 Task: Give the permissions to the profile users to access the object.
Action: Mouse moved to (43, 163)
Screenshot: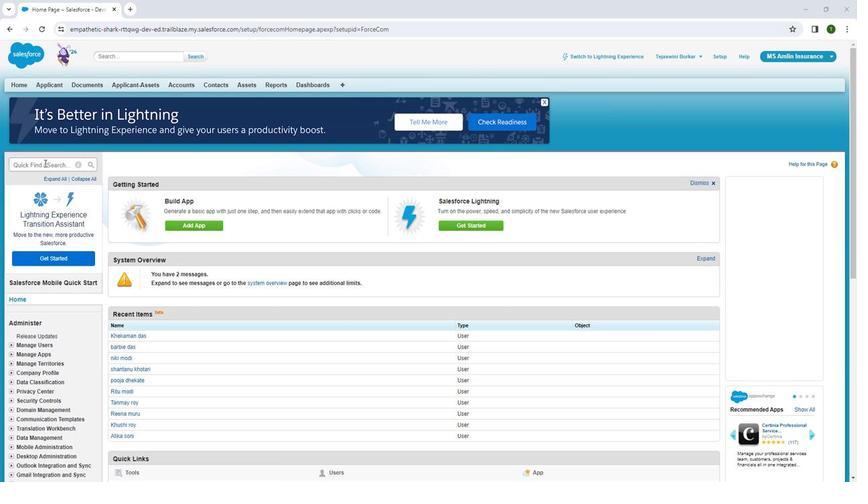 
Action: Mouse pressed left at (43, 163)
Screenshot: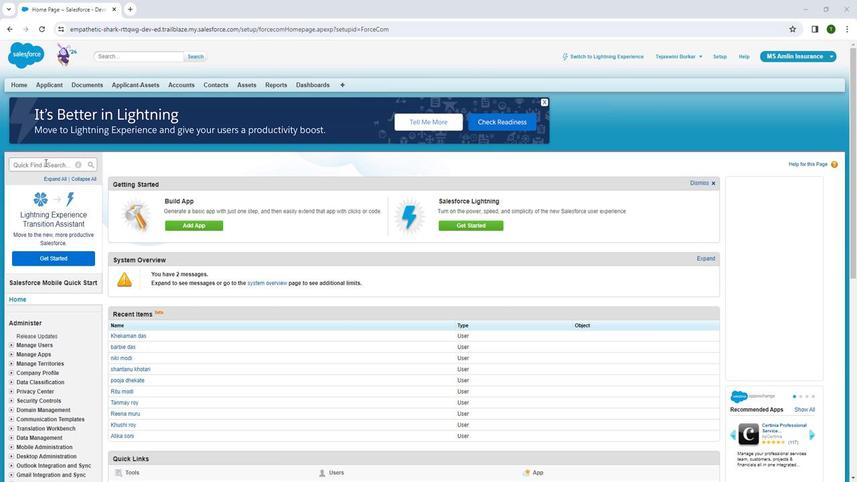 
Action: Key pressed p
Screenshot: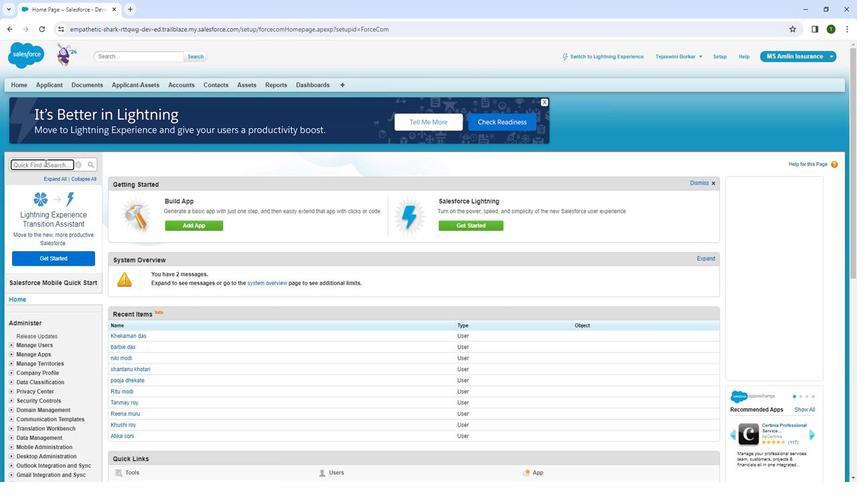 
Action: Mouse moved to (50, 162)
Screenshot: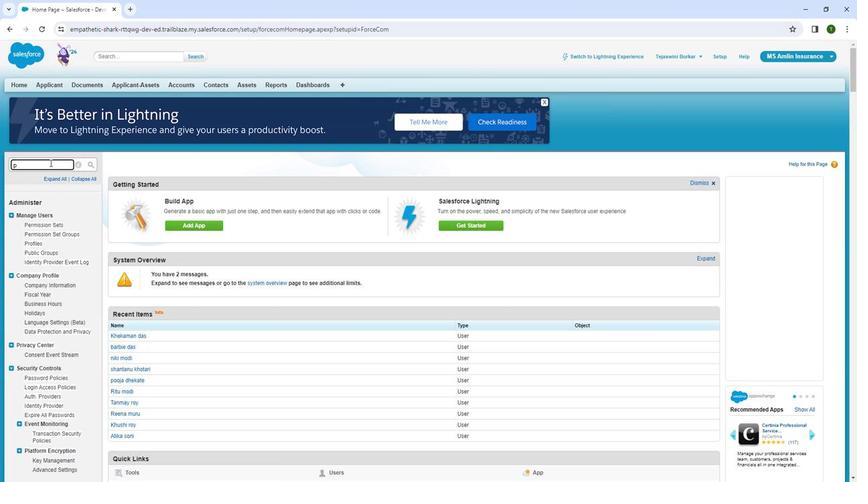 
Action: Key pressed r
Screenshot: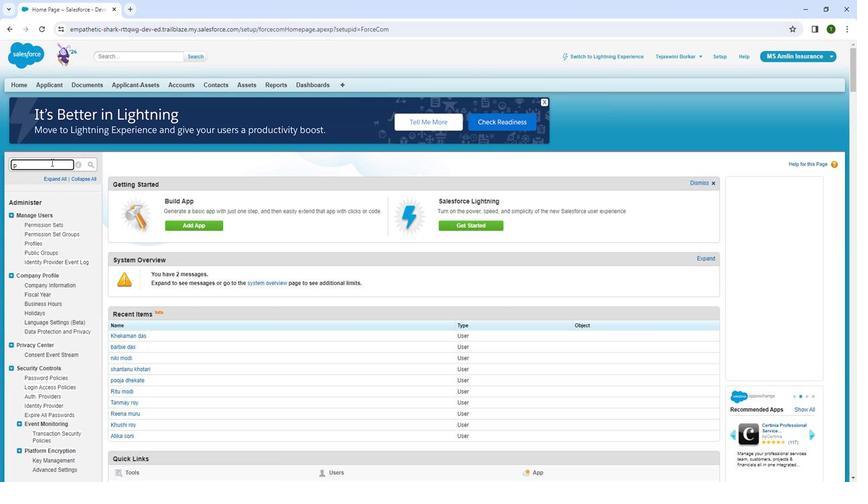 
Action: Mouse moved to (51, 161)
Screenshot: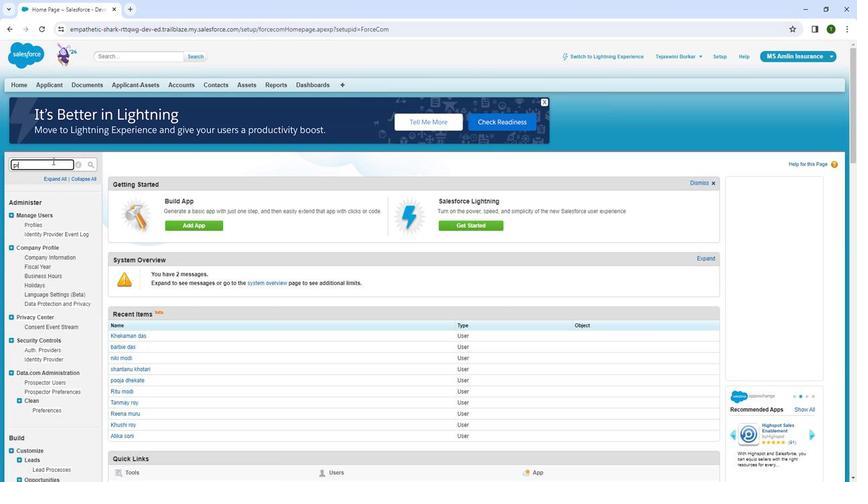 
Action: Key pressed ofile
Screenshot: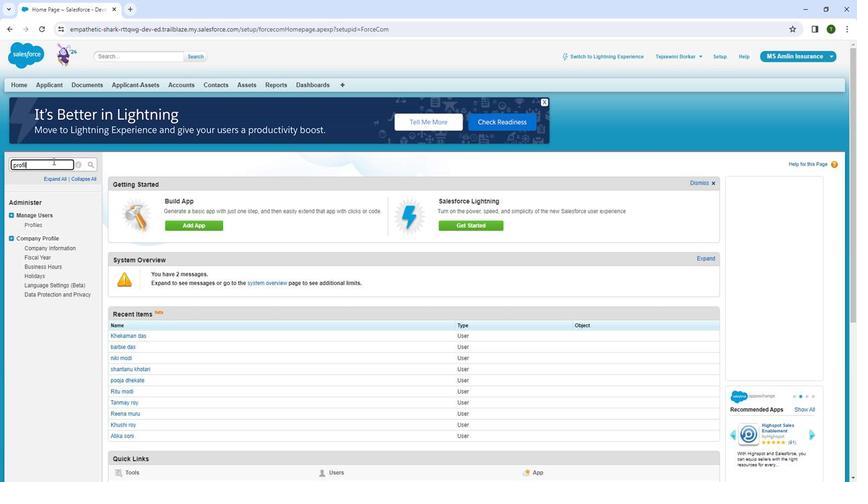 
Action: Mouse moved to (28, 223)
Screenshot: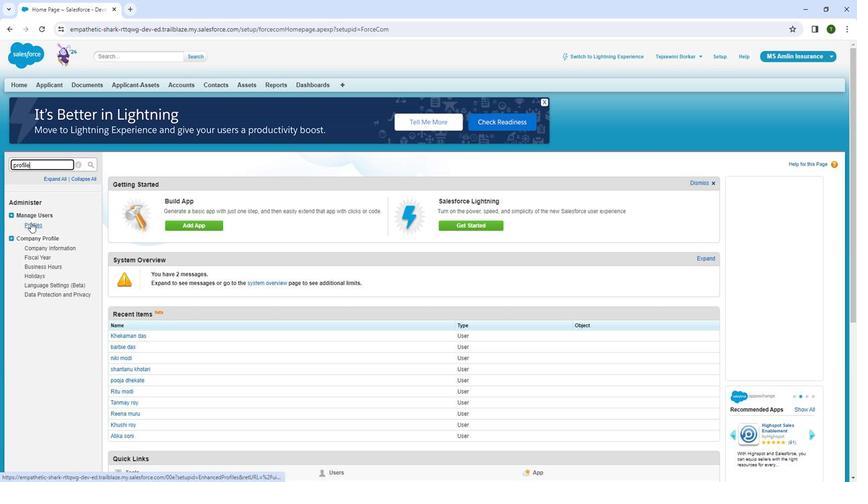 
Action: Mouse pressed left at (28, 223)
Screenshot: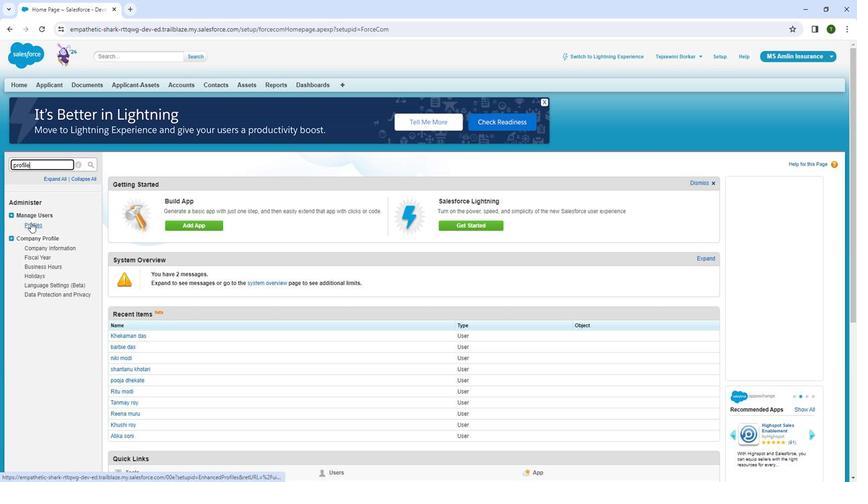 
Action: Mouse moved to (179, 284)
Screenshot: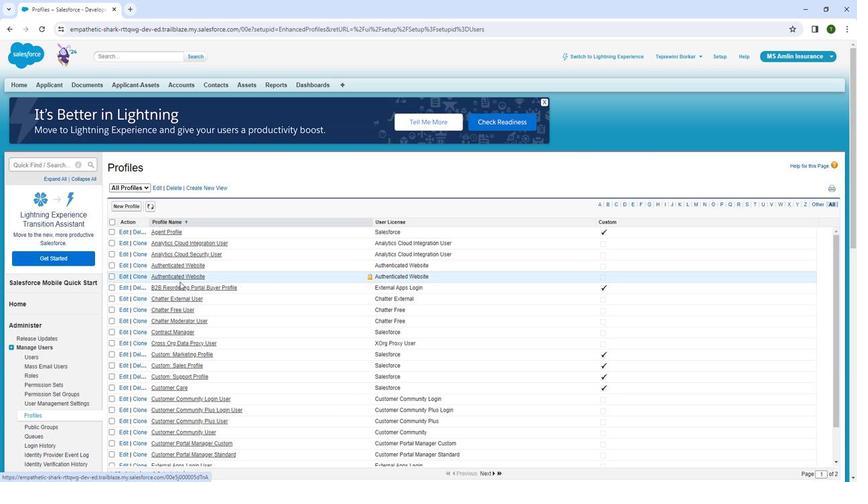 
Action: Mouse scrolled (179, 283) with delta (0, 0)
Screenshot: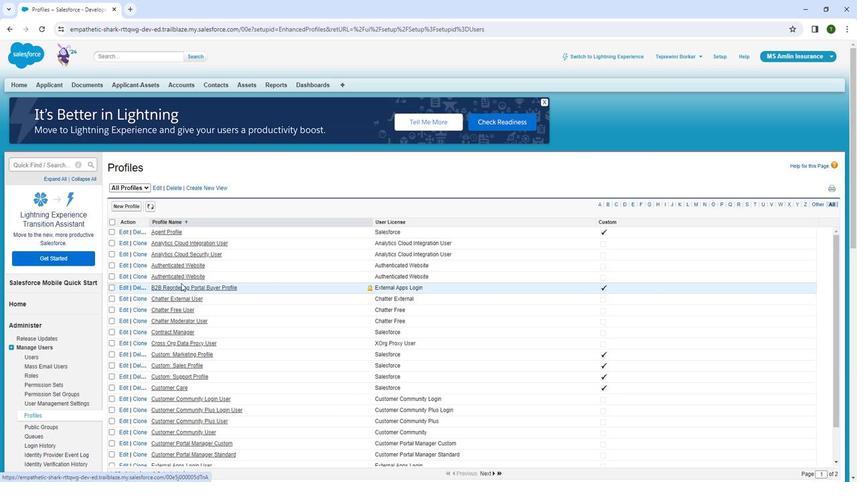 
Action: Mouse moved to (214, 281)
Screenshot: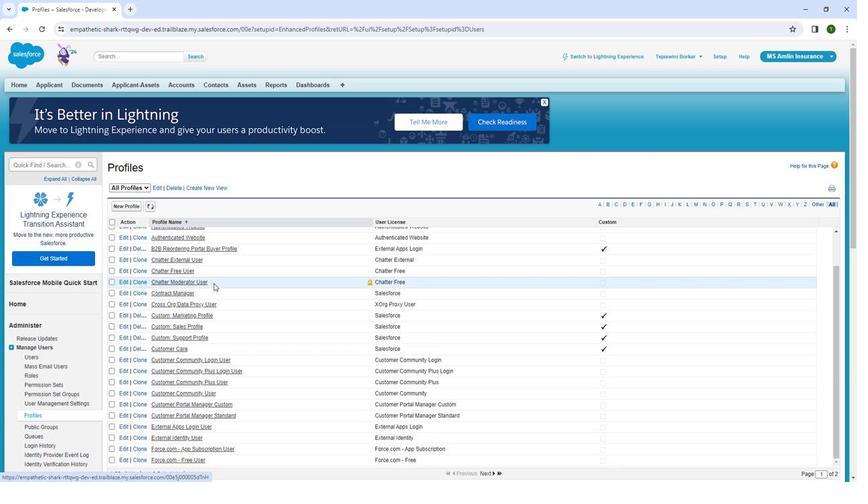 
Action: Mouse scrolled (214, 282) with delta (0, 0)
Screenshot: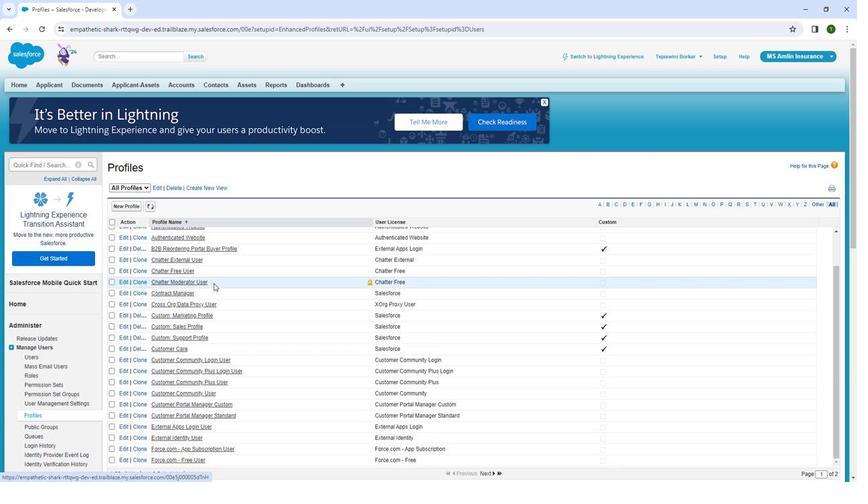 
Action: Mouse moved to (168, 232)
Screenshot: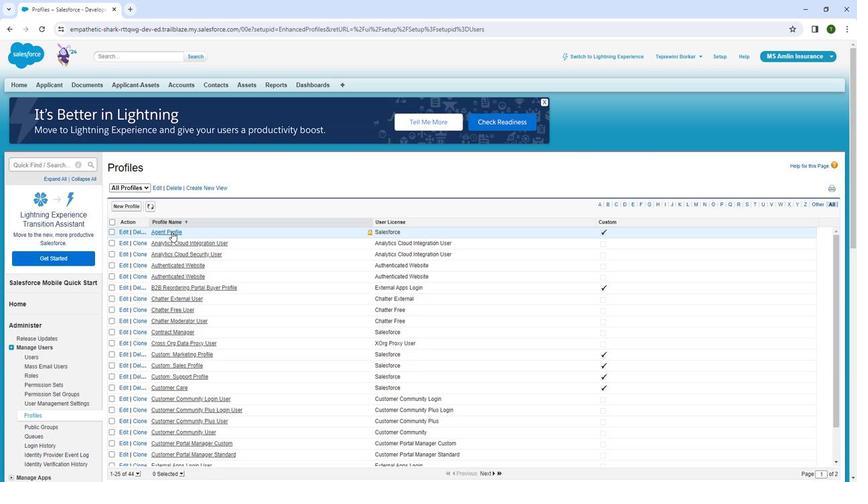 
Action: Mouse pressed left at (168, 232)
Screenshot: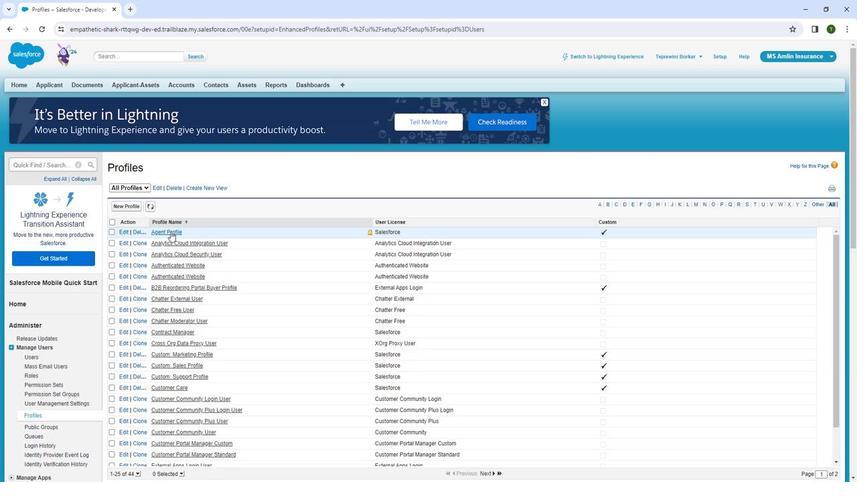 
Action: Mouse moved to (253, 308)
Screenshot: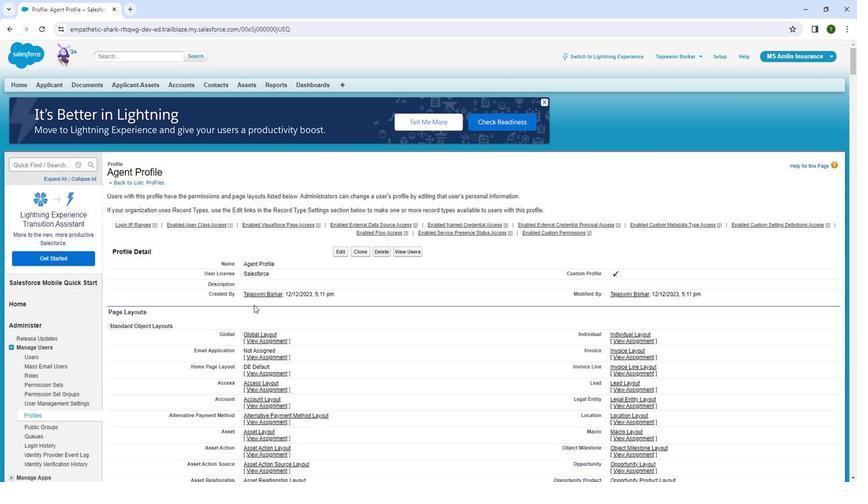 
Action: Mouse scrolled (253, 308) with delta (0, 0)
Screenshot: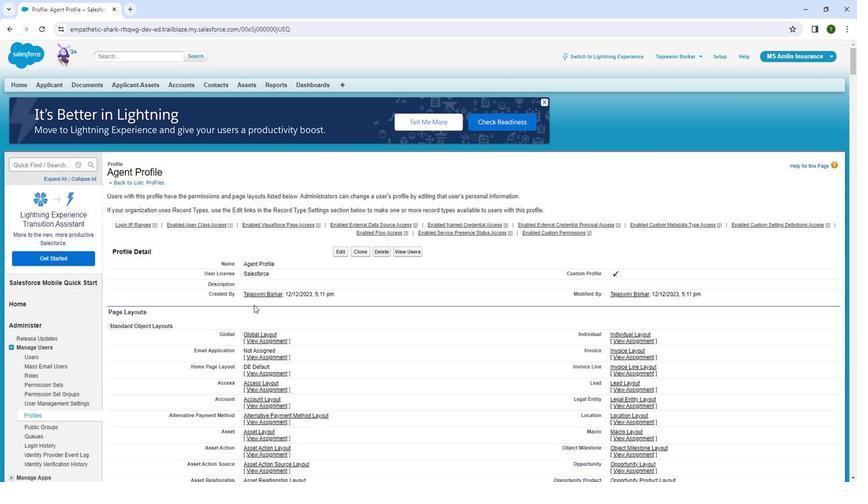 
Action: Mouse moved to (269, 308)
Screenshot: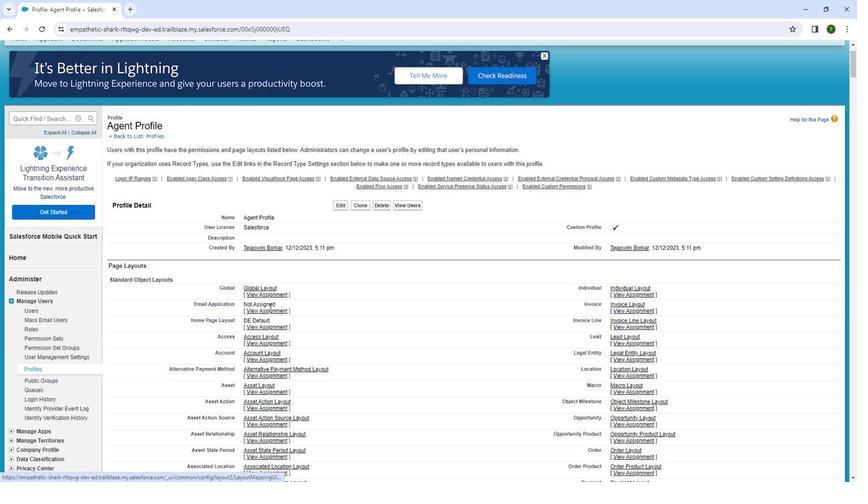 
Action: Mouse scrolled (269, 307) with delta (0, 0)
Screenshot: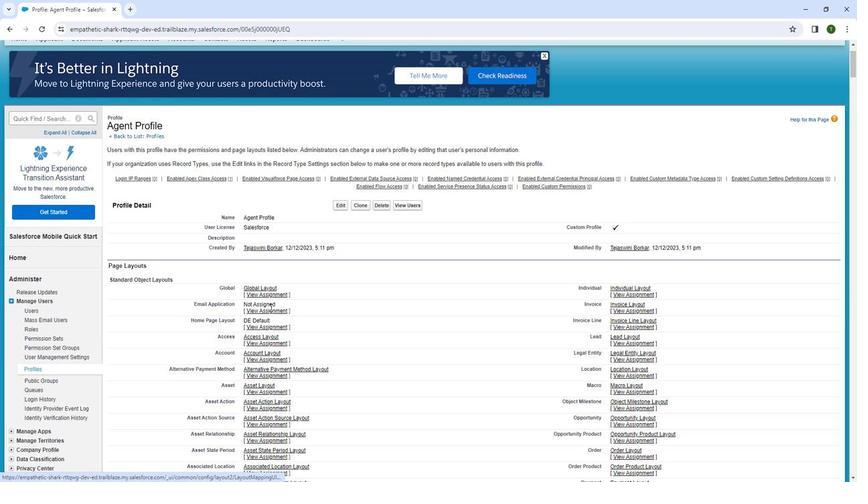 
Action: Mouse scrolled (269, 307) with delta (0, 0)
Screenshot: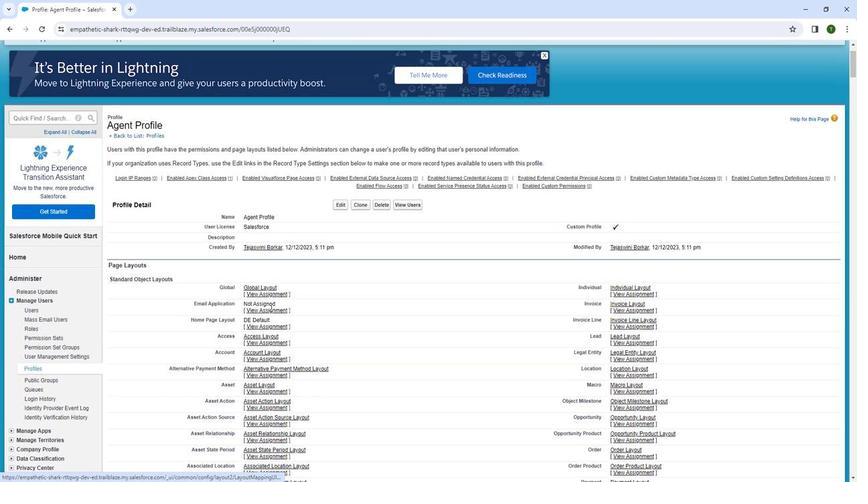 
Action: Mouse moved to (270, 308)
Screenshot: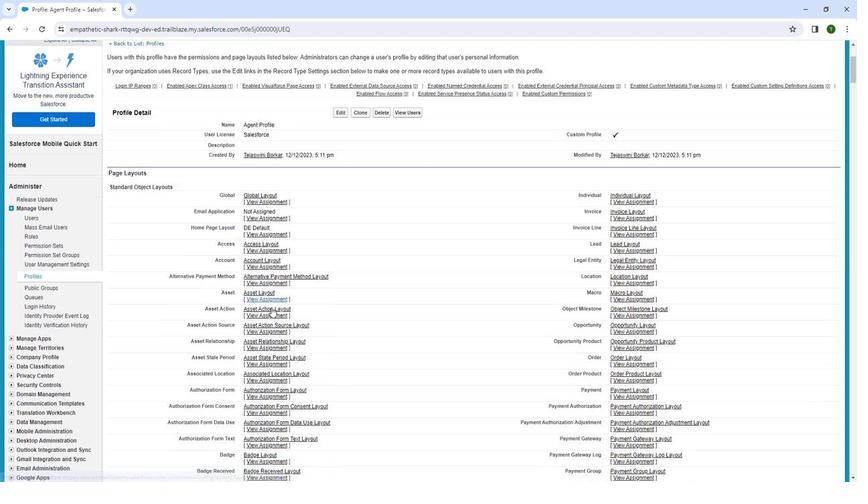 
Action: Mouse scrolled (270, 307) with delta (0, 0)
Screenshot: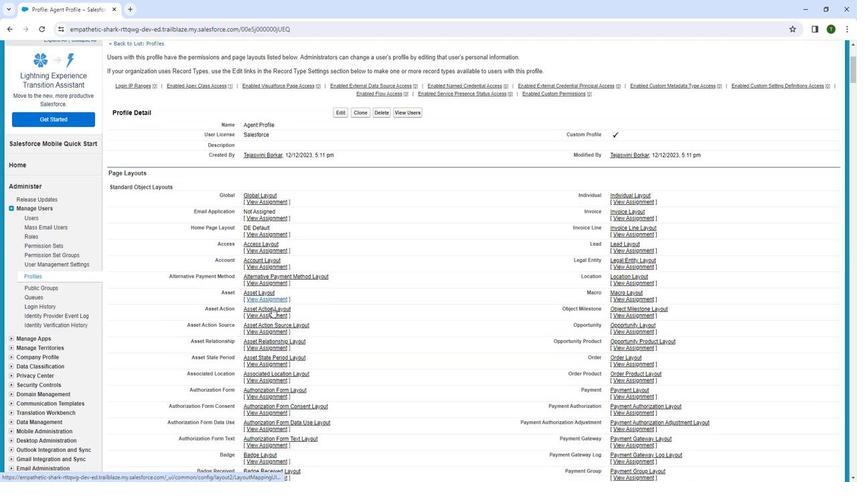 
Action: Mouse scrolled (270, 307) with delta (0, 0)
Screenshot: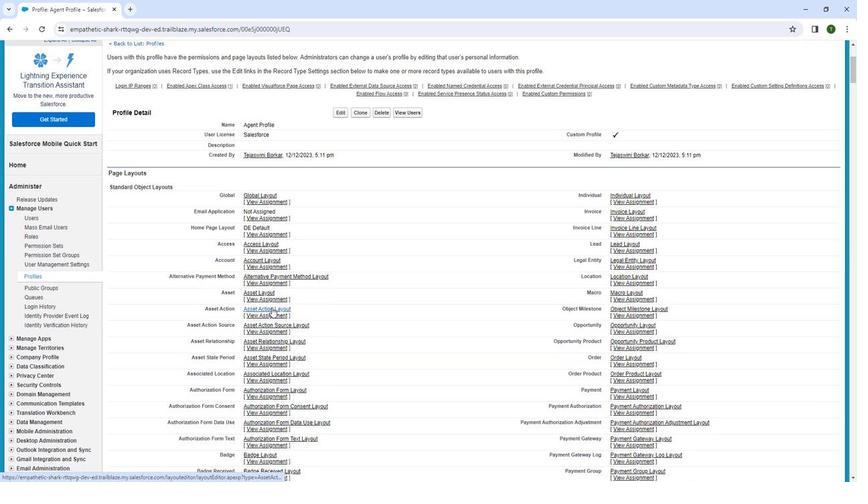 
Action: Mouse scrolled (270, 307) with delta (0, 0)
Screenshot: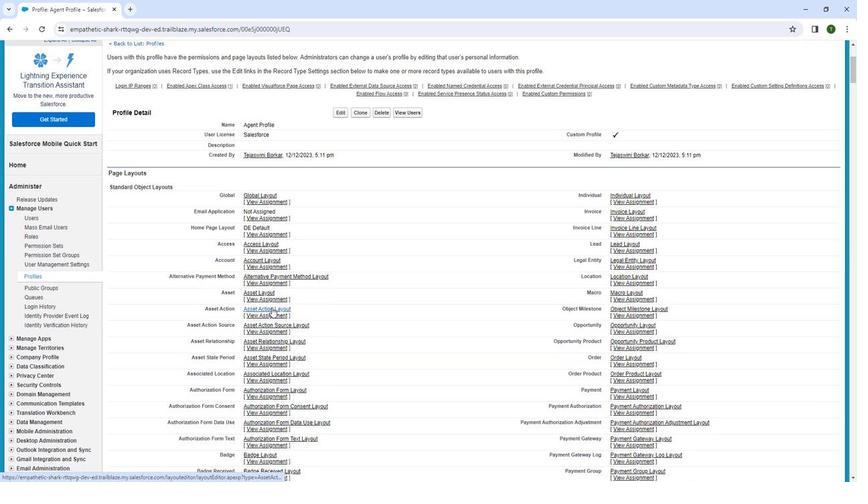 
Action: Mouse scrolled (270, 307) with delta (0, 0)
Screenshot: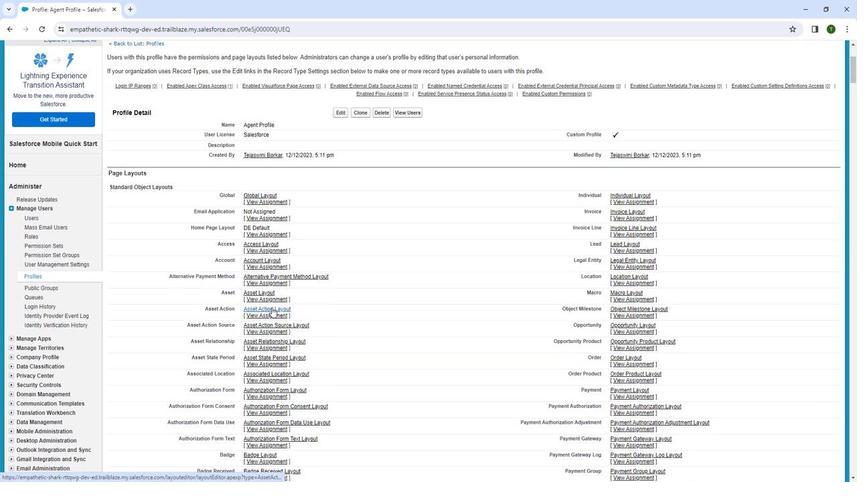 
Action: Mouse scrolled (270, 307) with delta (0, 0)
Screenshot: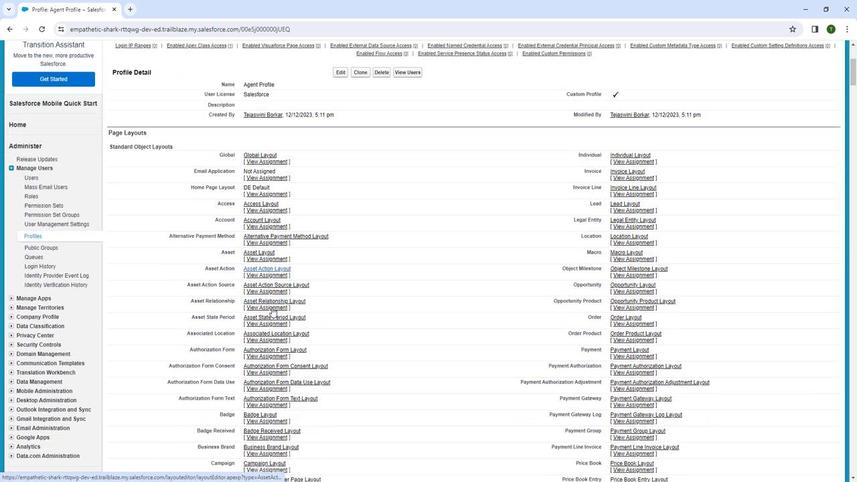 
Action: Mouse moved to (272, 306)
Screenshot: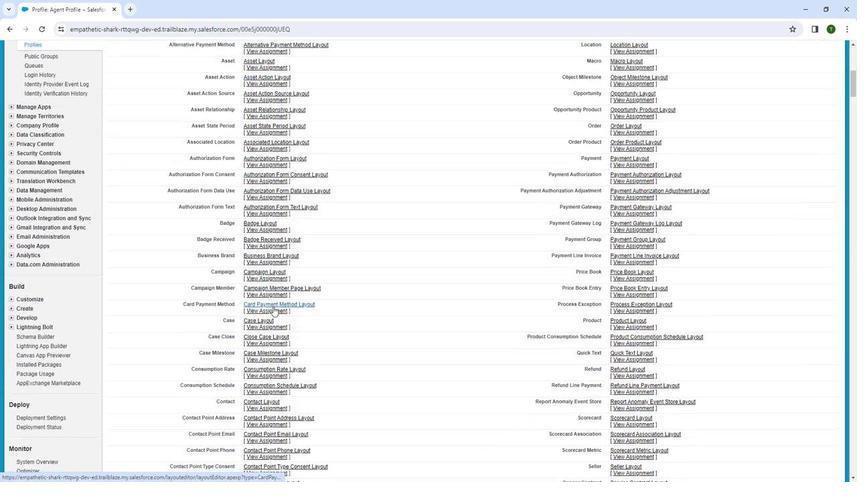
Action: Mouse scrolled (272, 306) with delta (0, 0)
Screenshot: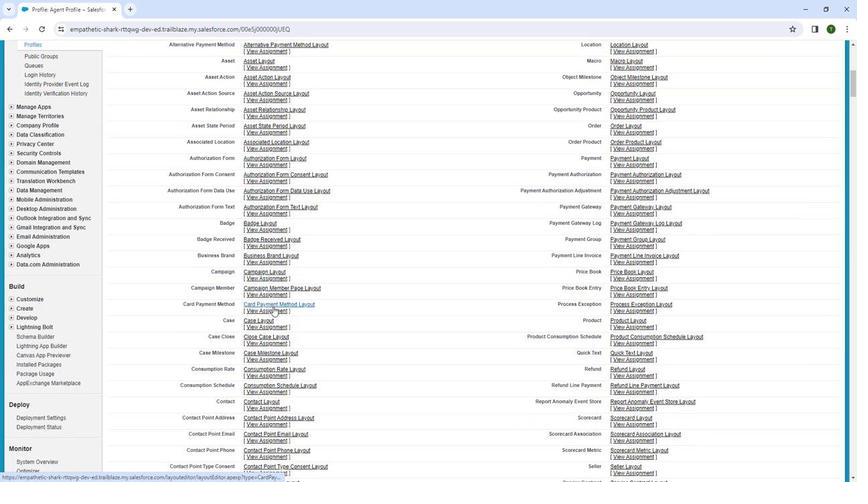 
Action: Mouse scrolled (272, 306) with delta (0, 0)
Screenshot: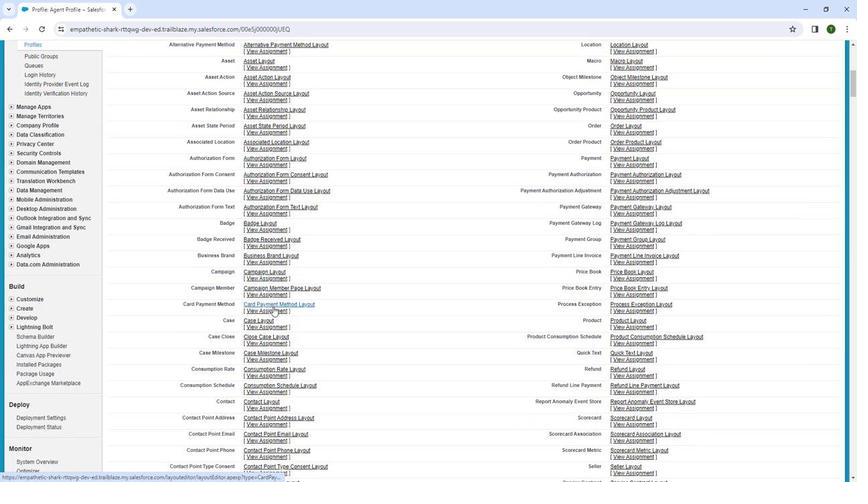 
Action: Mouse scrolled (272, 306) with delta (0, 0)
Screenshot: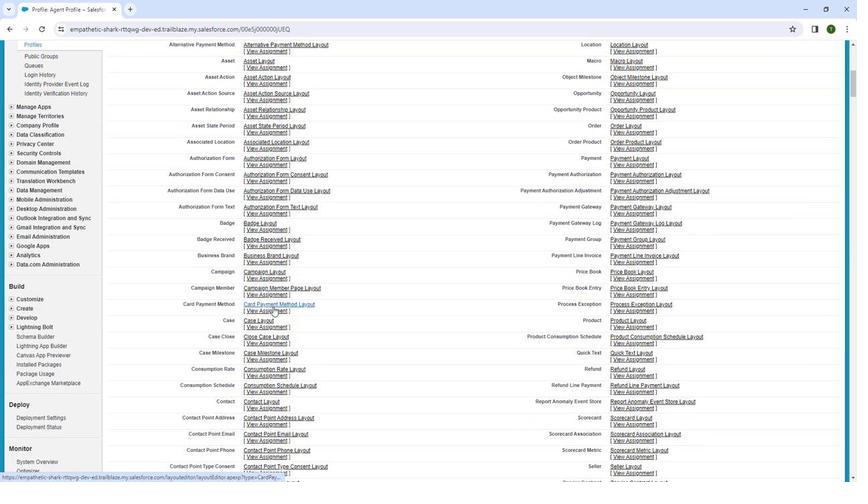 
Action: Mouse scrolled (272, 306) with delta (0, 0)
Screenshot: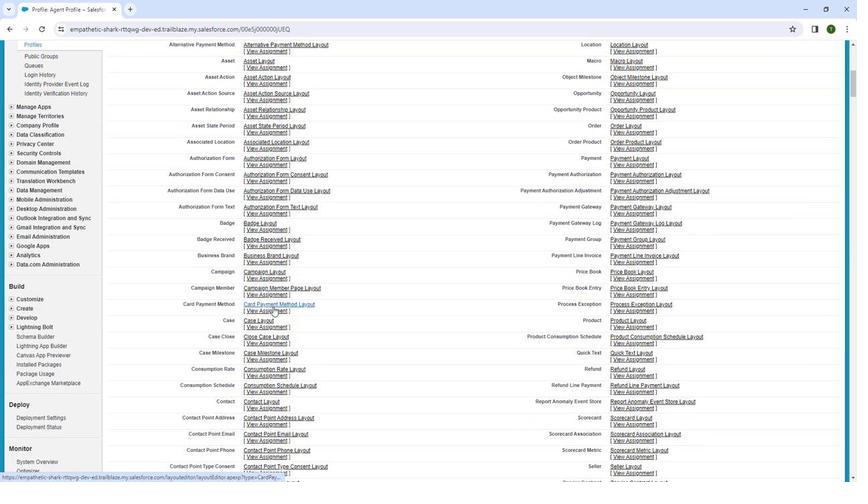 
Action: Mouse scrolled (272, 306) with delta (0, 0)
Screenshot: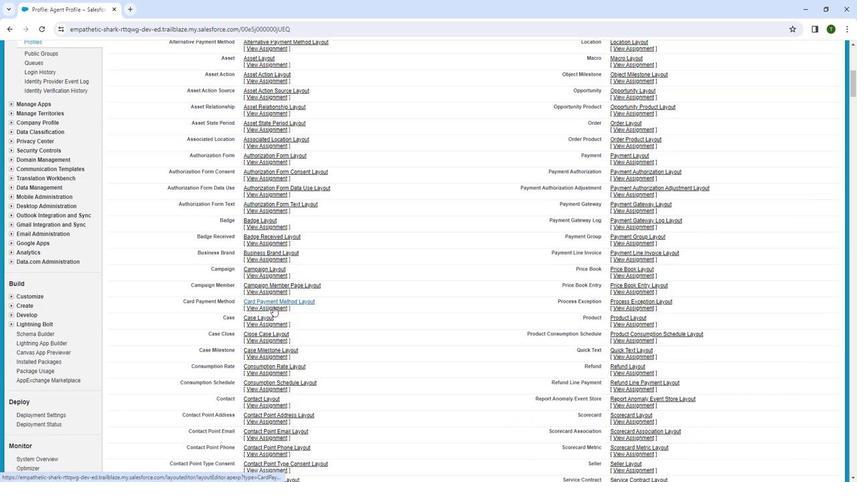
Action: Mouse scrolled (272, 307) with delta (0, 0)
Screenshot: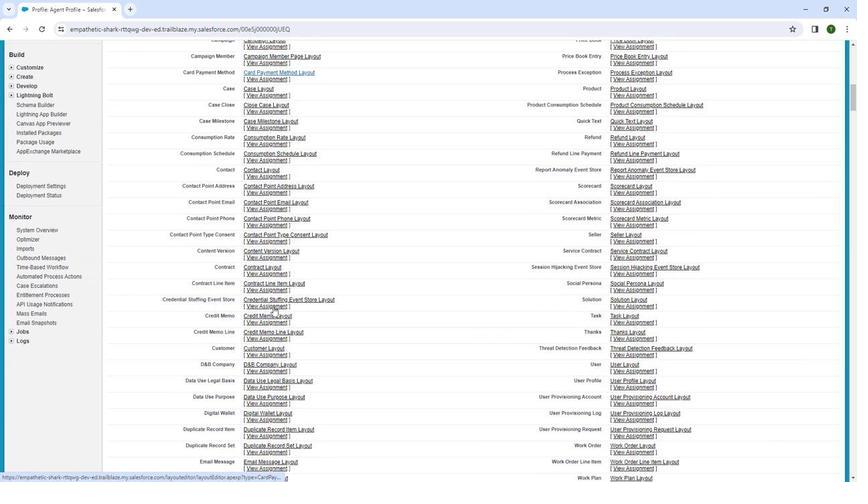 
Action: Mouse scrolled (272, 307) with delta (0, 0)
Screenshot: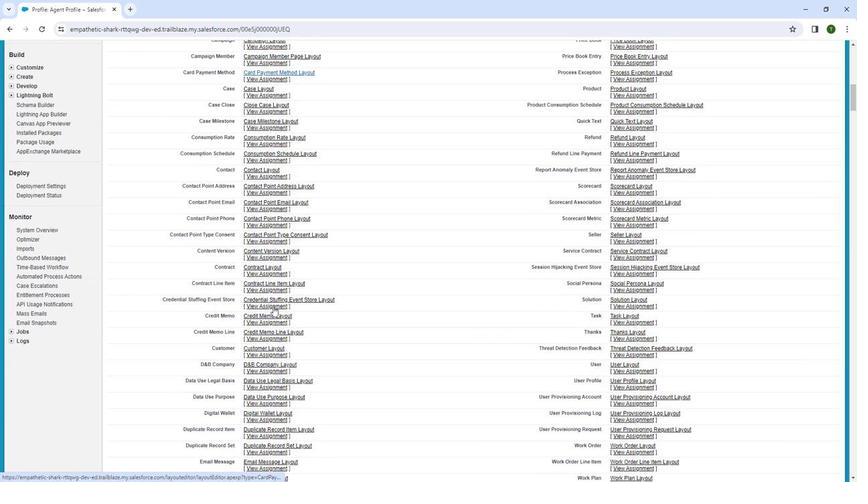 
Action: Mouse scrolled (272, 307) with delta (0, 0)
Screenshot: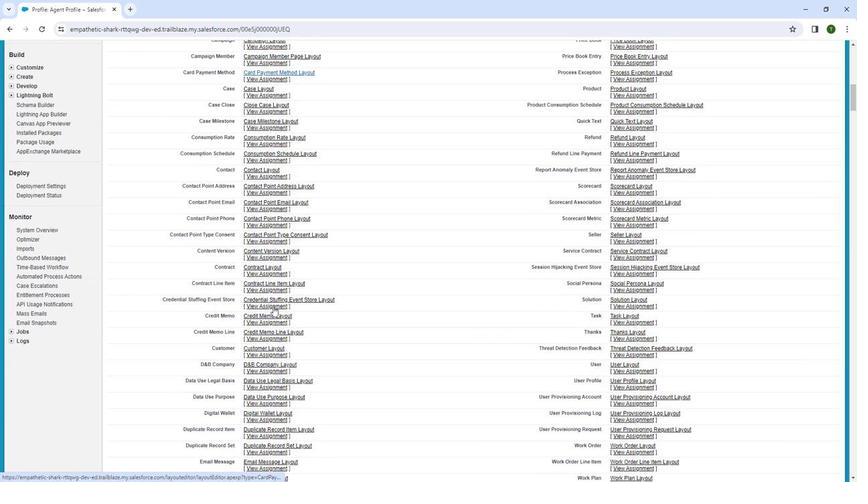 
Action: Mouse scrolled (272, 307) with delta (0, 0)
Screenshot: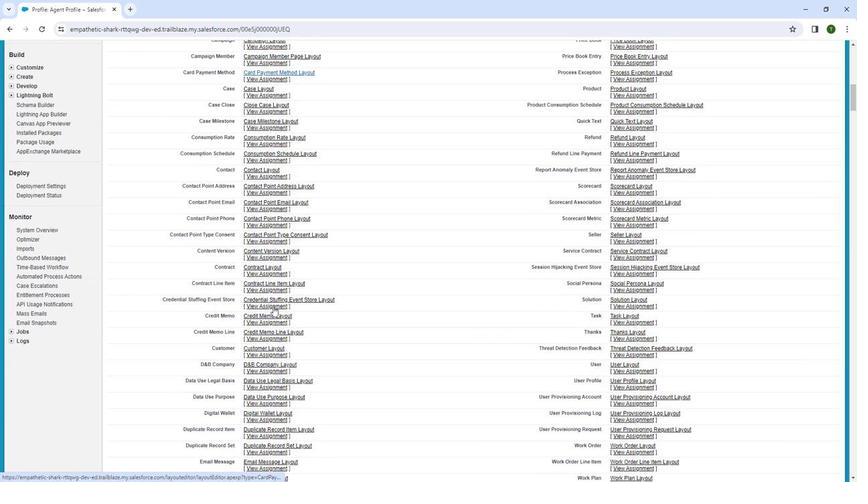 
Action: Mouse scrolled (272, 307) with delta (0, 0)
Screenshot: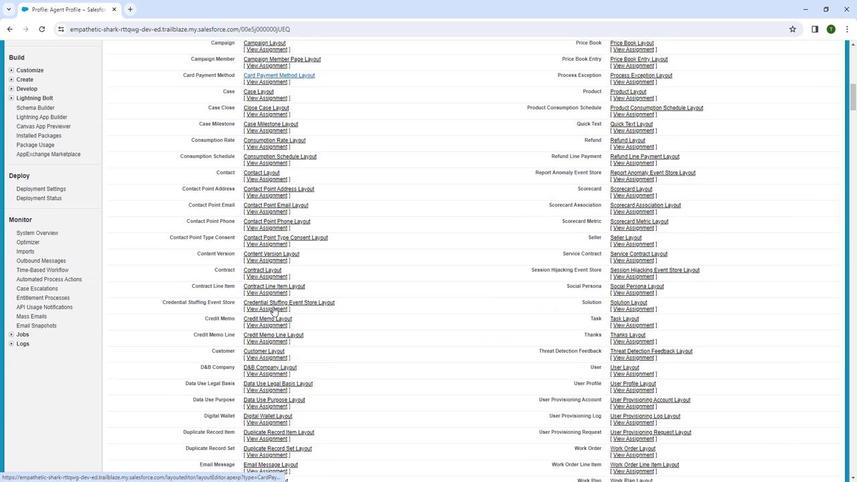 
Action: Mouse moved to (274, 302)
Screenshot: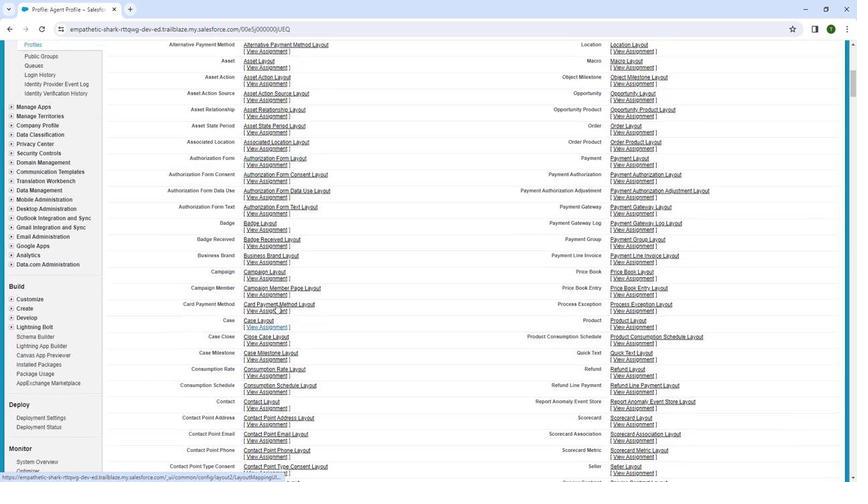 
Action: Mouse scrolled (274, 302) with delta (0, 0)
Screenshot: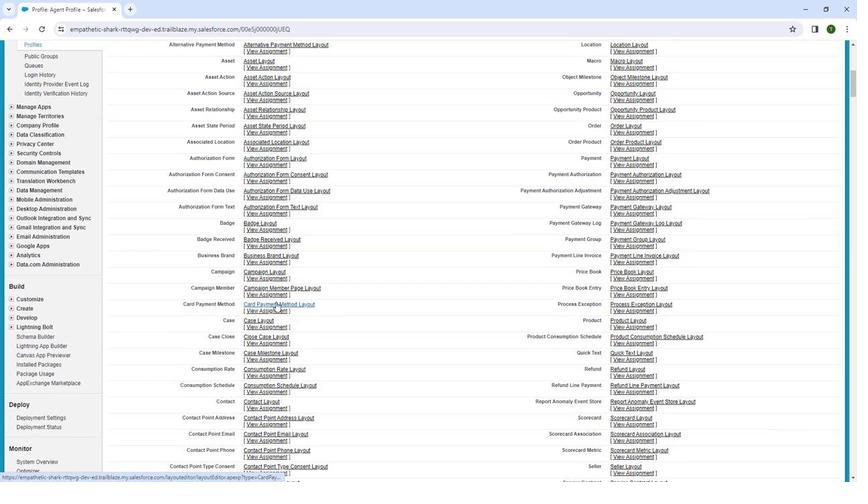 
Action: Mouse moved to (274, 302)
Screenshot: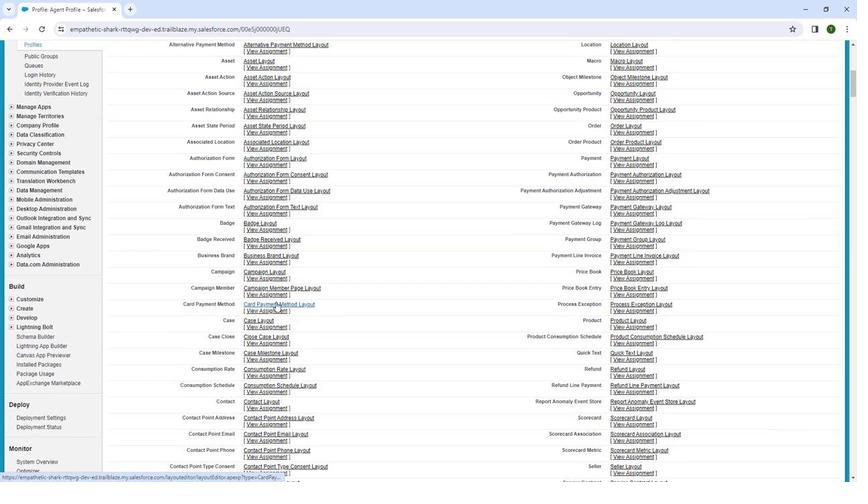 
Action: Mouse scrolled (274, 302) with delta (0, 0)
Screenshot: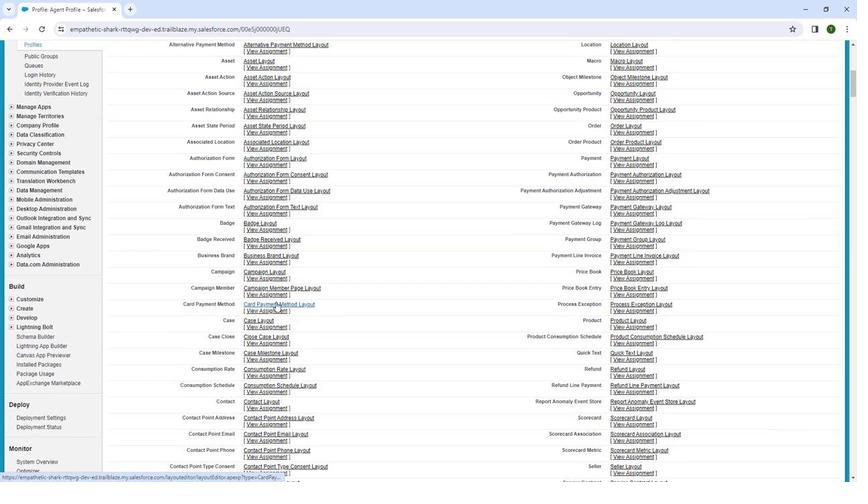 
Action: Mouse scrolled (274, 302) with delta (0, 0)
Screenshot: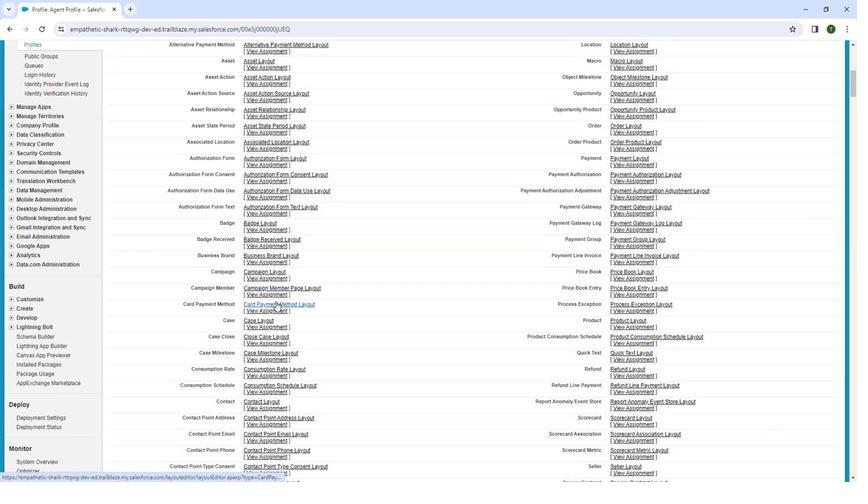 
Action: Mouse scrolled (274, 302) with delta (0, 0)
Screenshot: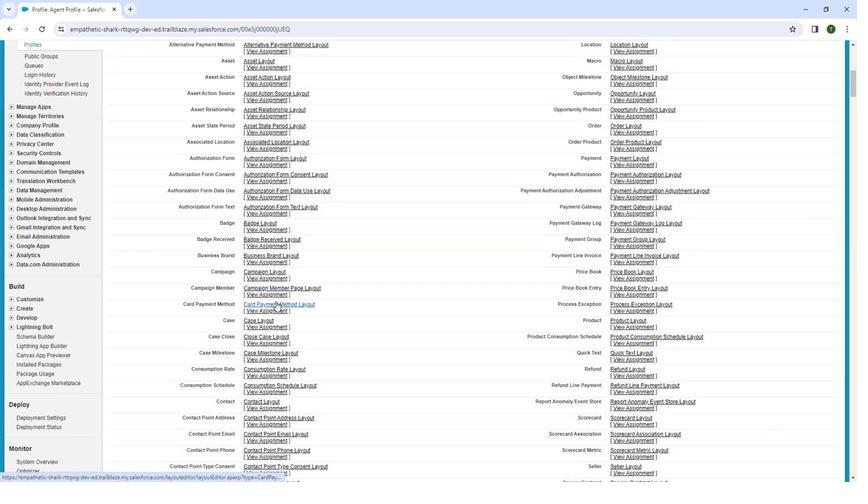 
Action: Mouse moved to (274, 300)
Screenshot: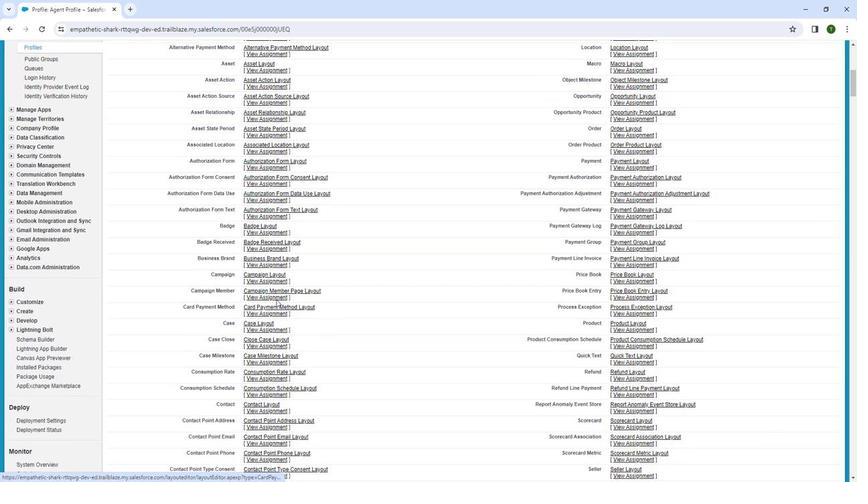 
Action: Mouse scrolled (274, 301) with delta (0, 0)
Screenshot: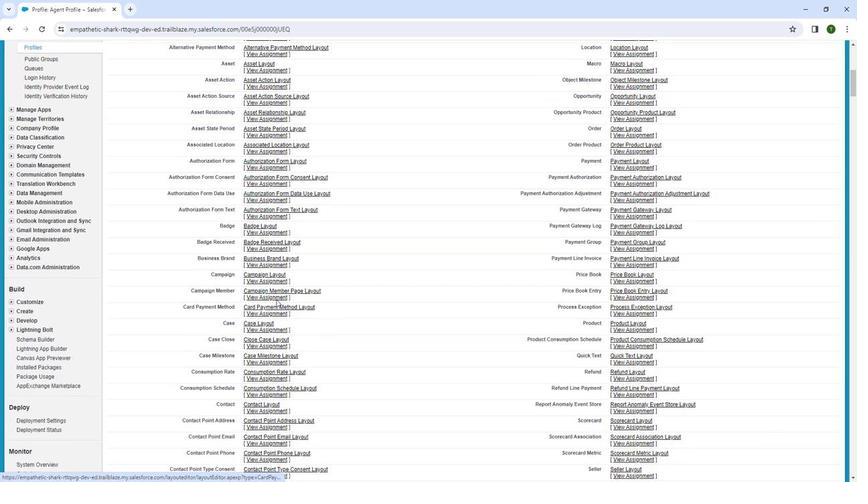 
Action: Mouse moved to (274, 300)
Screenshot: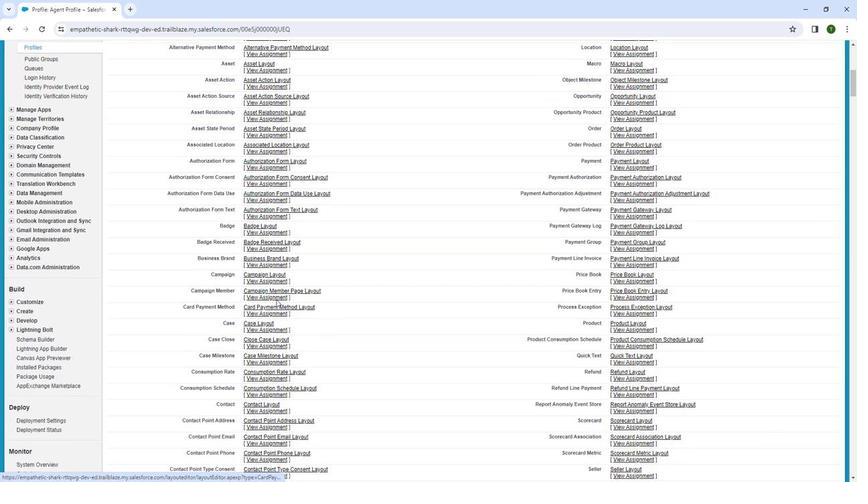 
Action: Mouse scrolled (274, 300) with delta (0, 0)
Screenshot: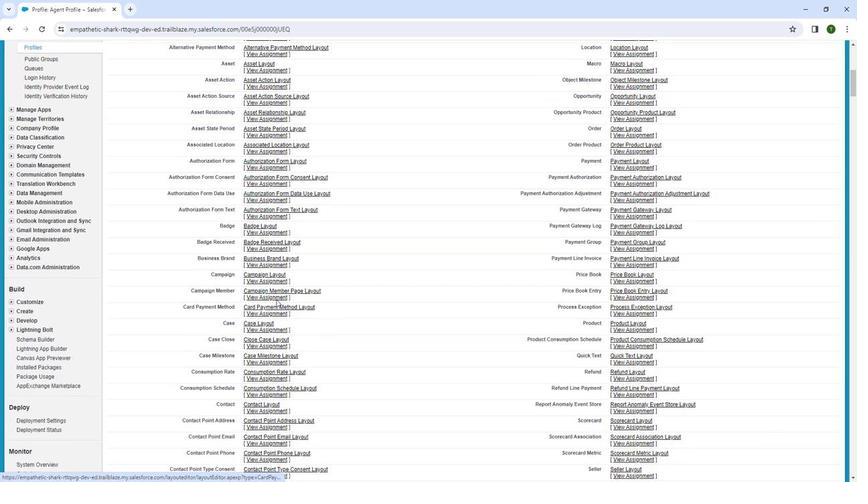 
Action: Mouse moved to (276, 296)
Screenshot: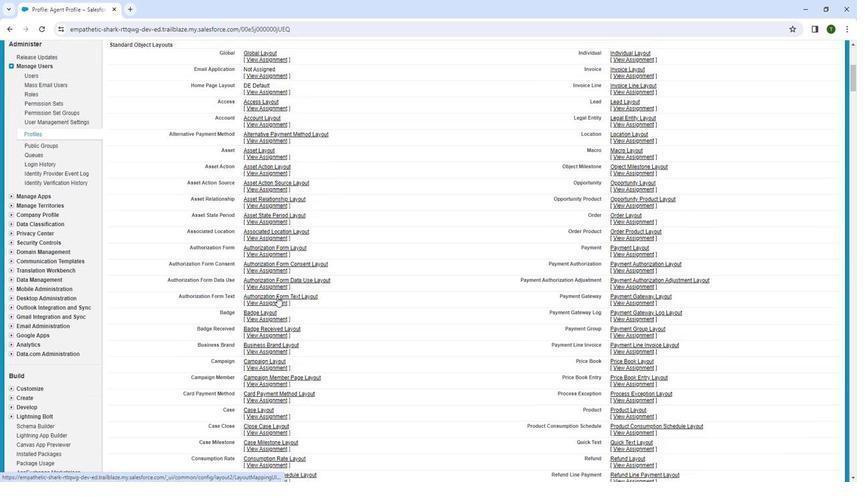 
Action: Mouse scrolled (276, 297) with delta (0, 0)
Screenshot: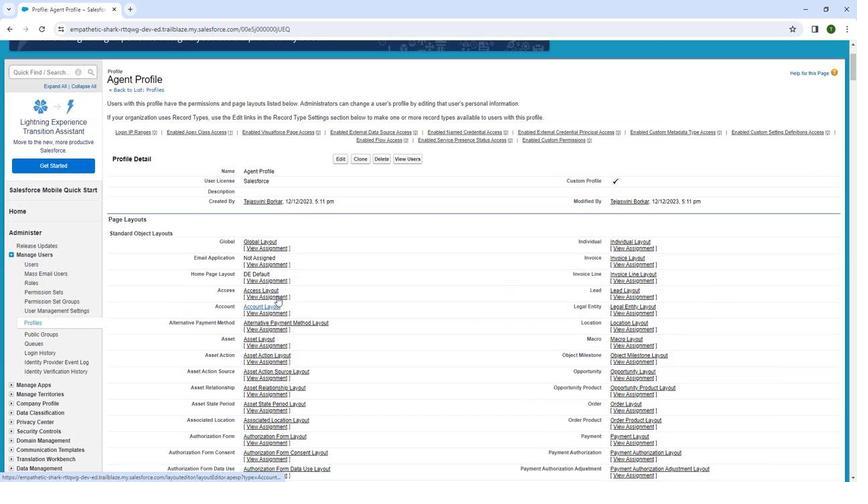 
Action: Mouse scrolled (276, 297) with delta (0, 0)
Screenshot: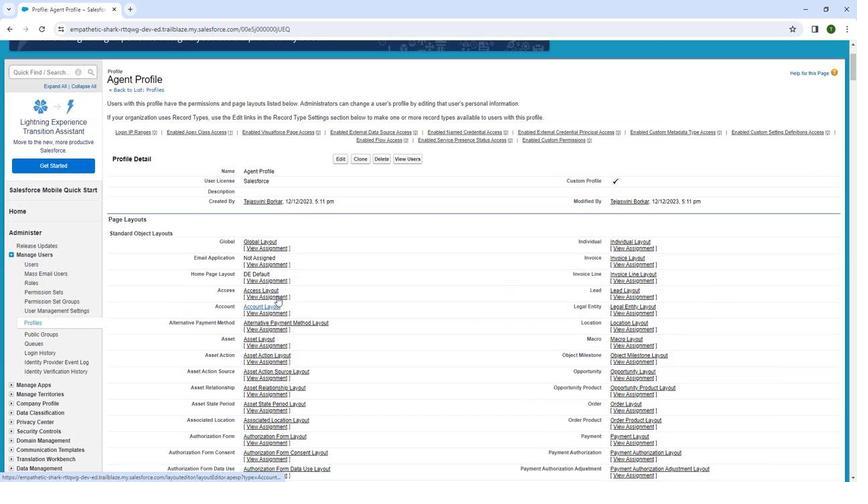 
Action: Mouse scrolled (276, 297) with delta (0, 0)
Screenshot: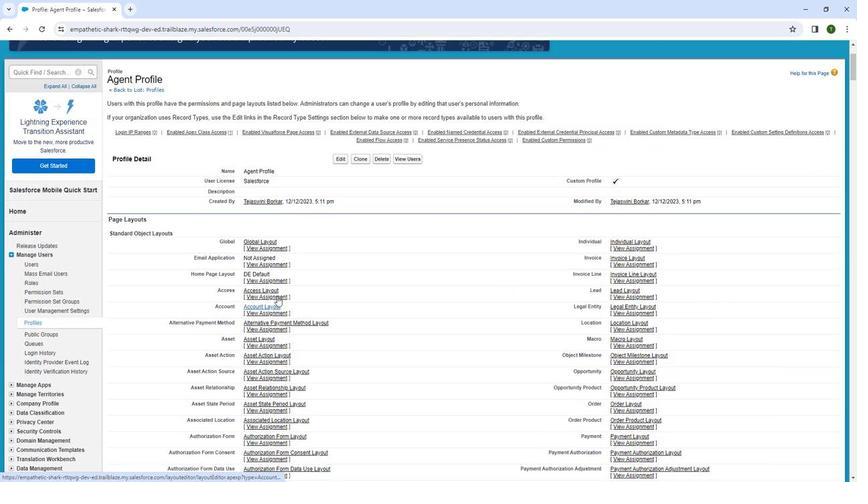 
Action: Mouse scrolled (276, 297) with delta (0, 0)
Screenshot: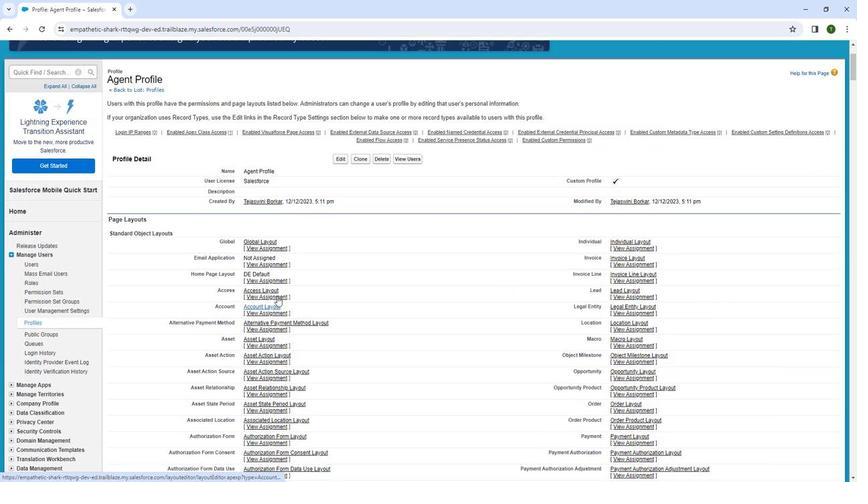 
Action: Mouse scrolled (276, 297) with delta (0, 0)
Screenshot: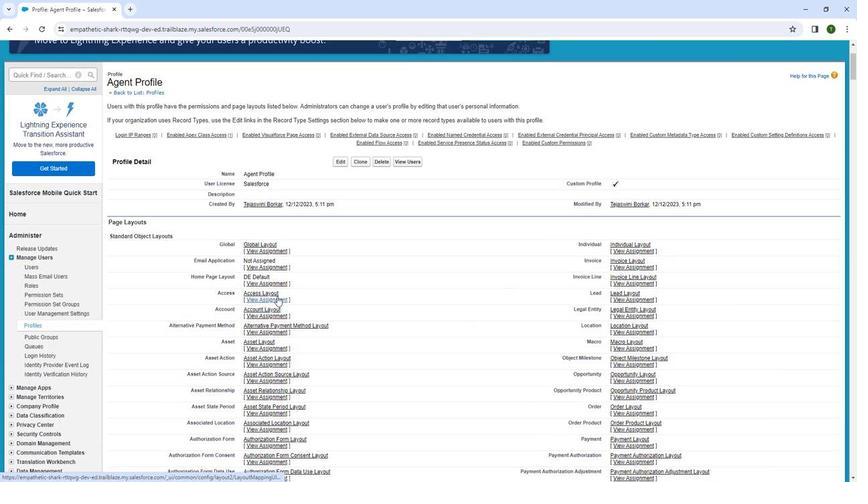 
Action: Mouse moved to (337, 253)
Screenshot: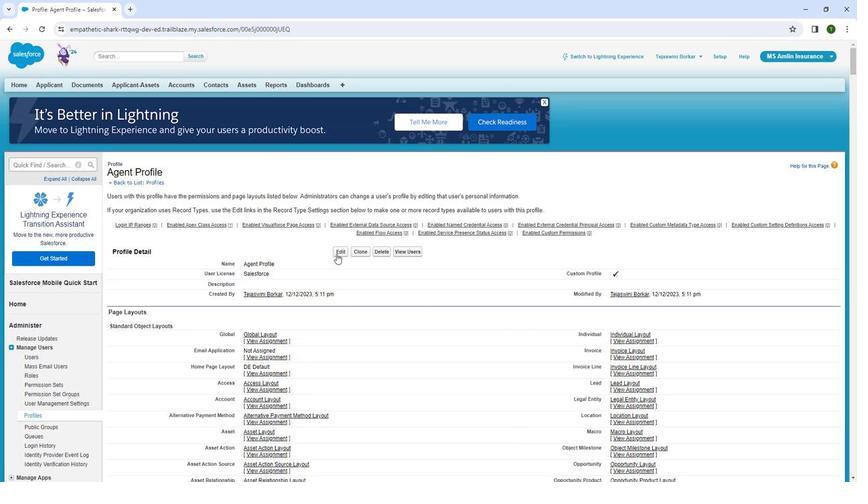 
Action: Mouse pressed left at (337, 253)
Screenshot: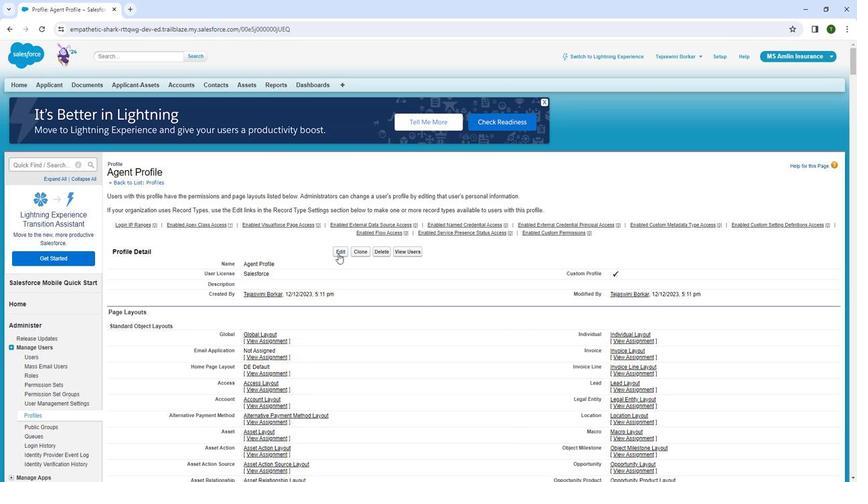 
Action: Mouse moved to (333, 257)
Screenshot: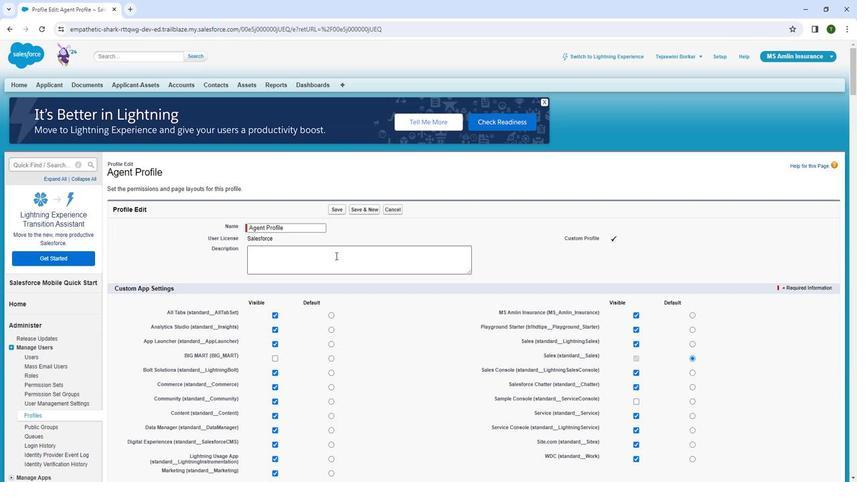 
Action: Mouse scrolled (333, 256) with delta (0, 0)
Screenshot: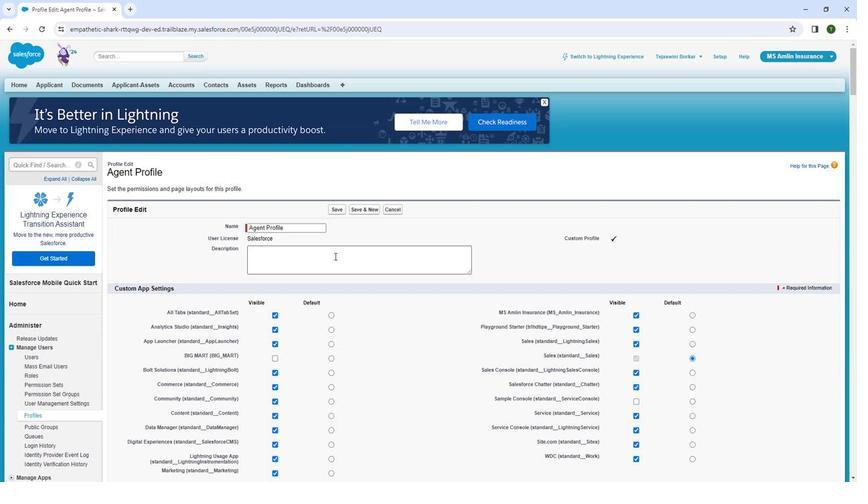 
Action: Mouse moved to (333, 257)
Screenshot: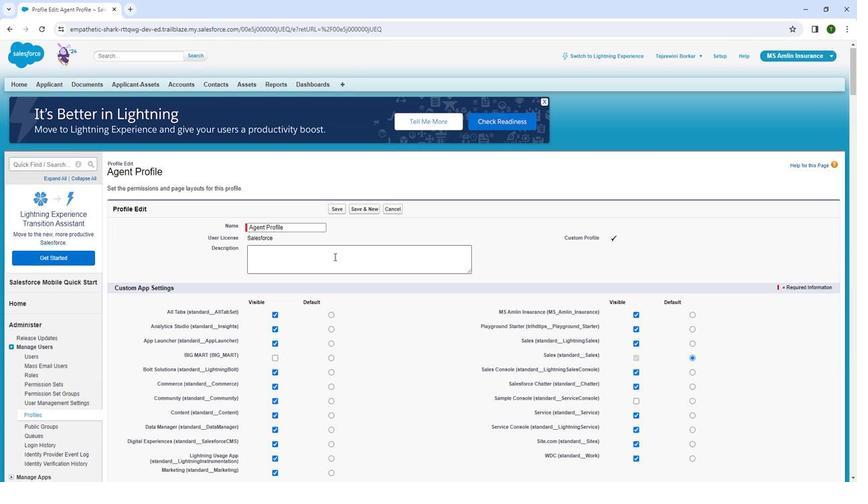 
Action: Mouse scrolled (333, 257) with delta (0, 0)
Screenshot: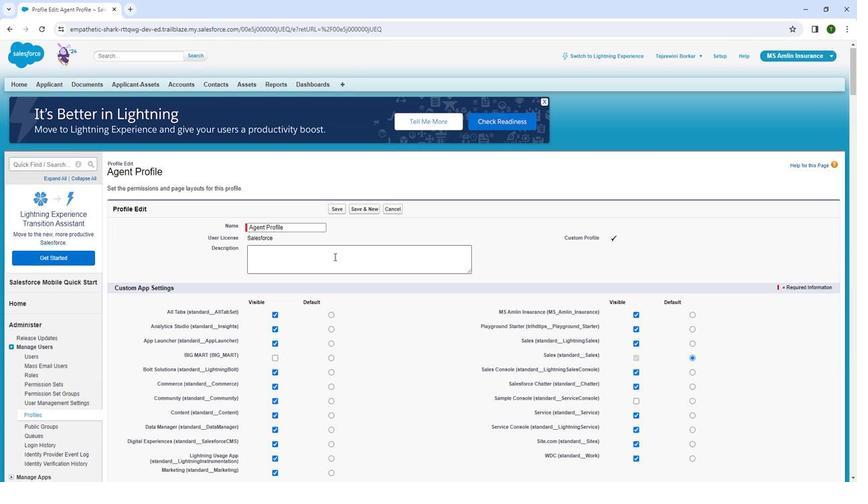 
Action: Mouse moved to (333, 257)
Screenshot: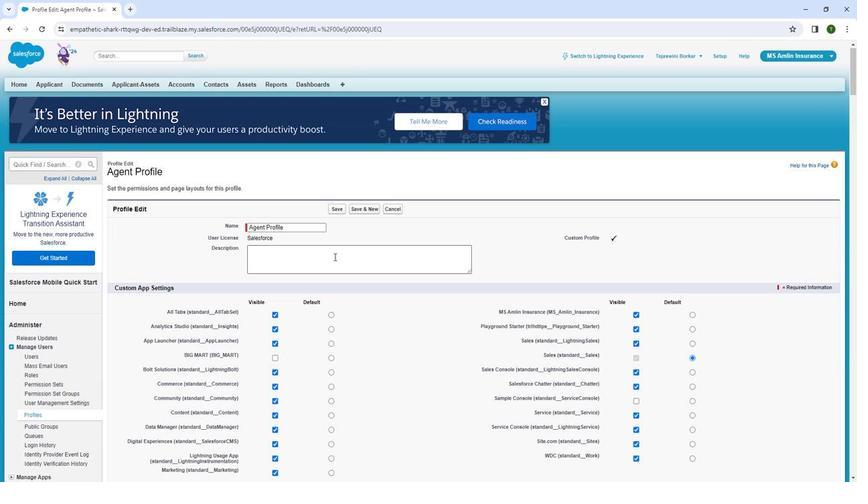 
Action: Mouse scrolled (333, 257) with delta (0, 0)
Screenshot: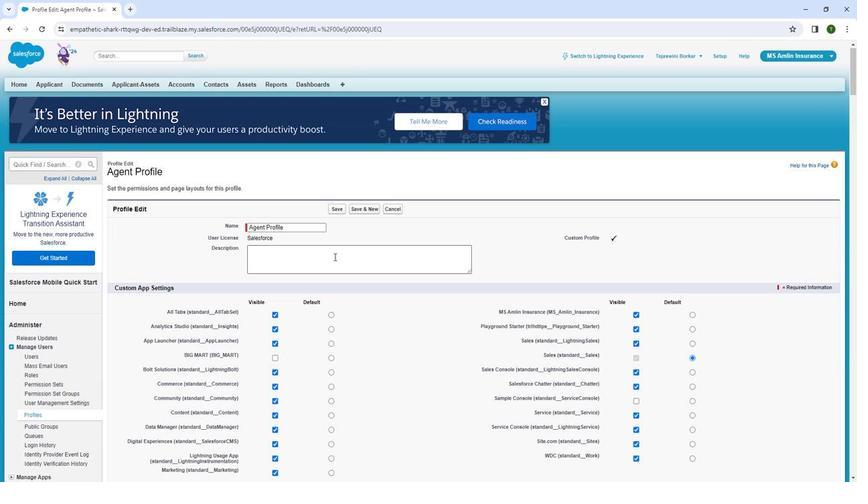 
Action: Mouse scrolled (333, 257) with delta (0, 0)
Screenshot: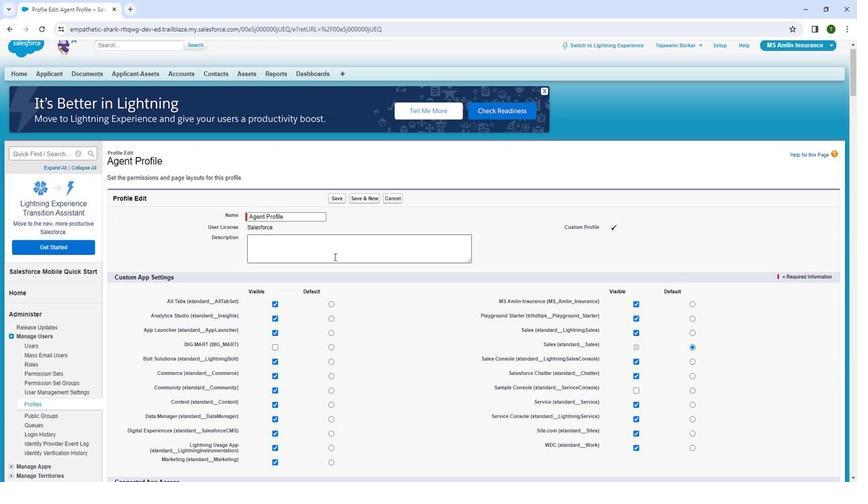 
Action: Mouse scrolled (333, 257) with delta (0, 0)
Screenshot: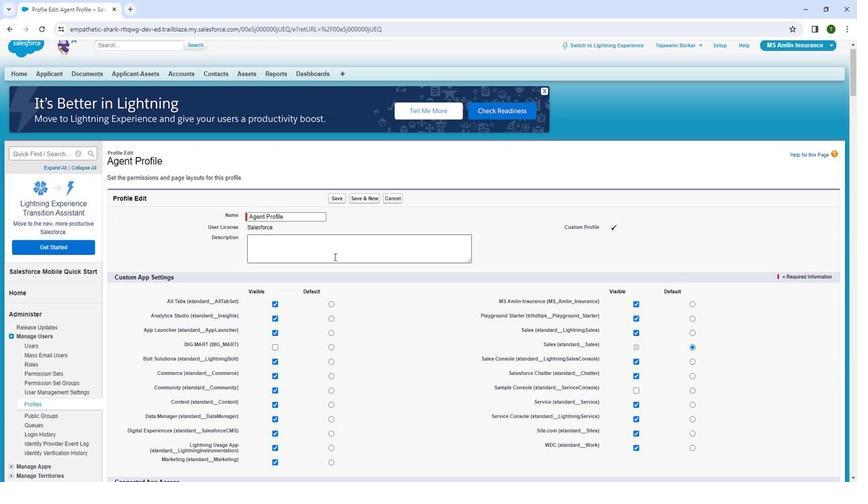 
Action: Mouse moved to (332, 258)
Screenshot: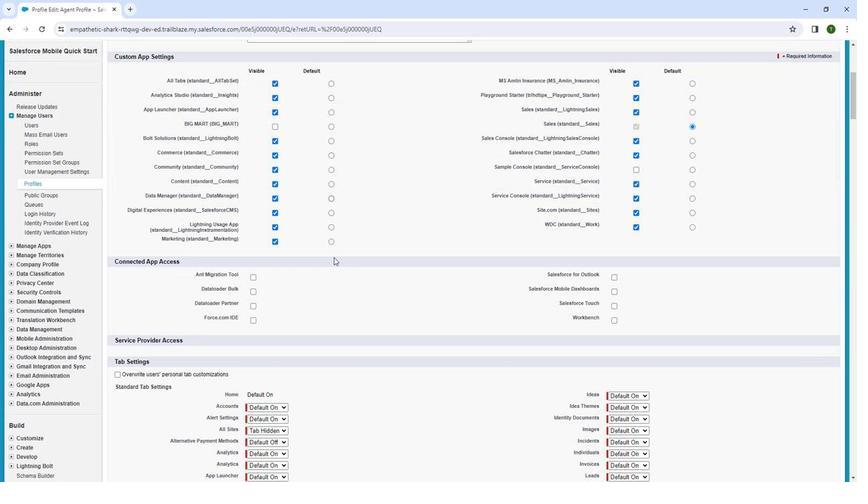 
Action: Mouse scrolled (332, 257) with delta (0, 0)
Screenshot: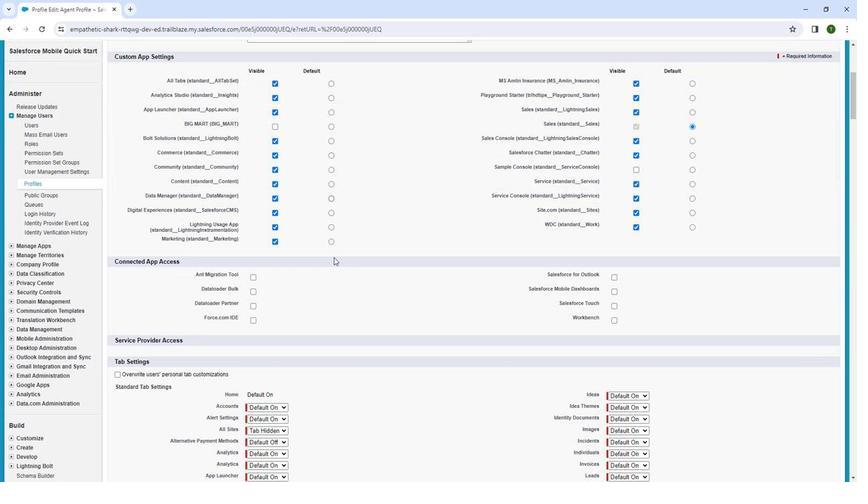 
Action: Mouse moved to (332, 258)
Screenshot: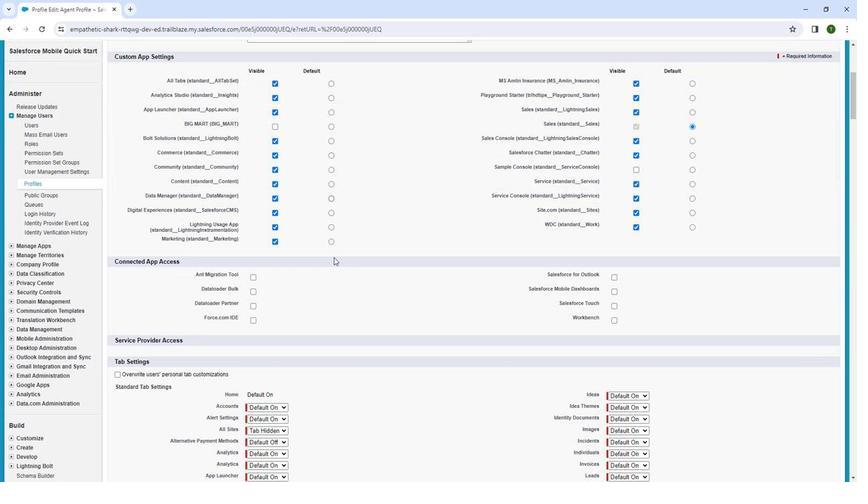 
Action: Mouse scrolled (332, 258) with delta (0, 0)
Screenshot: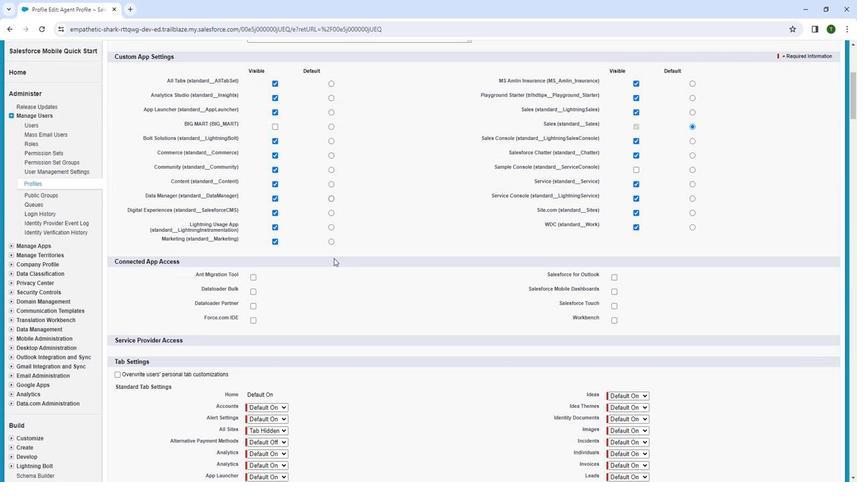 
Action: Mouse scrolled (332, 258) with delta (0, 0)
Screenshot: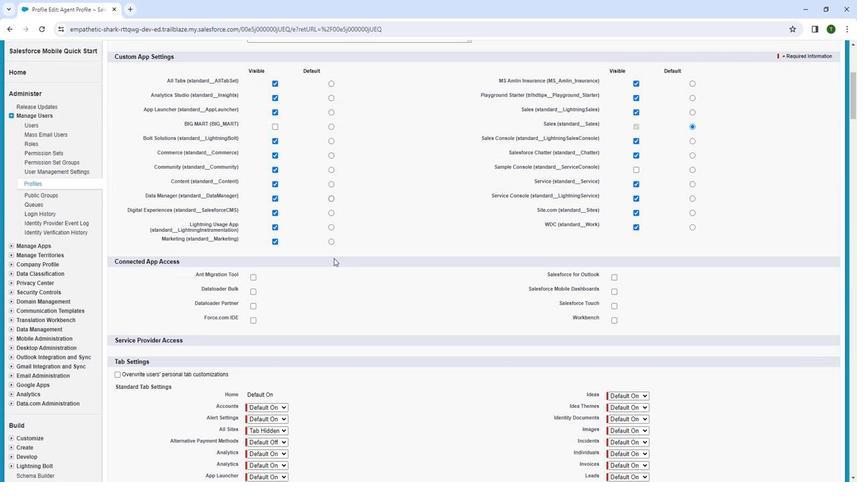 
Action: Mouse scrolled (332, 258) with delta (0, 0)
Screenshot: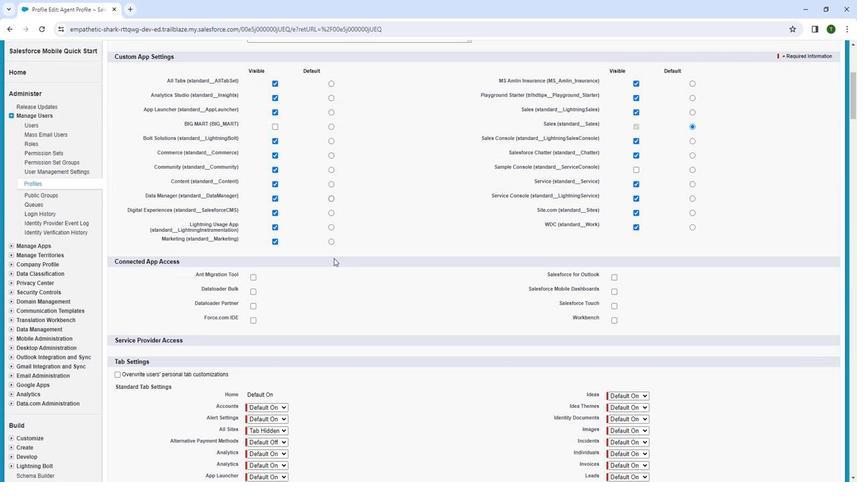 
Action: Mouse scrolled (332, 258) with delta (0, 0)
Screenshot: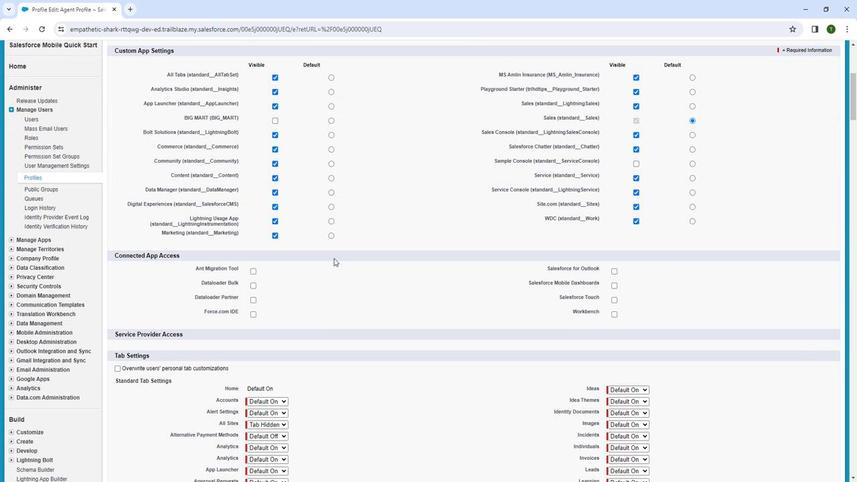 
Action: Mouse scrolled (332, 258) with delta (0, 0)
Screenshot: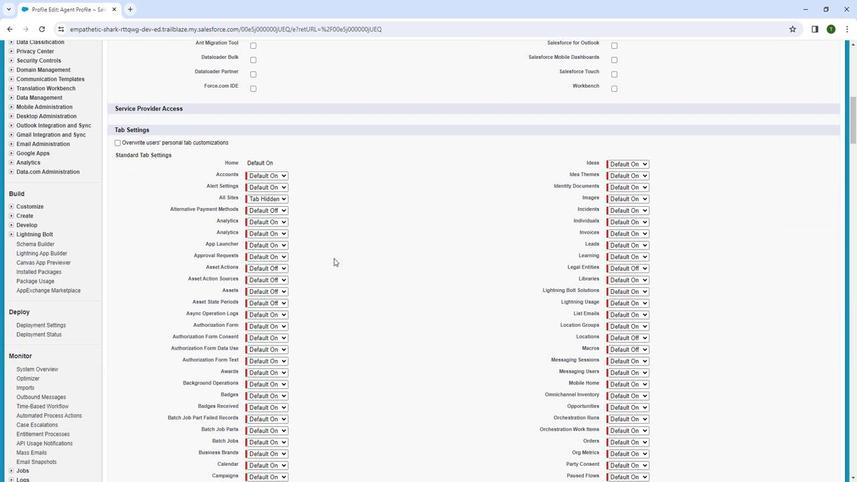 
Action: Mouse scrolled (332, 258) with delta (0, 0)
Screenshot: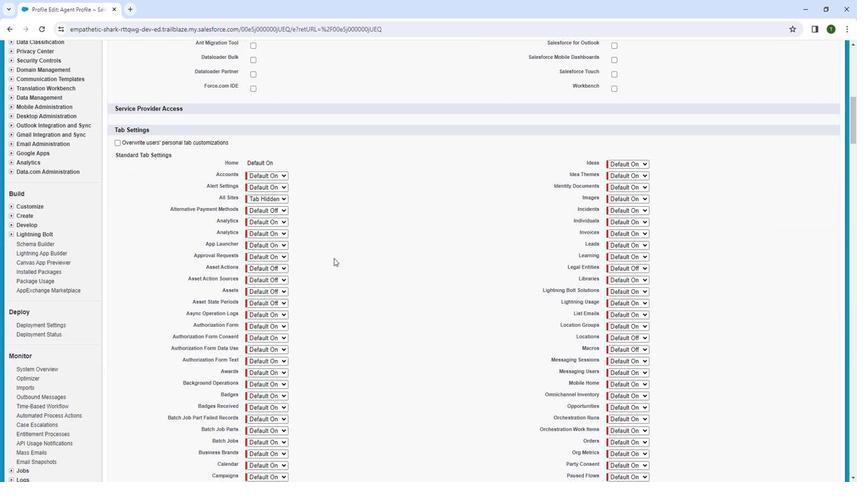 
Action: Mouse scrolled (332, 258) with delta (0, 0)
Screenshot: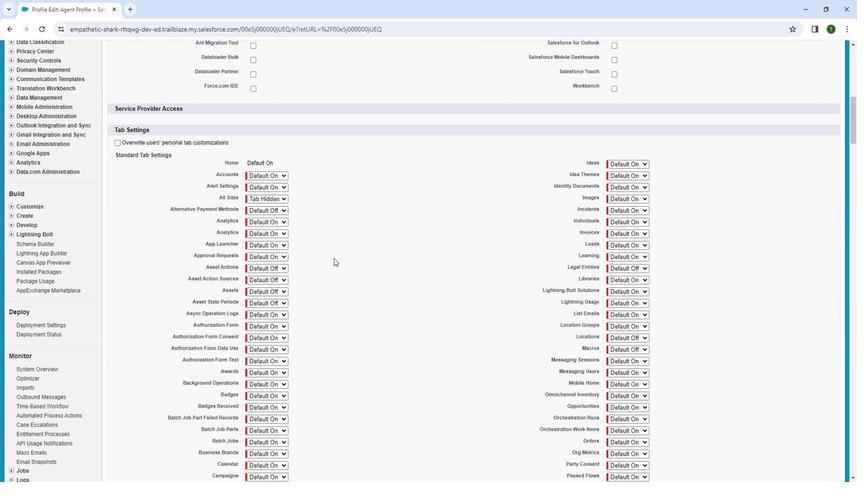 
Action: Mouse scrolled (332, 258) with delta (0, 0)
Screenshot: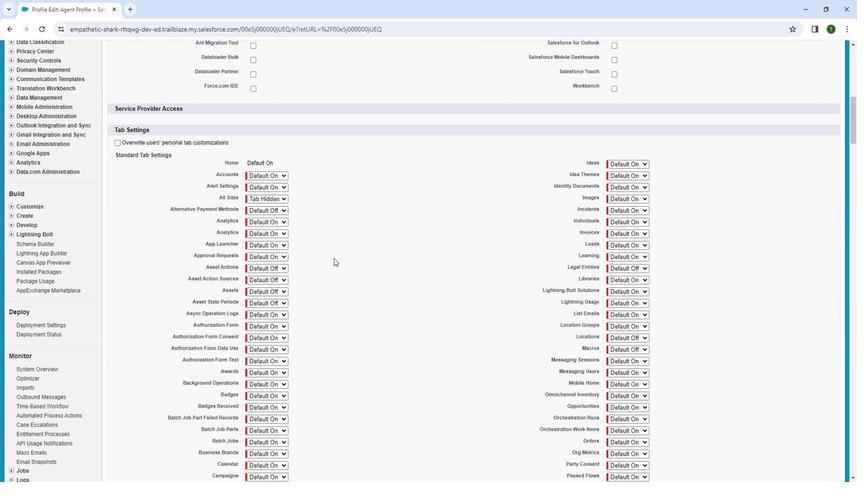 
Action: Mouse scrolled (332, 258) with delta (0, 0)
Screenshot: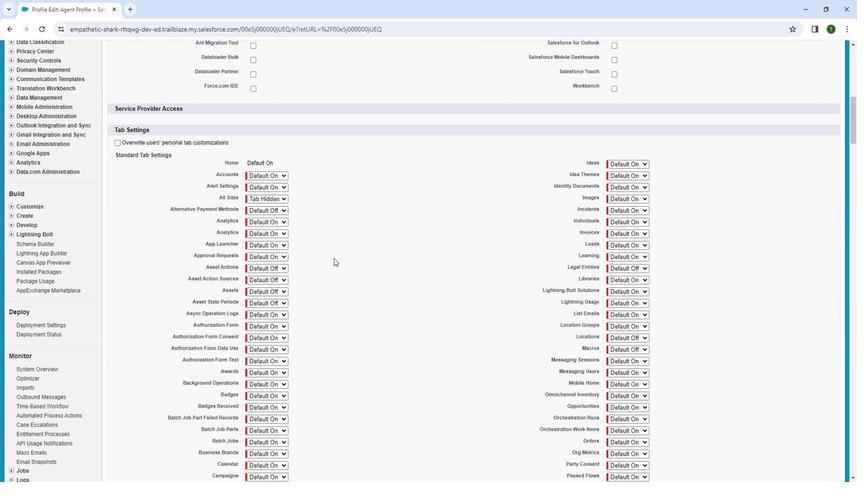 
Action: Mouse scrolled (332, 258) with delta (0, 0)
Screenshot: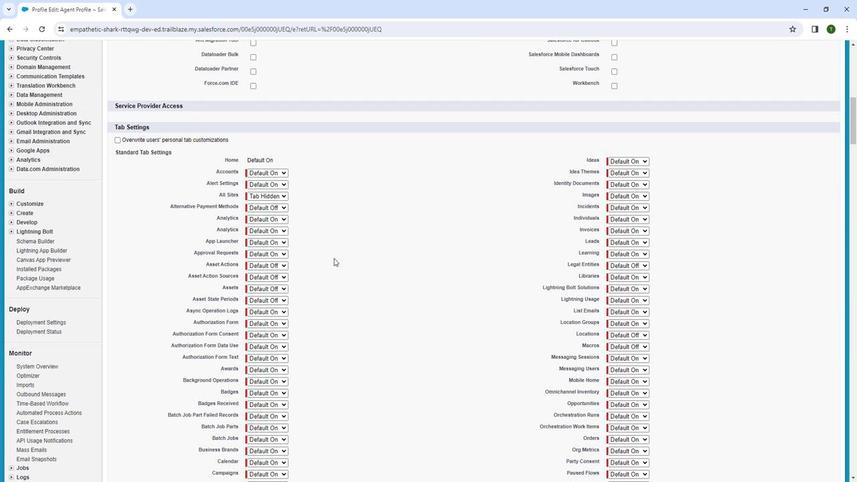 
Action: Mouse scrolled (332, 258) with delta (0, 0)
Screenshot: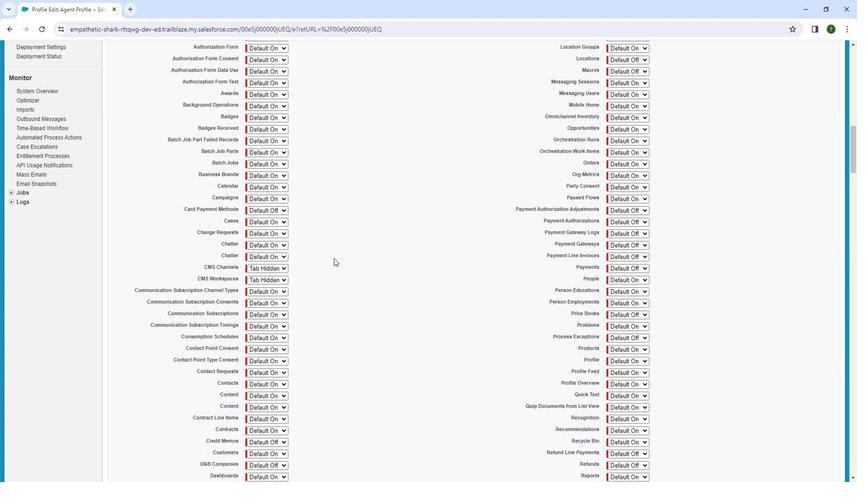 
Action: Mouse scrolled (332, 258) with delta (0, 0)
Screenshot: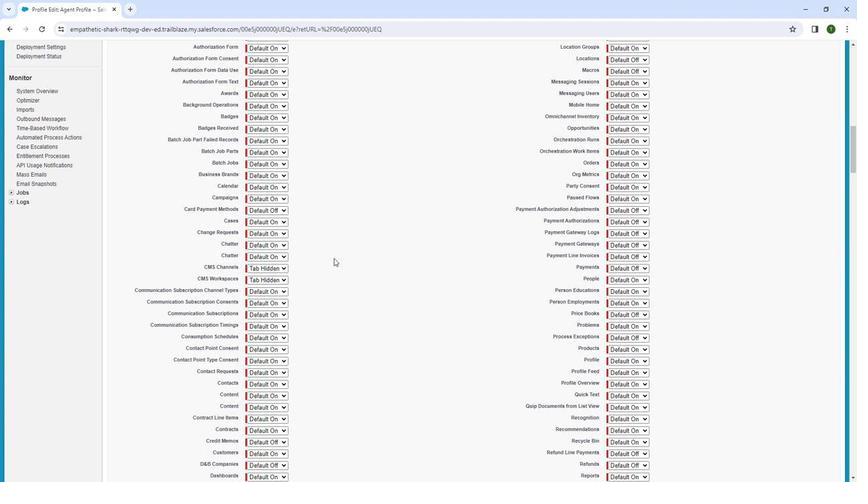 
Action: Mouse scrolled (332, 258) with delta (0, 0)
Screenshot: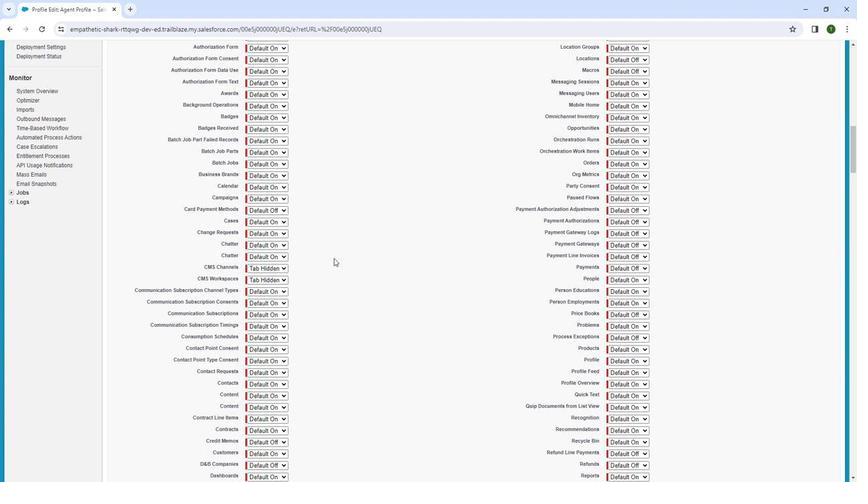 
Action: Mouse scrolled (332, 258) with delta (0, 0)
Screenshot: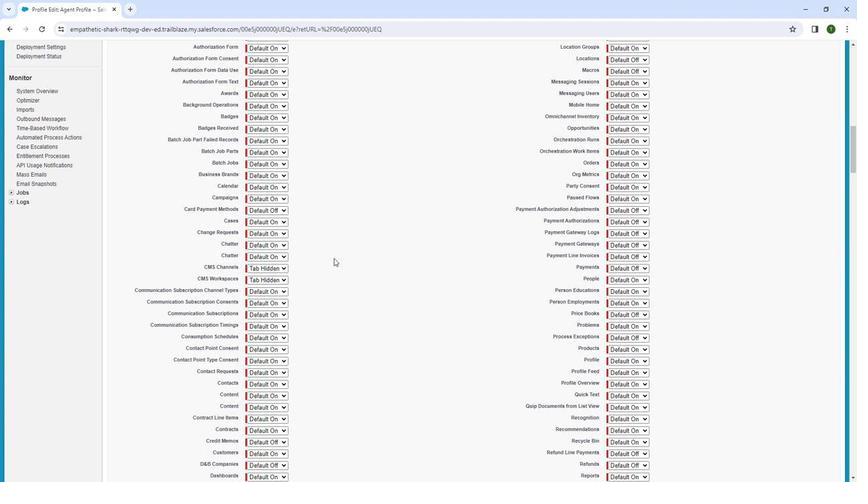 
Action: Mouse scrolled (332, 258) with delta (0, 0)
Screenshot: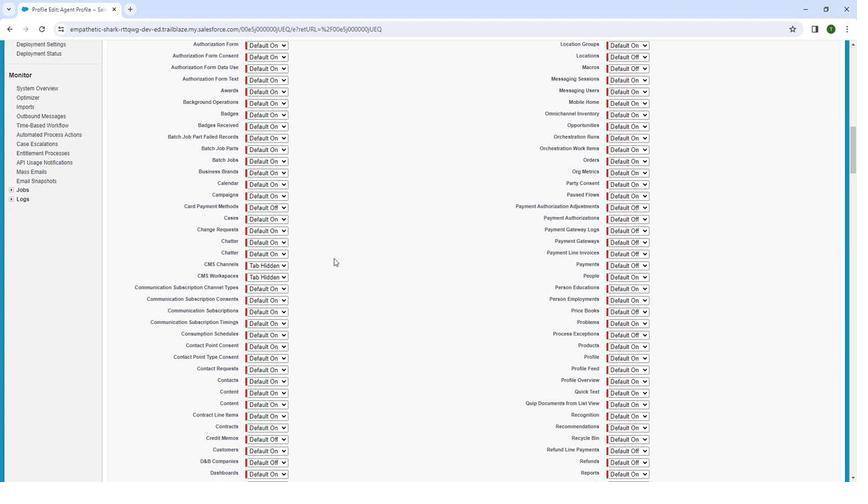 
Action: Mouse scrolled (332, 258) with delta (0, 0)
Screenshot: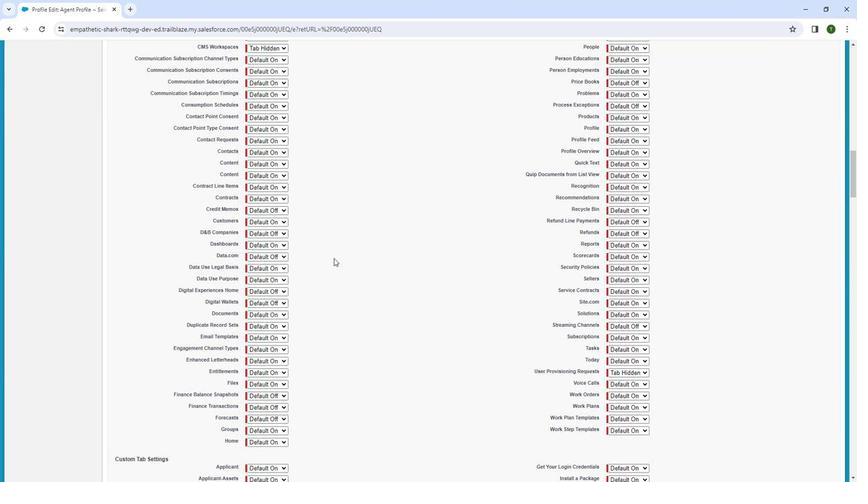 
Action: Mouse moved to (332, 259)
Screenshot: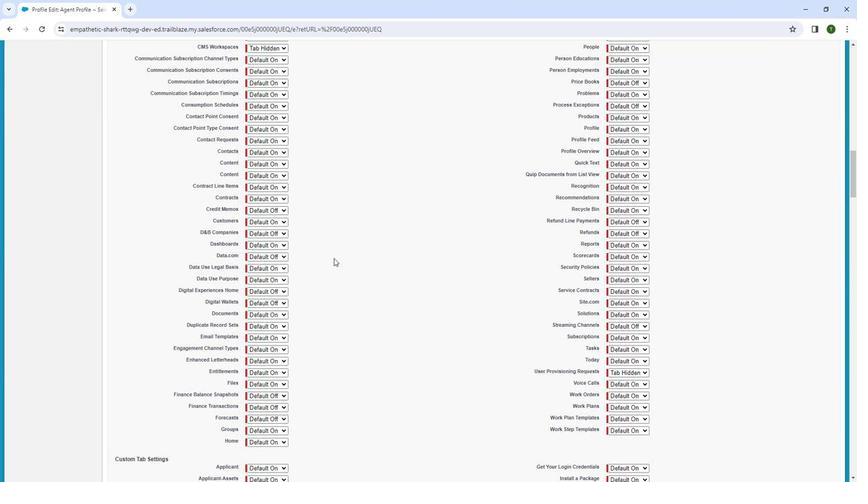 
Action: Mouse scrolled (332, 258) with delta (0, 0)
Screenshot: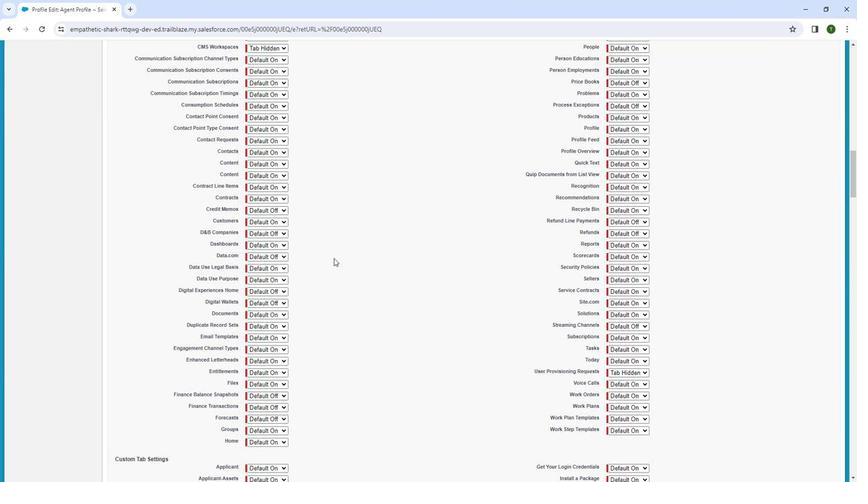 
Action: Mouse scrolled (332, 258) with delta (0, 0)
Screenshot: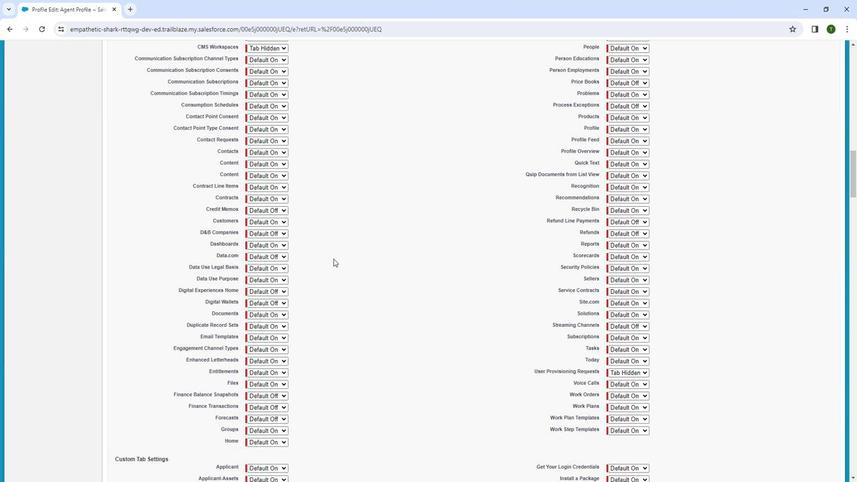 
Action: Mouse scrolled (332, 258) with delta (0, 0)
Screenshot: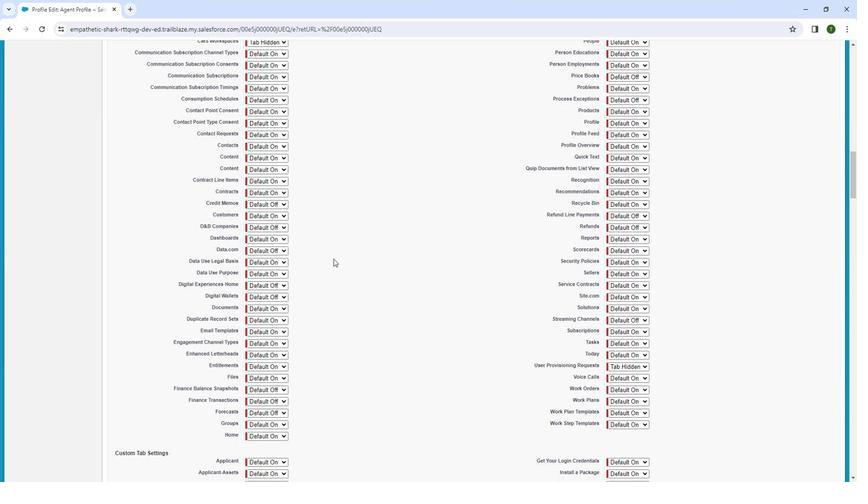 
Action: Mouse moved to (331, 260)
Screenshot: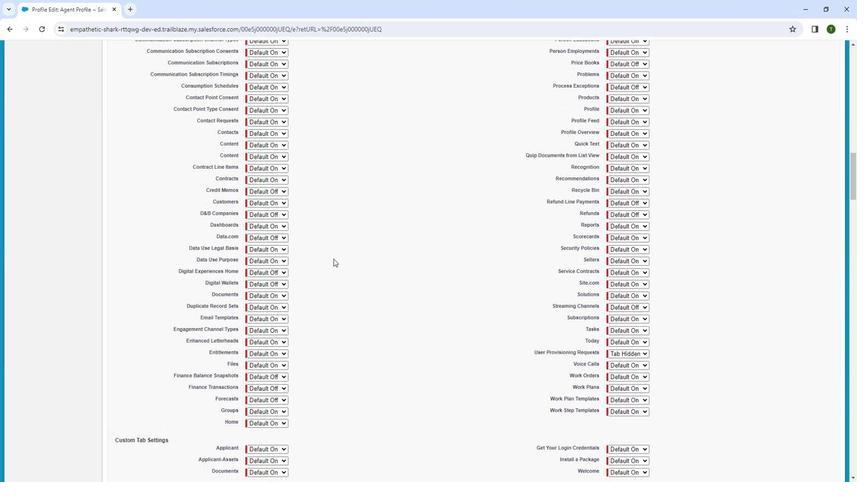 
Action: Mouse scrolled (331, 259) with delta (0, 0)
Screenshot: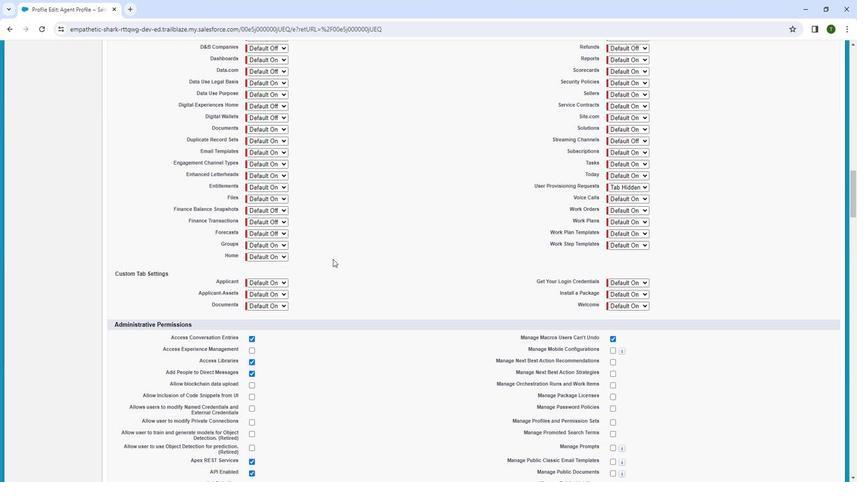 
Action: Mouse scrolled (331, 259) with delta (0, 0)
Screenshot: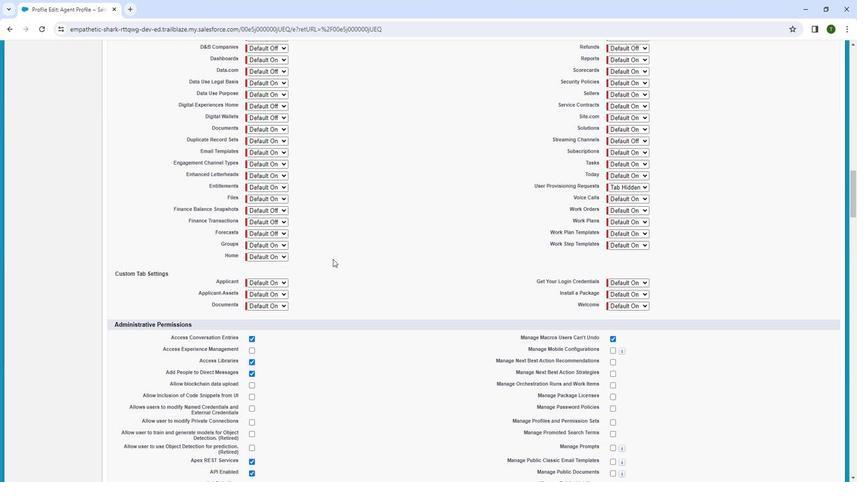 
Action: Mouse scrolled (331, 259) with delta (0, 0)
Screenshot: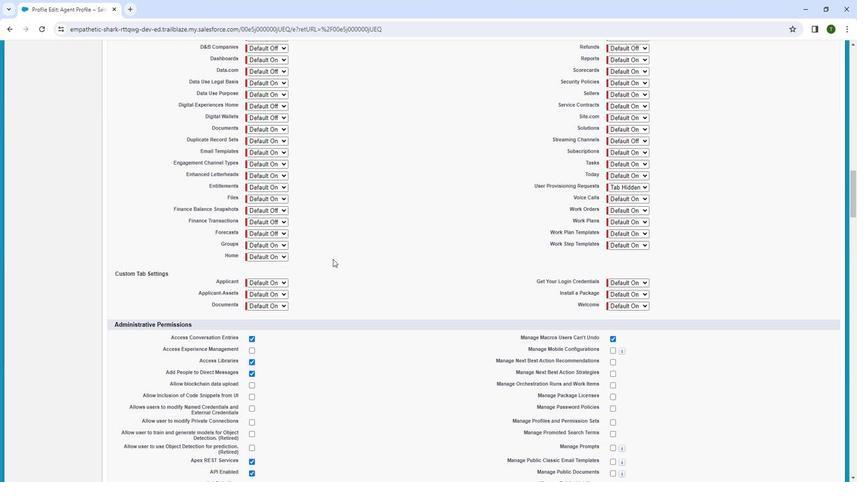 
Action: Mouse scrolled (331, 259) with delta (0, 0)
Screenshot: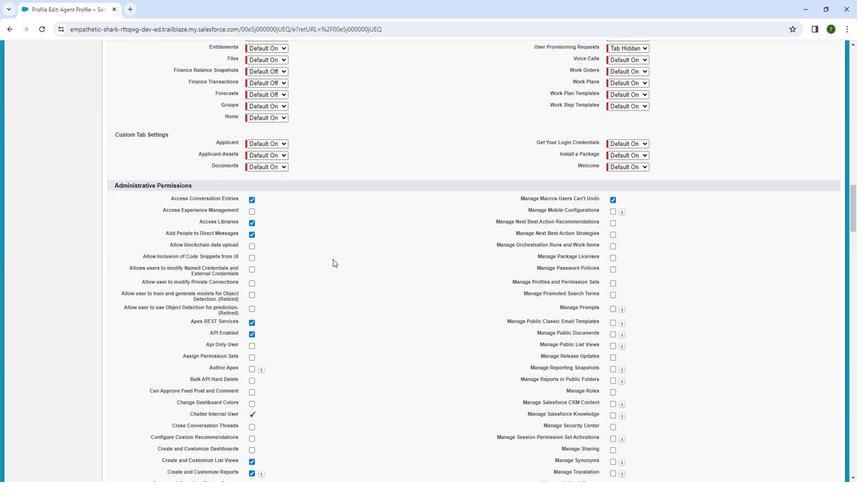 
Action: Mouse scrolled (331, 259) with delta (0, 0)
Screenshot: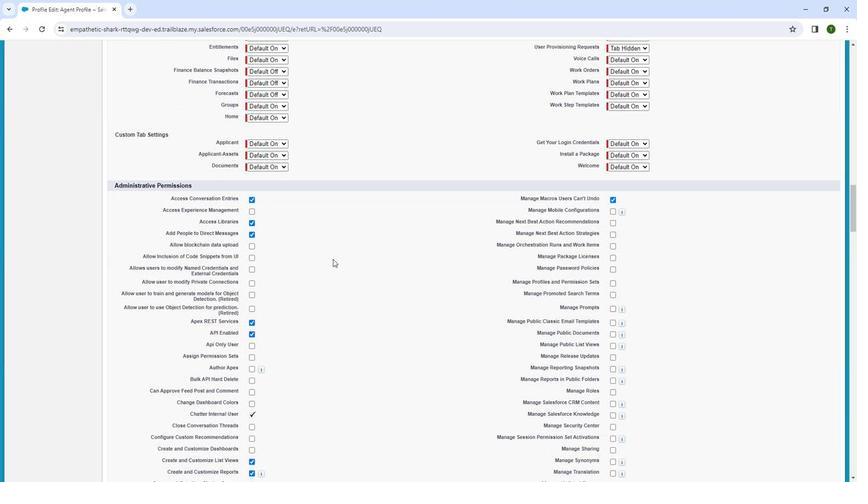 
Action: Mouse scrolled (331, 259) with delta (0, 0)
Screenshot: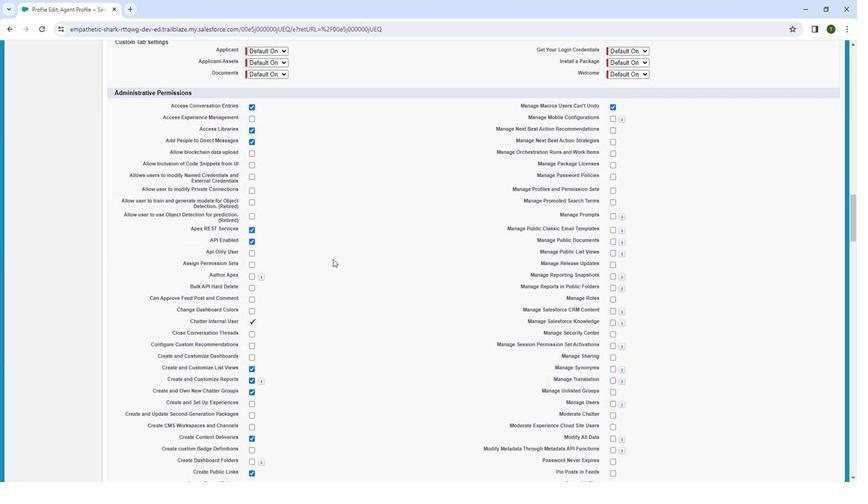 
Action: Mouse scrolled (331, 259) with delta (0, 0)
Screenshot: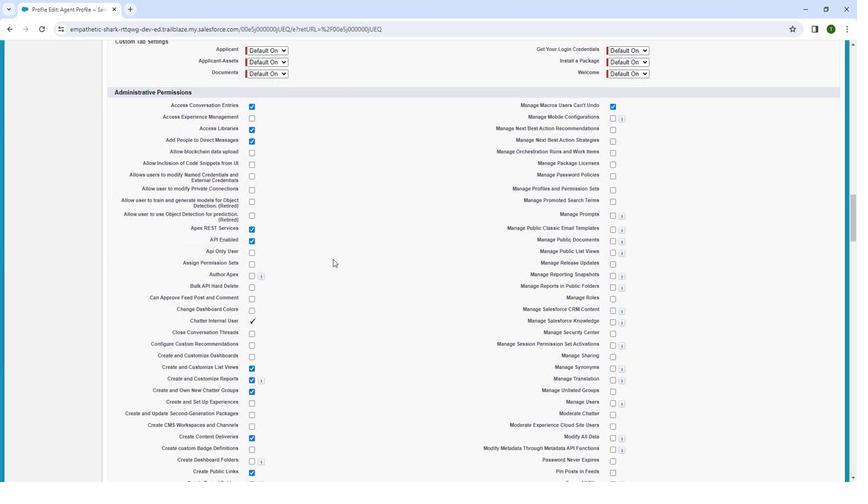 
Action: Mouse scrolled (331, 259) with delta (0, 0)
Screenshot: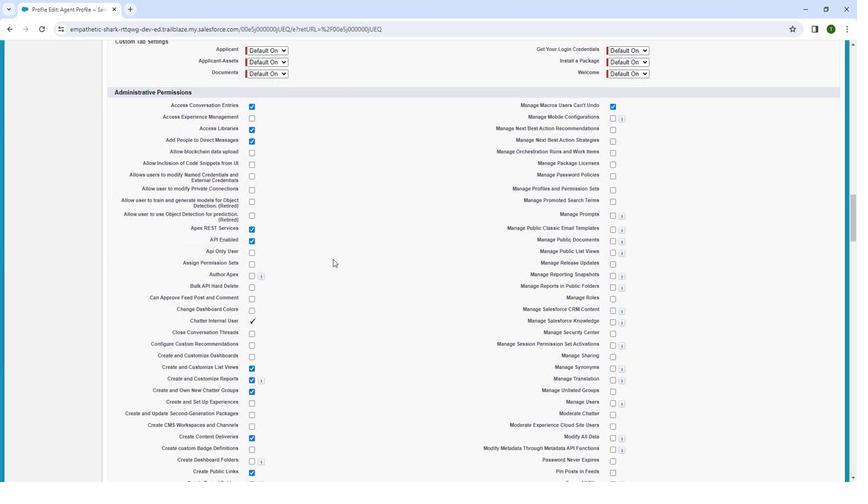 
Action: Mouse scrolled (331, 259) with delta (0, 0)
Screenshot: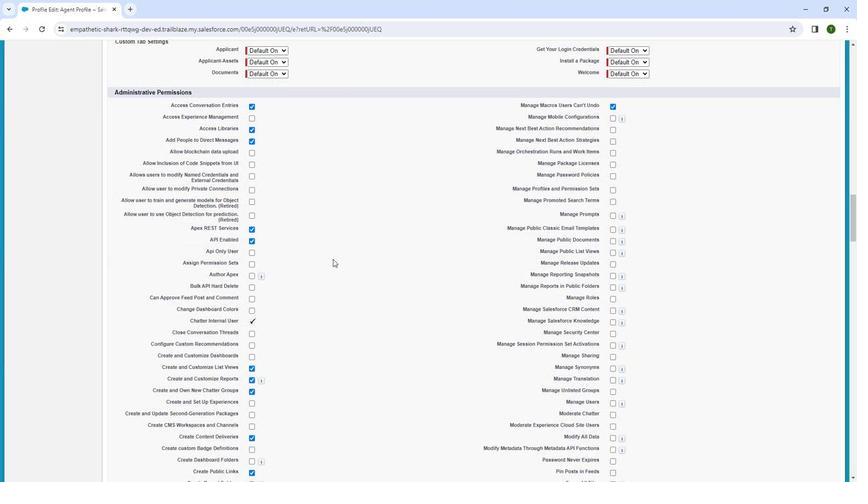 
Action: Mouse scrolled (331, 259) with delta (0, 0)
Screenshot: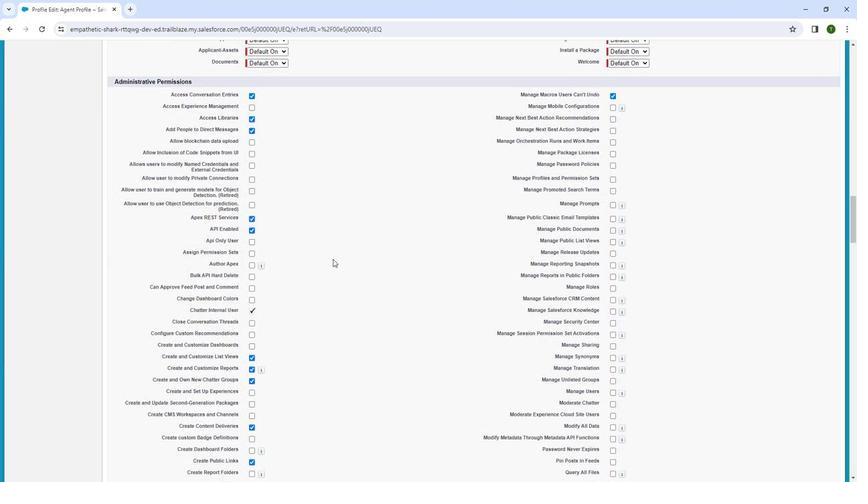 
Action: Mouse scrolled (331, 259) with delta (0, 0)
Screenshot: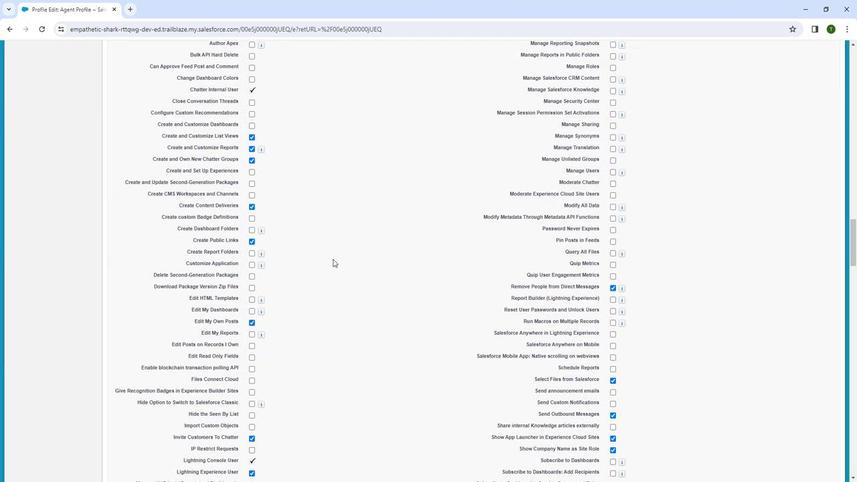 
Action: Mouse scrolled (331, 259) with delta (0, 0)
Screenshot: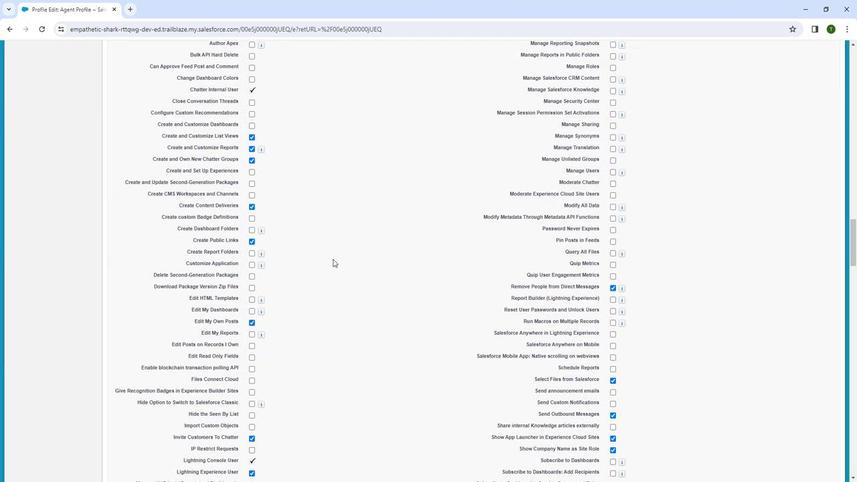
Action: Mouse scrolled (331, 259) with delta (0, 0)
Screenshot: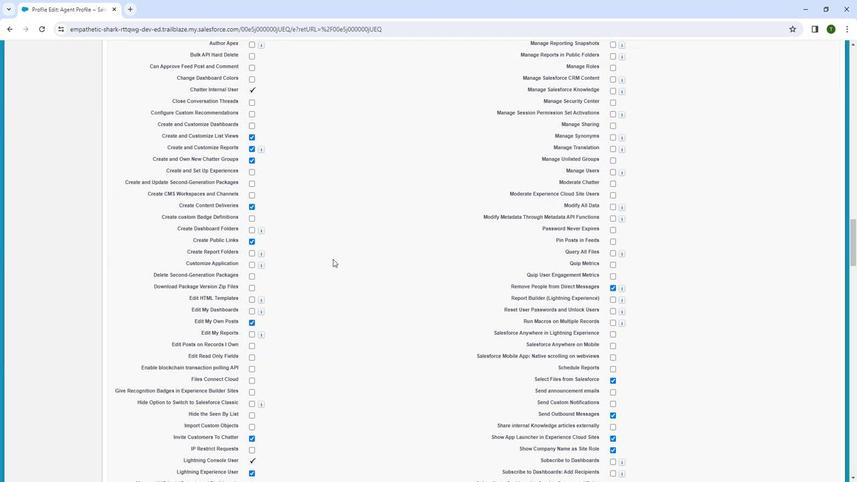 
Action: Mouse scrolled (331, 259) with delta (0, 0)
Screenshot: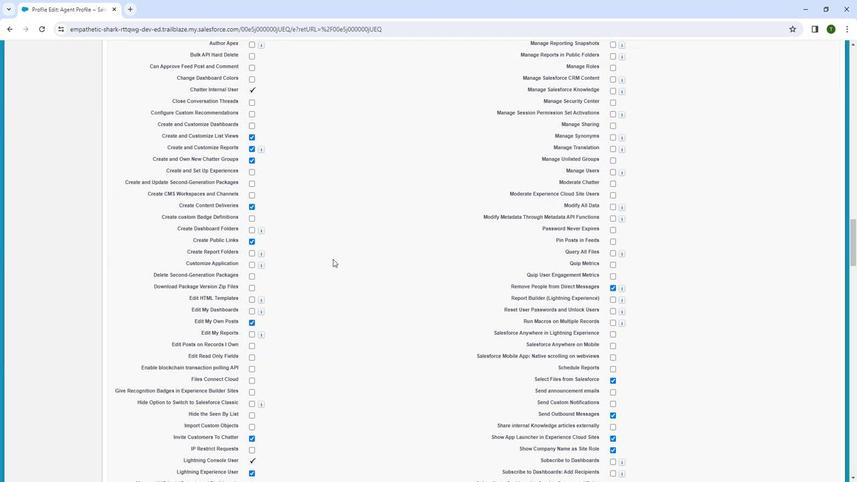 
Action: Mouse scrolled (331, 259) with delta (0, 0)
Screenshot: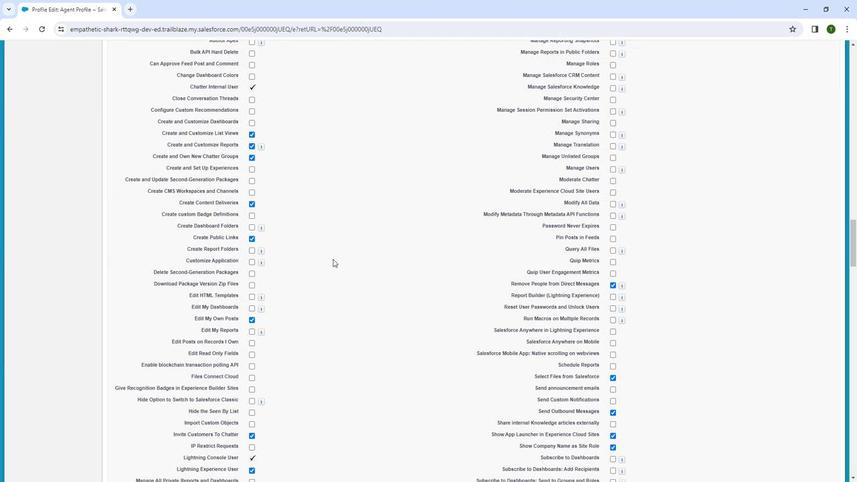 
Action: Mouse moved to (331, 260)
Screenshot: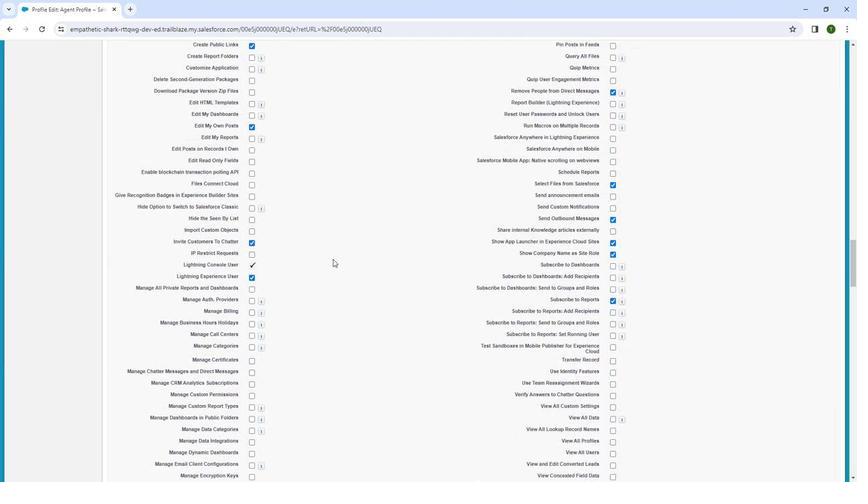 
Action: Mouse scrolled (331, 259) with delta (0, 0)
Screenshot: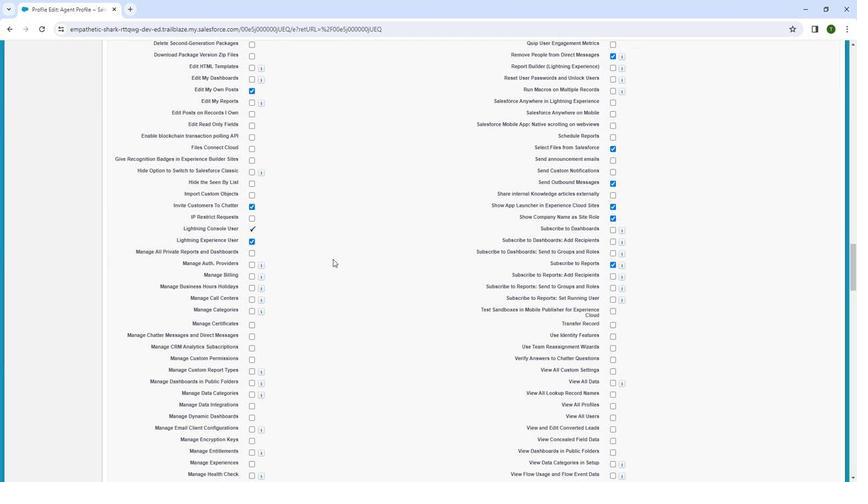 
Action: Mouse scrolled (331, 259) with delta (0, 0)
Screenshot: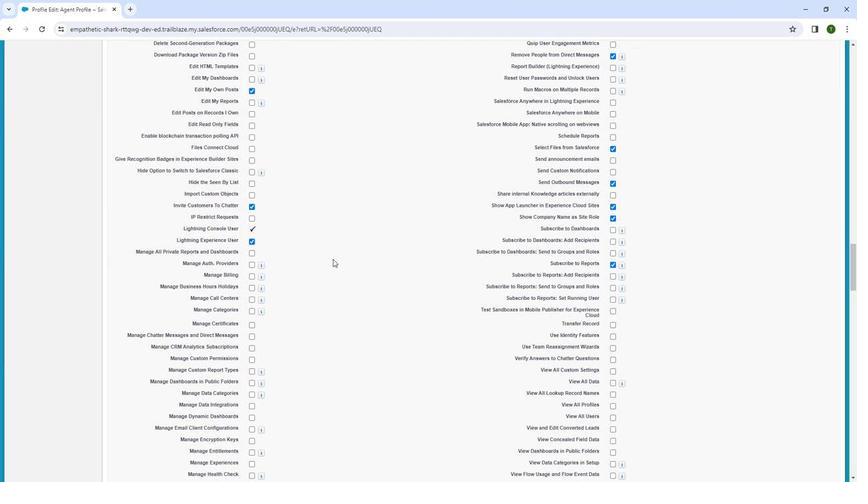 
Action: Mouse scrolled (331, 259) with delta (0, 0)
Screenshot: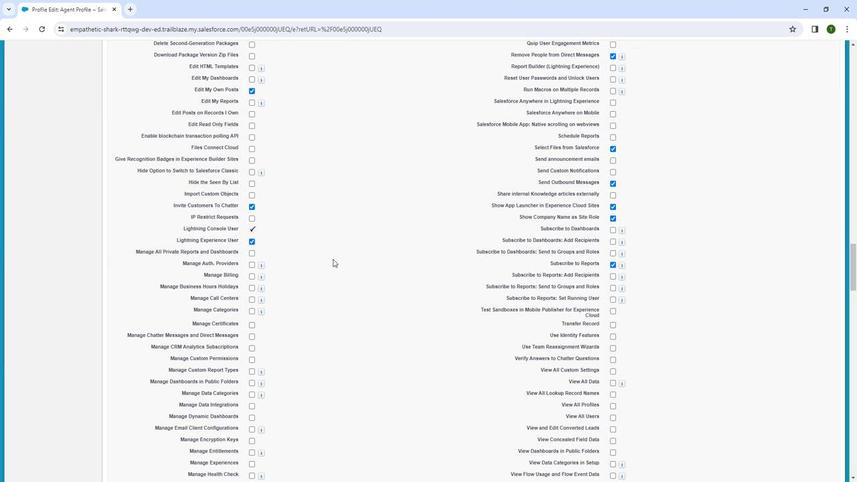
Action: Mouse scrolled (331, 259) with delta (0, 0)
Screenshot: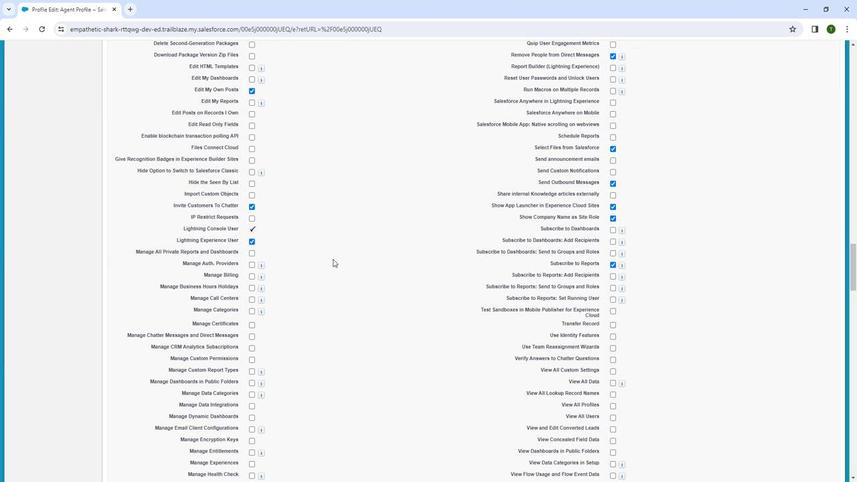
Action: Mouse scrolled (331, 259) with delta (0, 0)
Screenshot: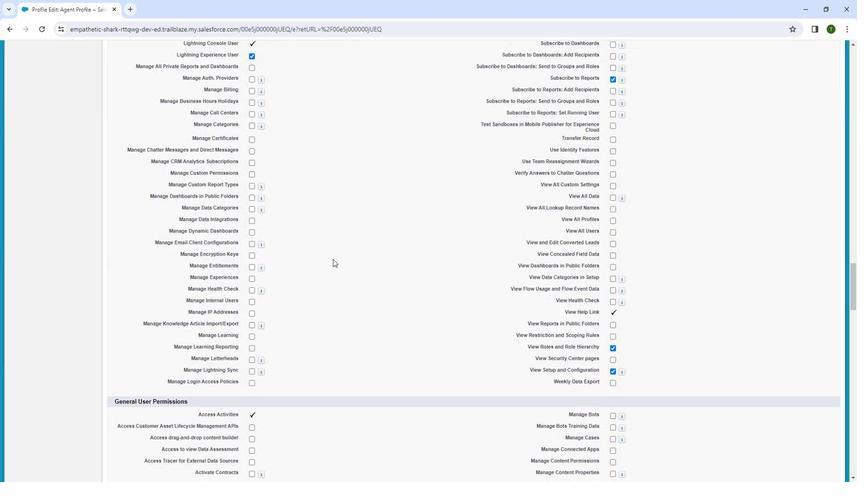 
Action: Mouse scrolled (331, 259) with delta (0, 0)
Screenshot: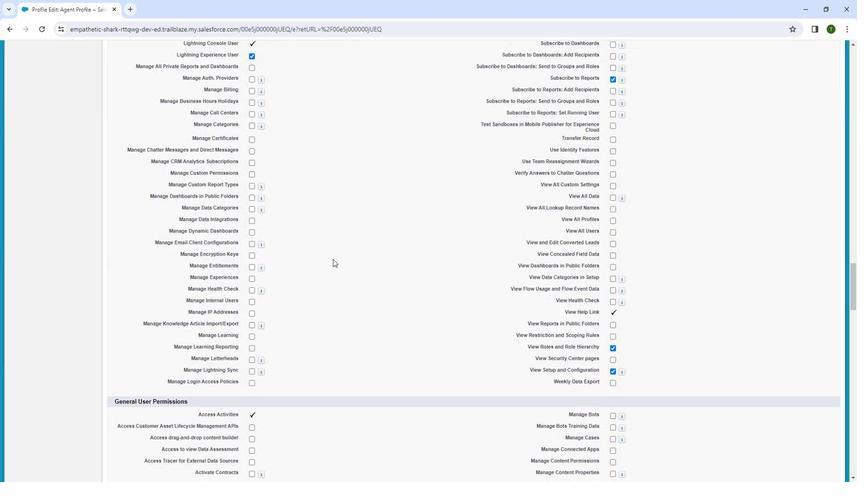 
Action: Mouse scrolled (331, 259) with delta (0, 0)
Screenshot: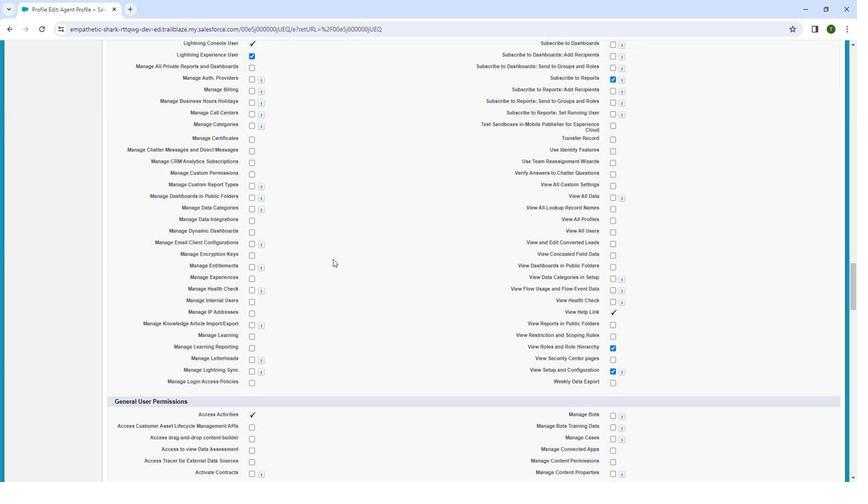
Action: Mouse scrolled (331, 259) with delta (0, 0)
Screenshot: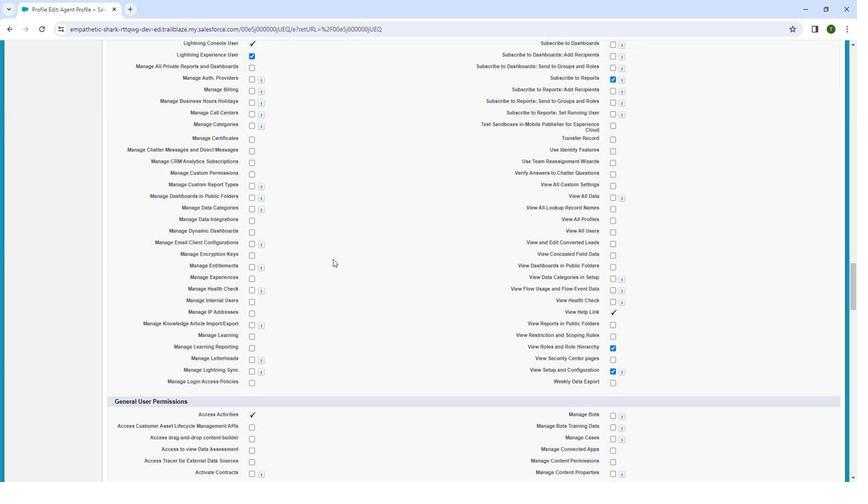 
Action: Mouse scrolled (331, 259) with delta (0, 0)
Screenshot: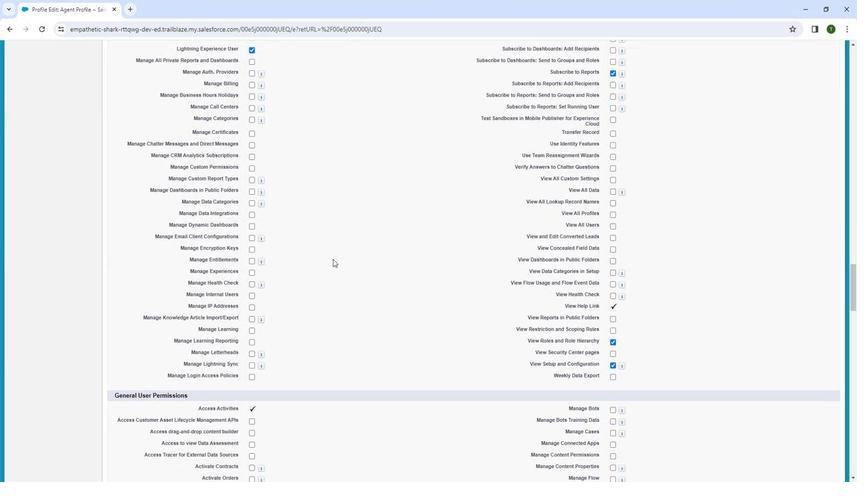 
Action: Mouse scrolled (331, 259) with delta (0, 0)
Screenshot: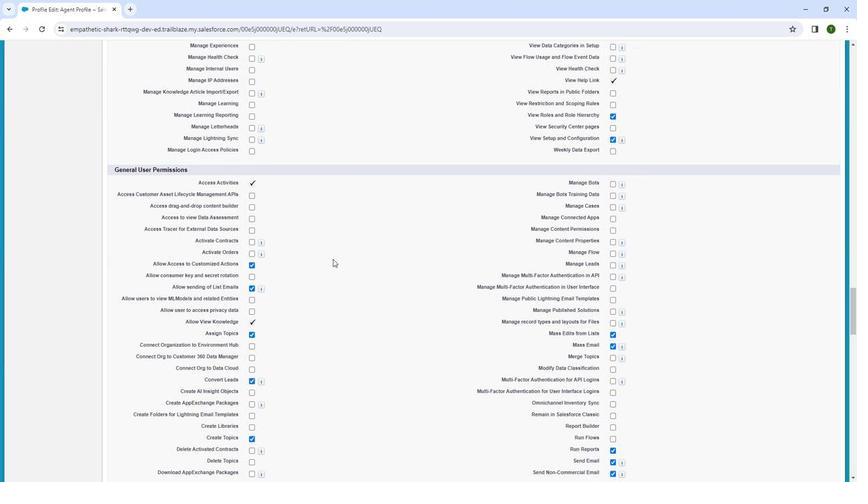 
Action: Mouse scrolled (331, 259) with delta (0, 0)
Screenshot: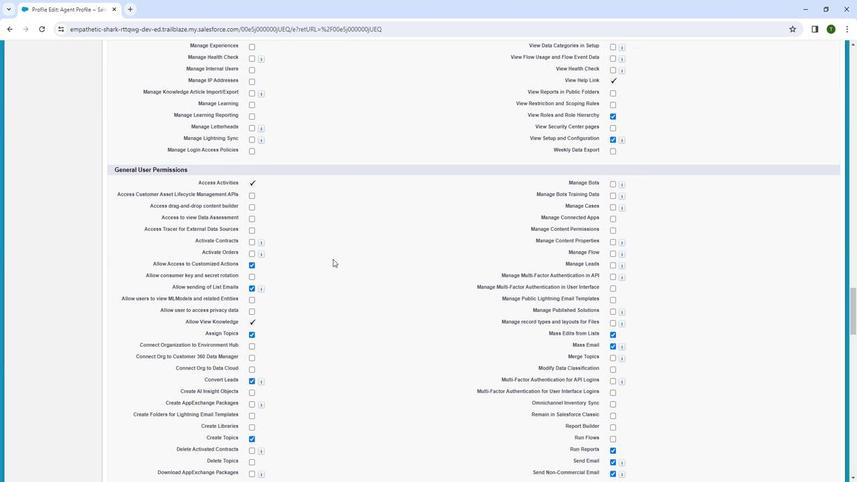 
Action: Mouse scrolled (331, 259) with delta (0, 0)
Screenshot: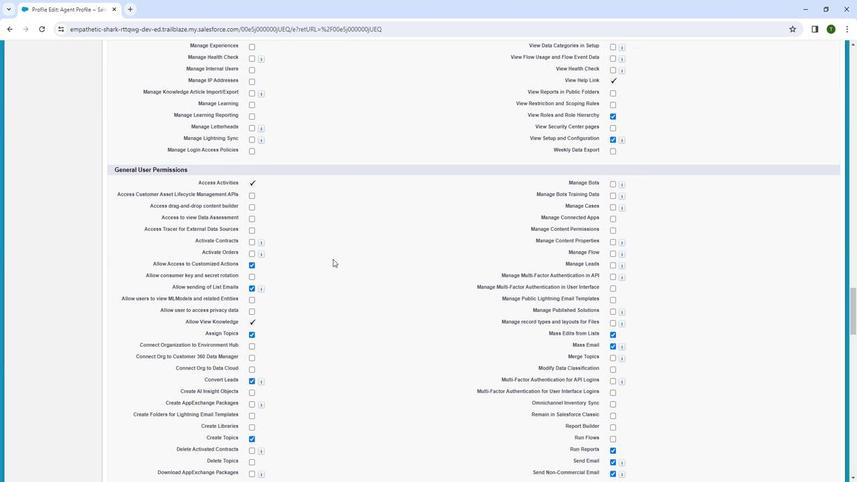
Action: Mouse scrolled (331, 259) with delta (0, 0)
Screenshot: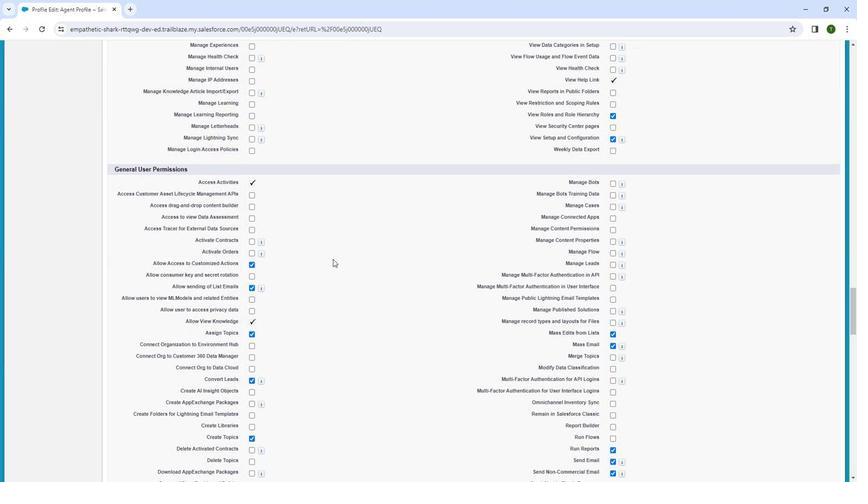 
Action: Mouse scrolled (331, 259) with delta (0, 0)
Screenshot: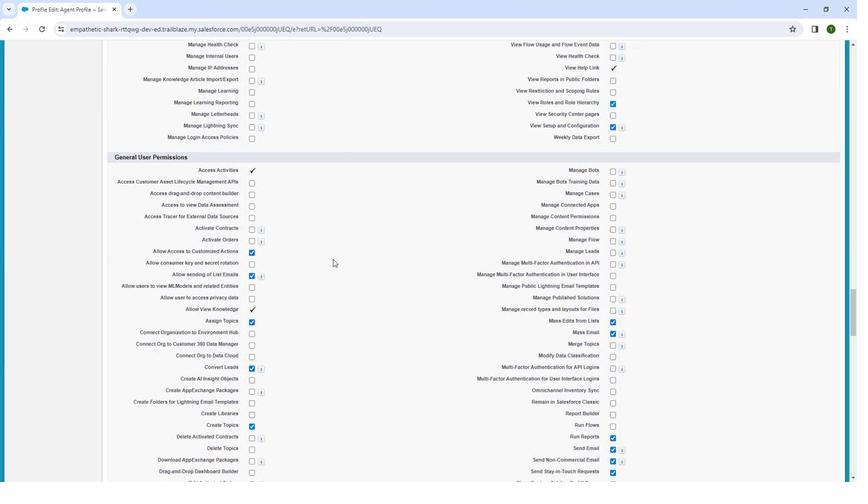 
Action: Mouse scrolled (331, 259) with delta (0, 0)
Screenshot: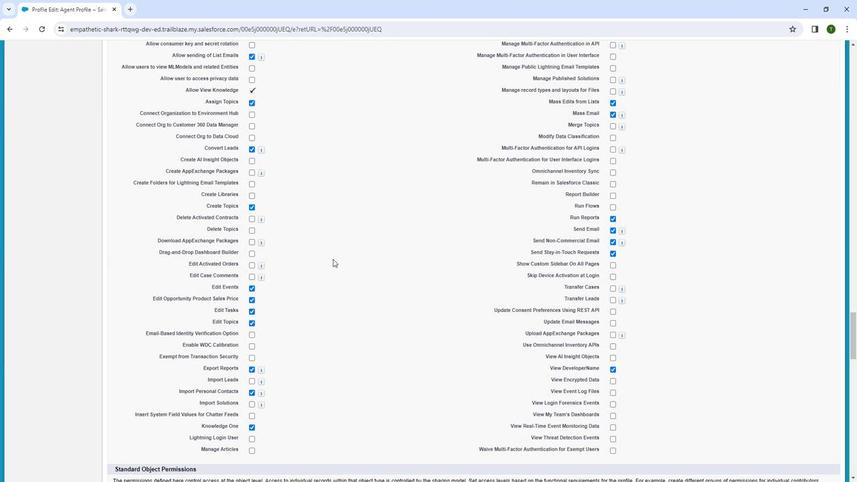 
Action: Mouse scrolled (331, 259) with delta (0, 0)
Screenshot: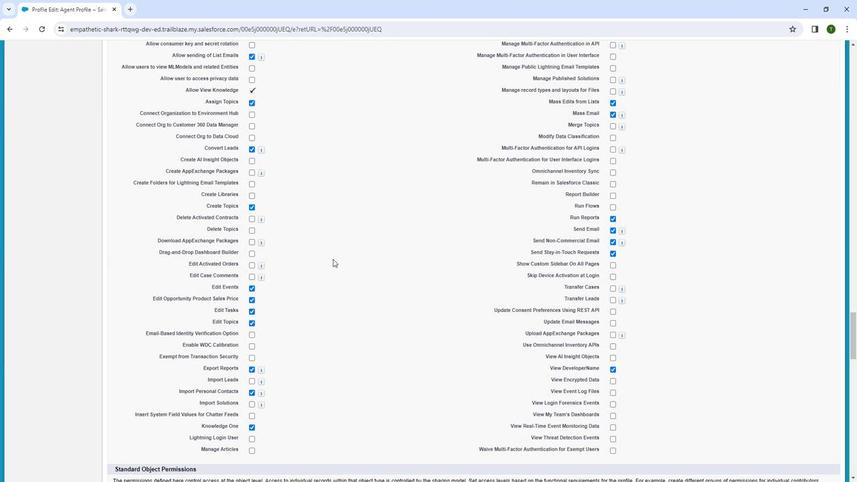 
Action: Mouse scrolled (331, 259) with delta (0, 0)
Screenshot: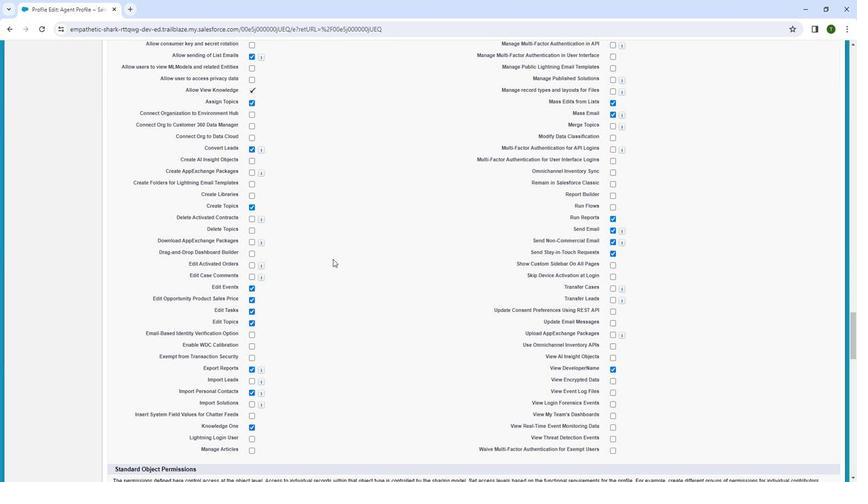 
Action: Mouse scrolled (331, 259) with delta (0, 0)
Screenshot: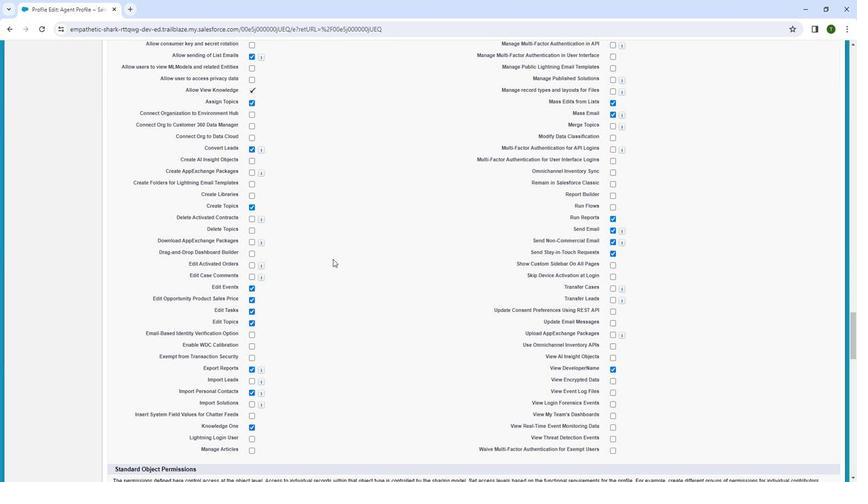 
Action: Mouse scrolled (331, 259) with delta (0, 0)
Screenshot: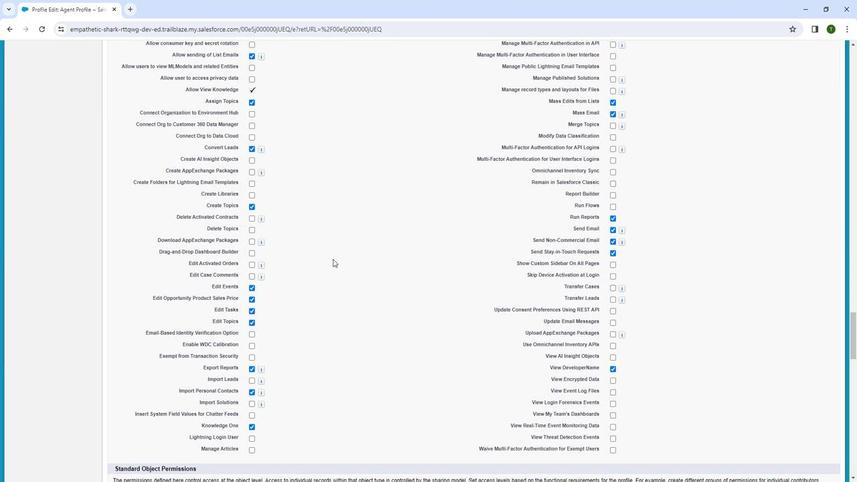 
Action: Mouse scrolled (331, 259) with delta (0, 0)
Screenshot: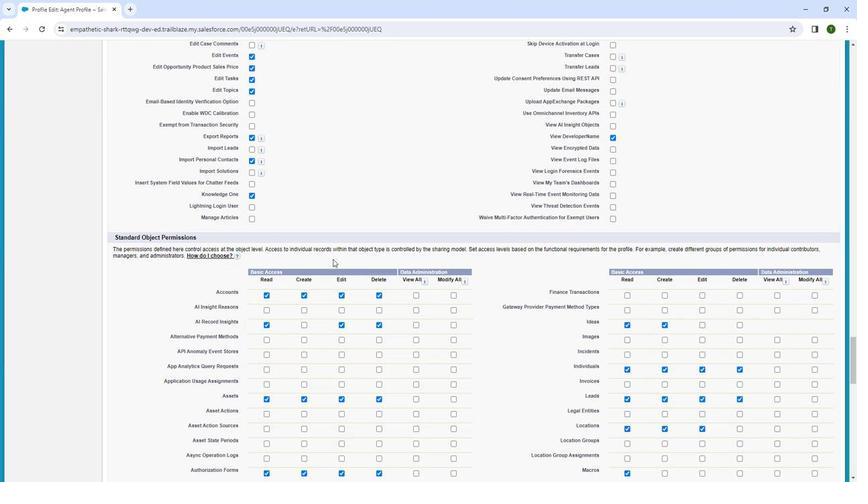 
Action: Mouse scrolled (331, 260) with delta (0, 0)
Screenshot: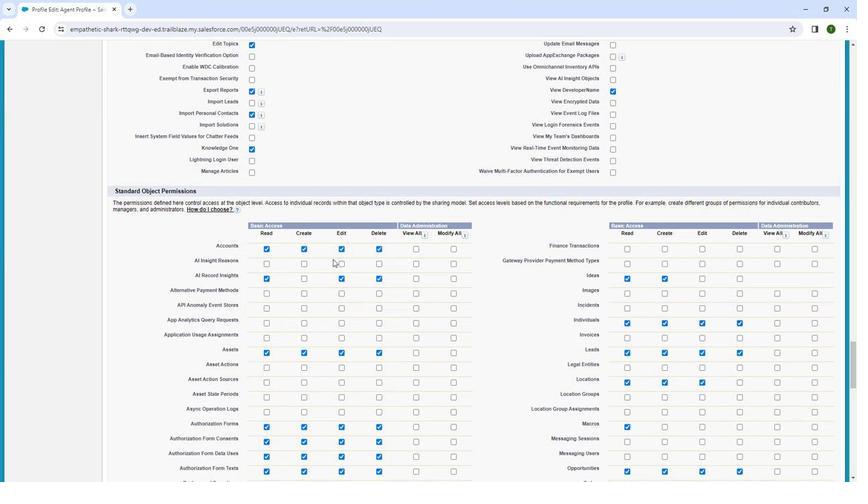 
Action: Mouse scrolled (331, 260) with delta (0, 0)
Screenshot: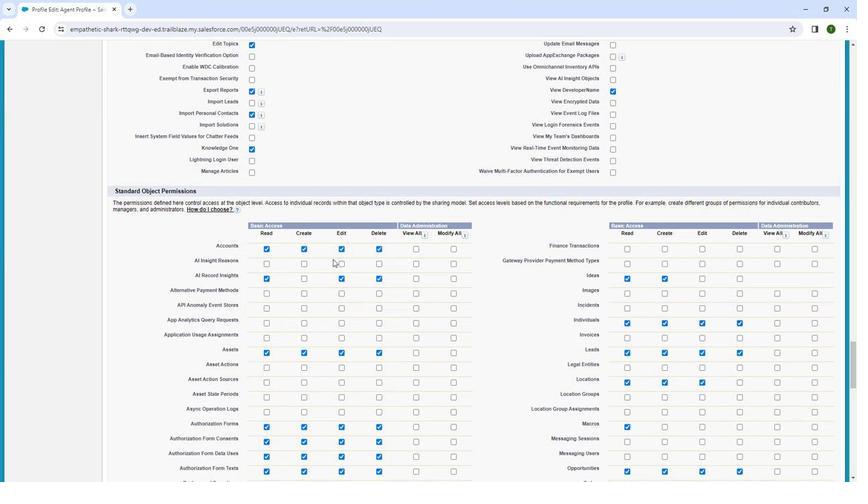 
Action: Mouse scrolled (331, 260) with delta (0, 0)
Screenshot: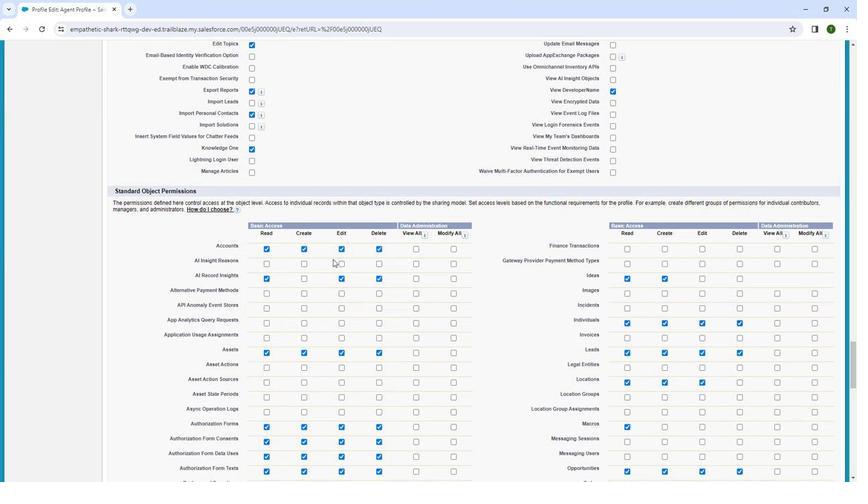 
Action: Mouse scrolled (331, 260) with delta (0, 0)
Screenshot: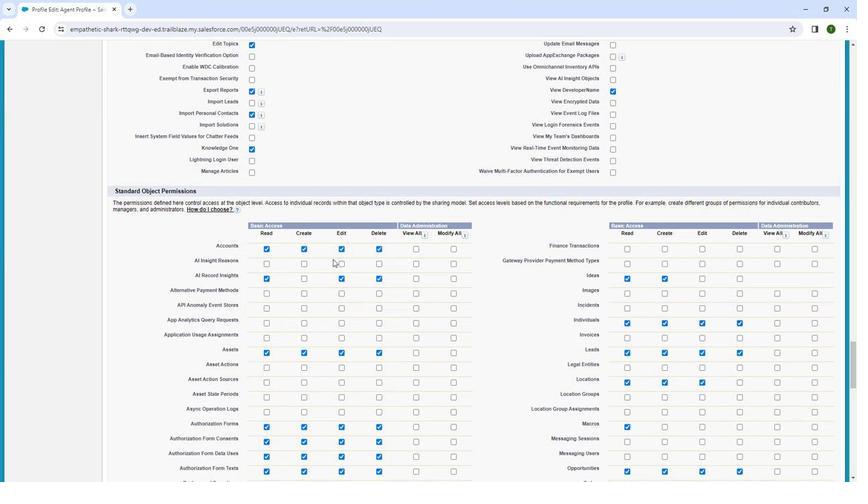 
Action: Mouse scrolled (331, 260) with delta (0, 0)
Screenshot: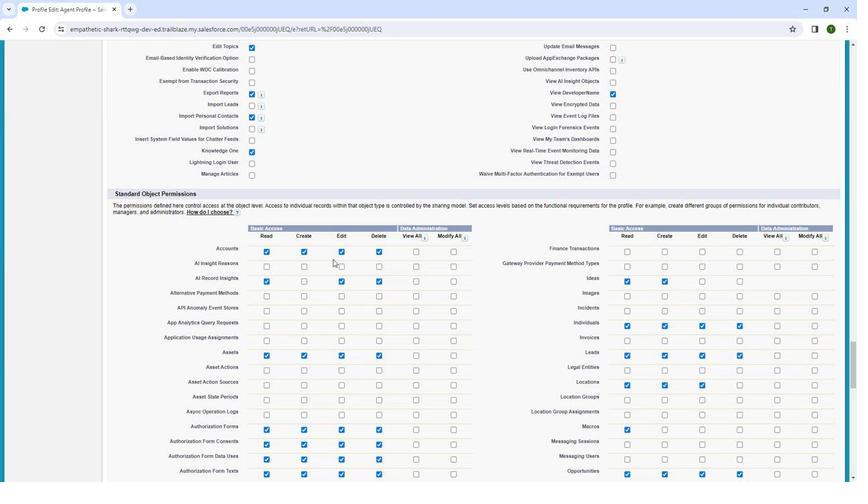 
Action: Mouse scrolled (331, 260) with delta (0, 0)
Screenshot: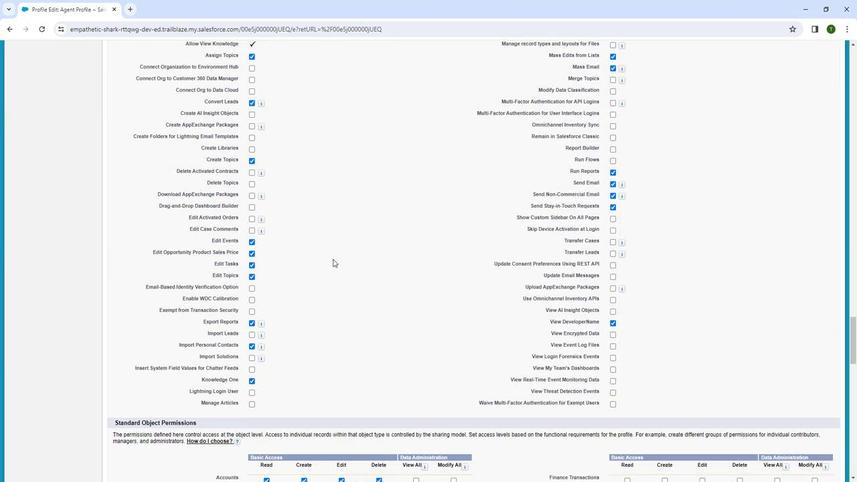 
Action: Mouse scrolled (331, 260) with delta (0, 0)
Screenshot: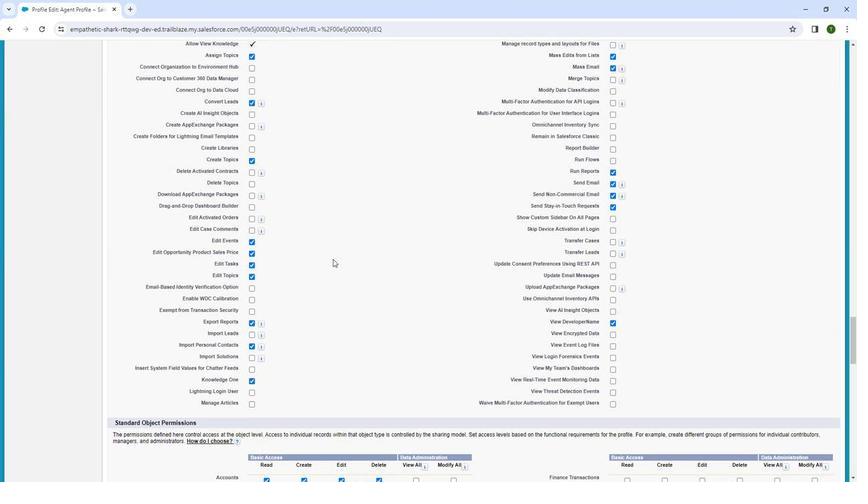 
Action: Mouse scrolled (331, 260) with delta (0, 0)
Screenshot: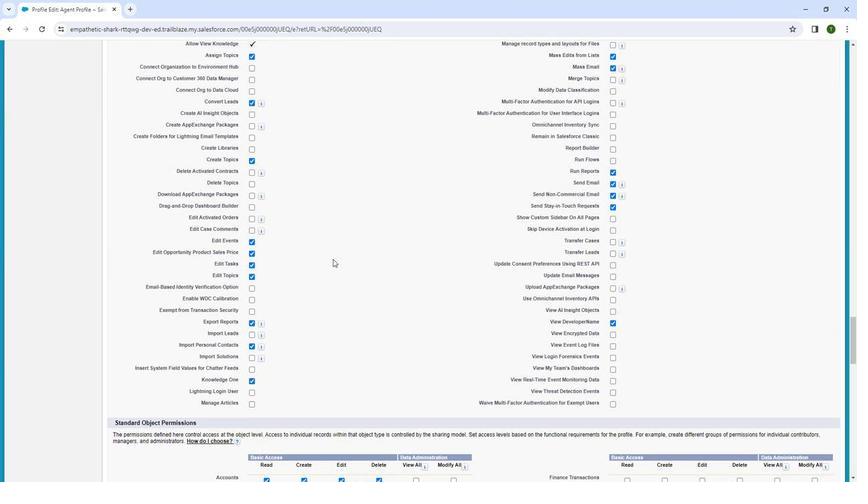 
Action: Mouse scrolled (331, 260) with delta (0, 0)
Screenshot: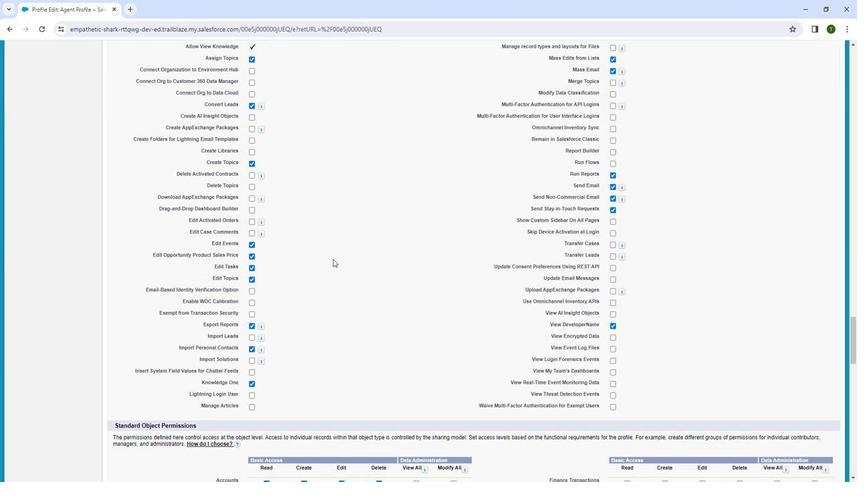
Action: Mouse scrolled (331, 260) with delta (0, 0)
Screenshot: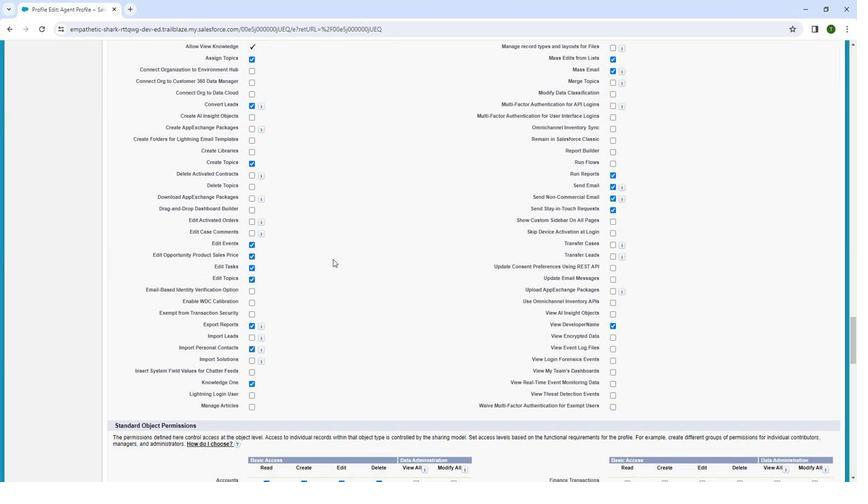 
Action: Mouse scrolled (331, 260) with delta (0, 0)
Screenshot: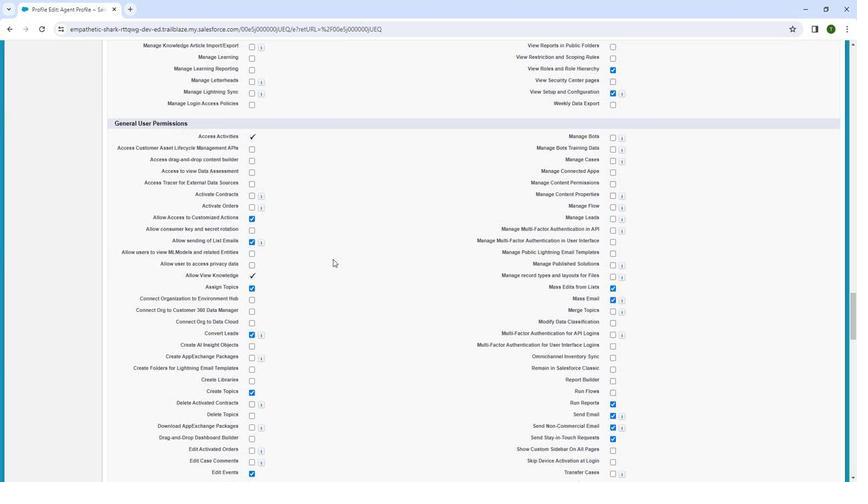 
Action: Mouse scrolled (331, 260) with delta (0, 0)
Screenshot: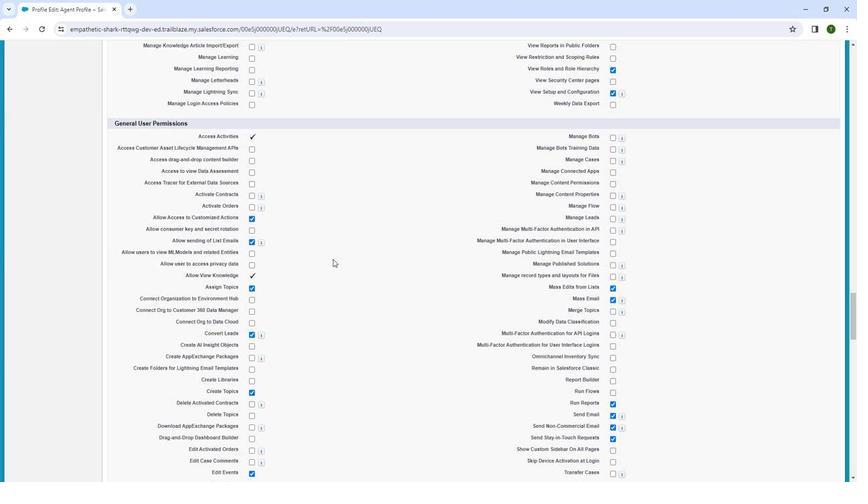 
Action: Mouse scrolled (331, 260) with delta (0, 0)
Screenshot: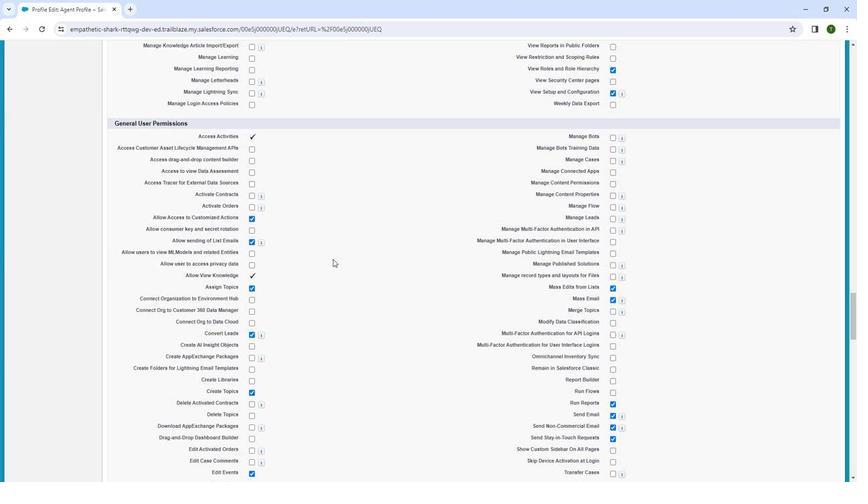 
Action: Mouse scrolled (331, 260) with delta (0, 0)
Screenshot: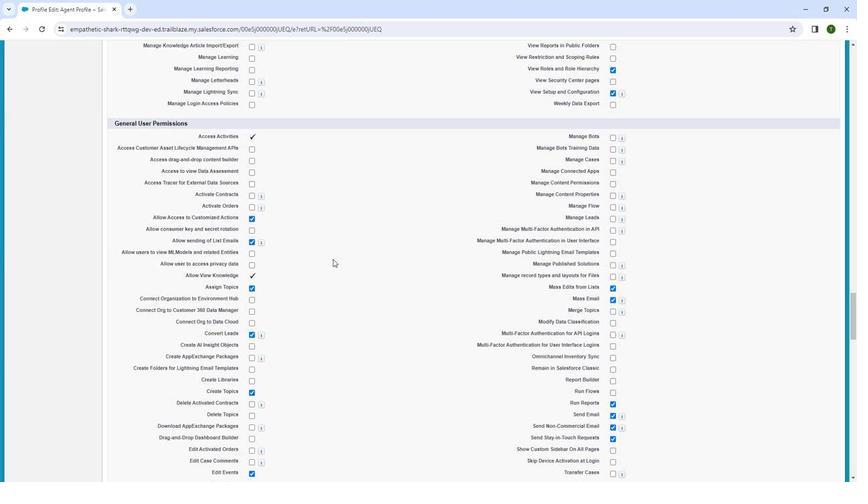 
Action: Mouse scrolled (331, 260) with delta (0, 0)
Screenshot: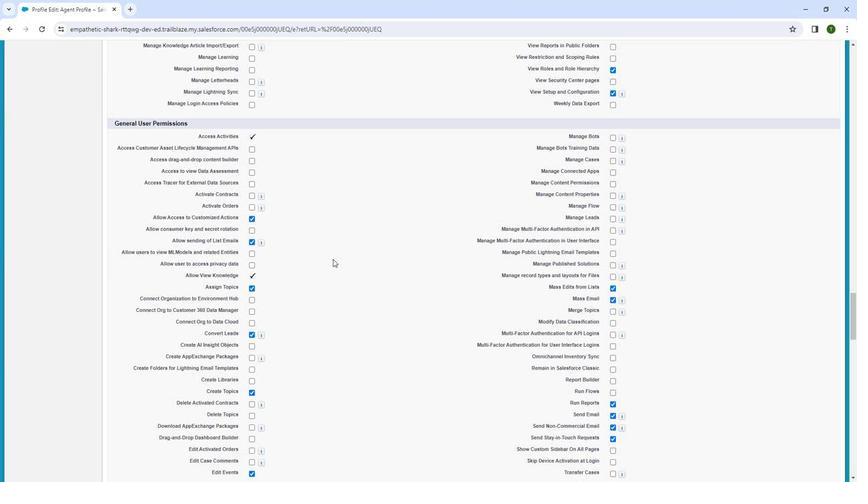 
Action: Mouse scrolled (331, 260) with delta (0, 0)
Screenshot: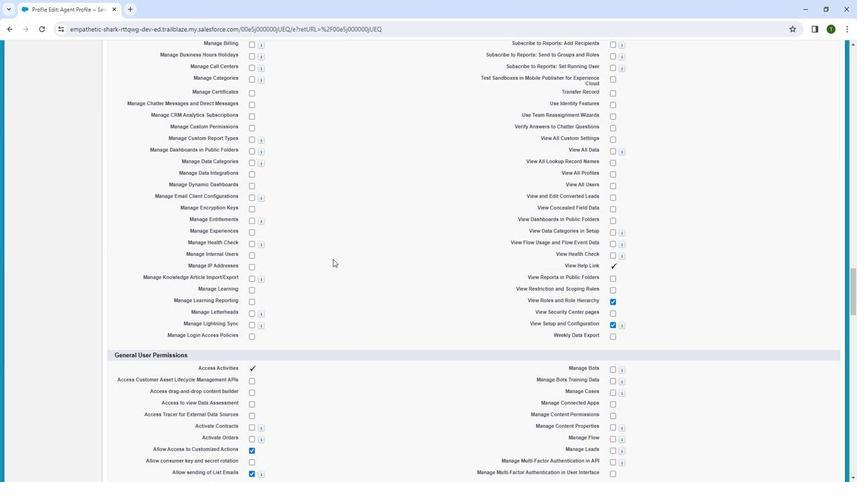 
Action: Mouse scrolled (331, 260) with delta (0, 0)
Screenshot: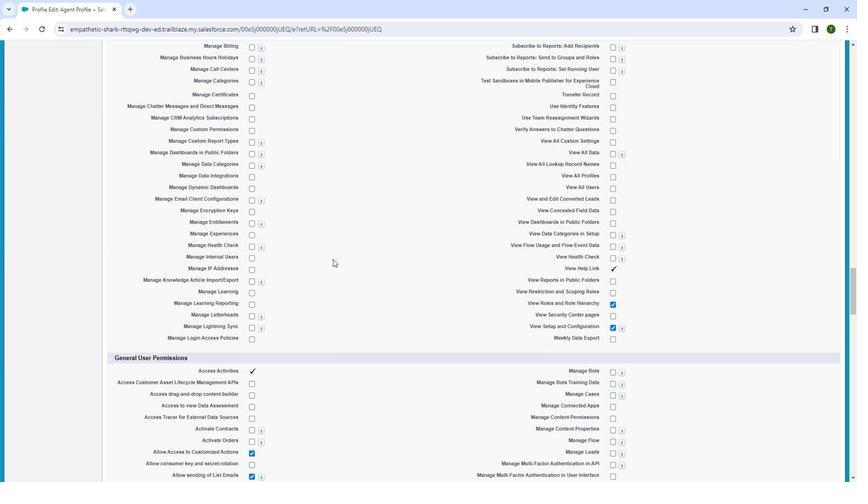 
Action: Mouse scrolled (331, 260) with delta (0, 0)
Screenshot: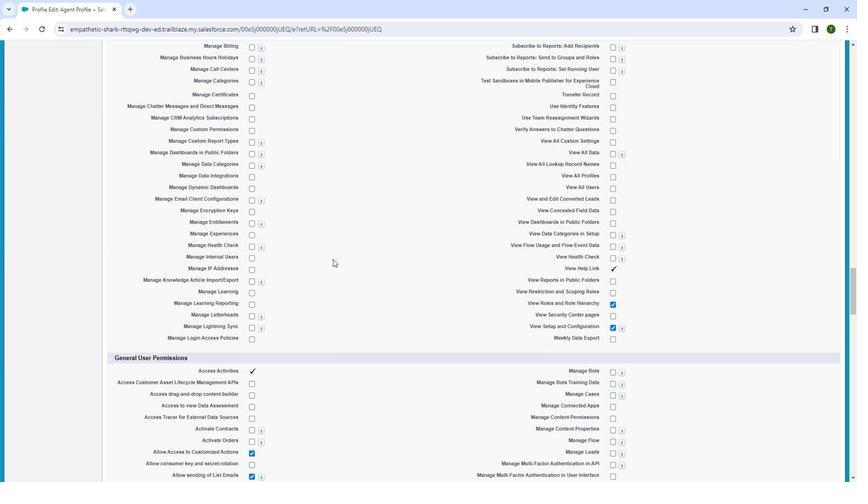 
Action: Mouse scrolled (331, 260) with delta (0, 0)
Screenshot: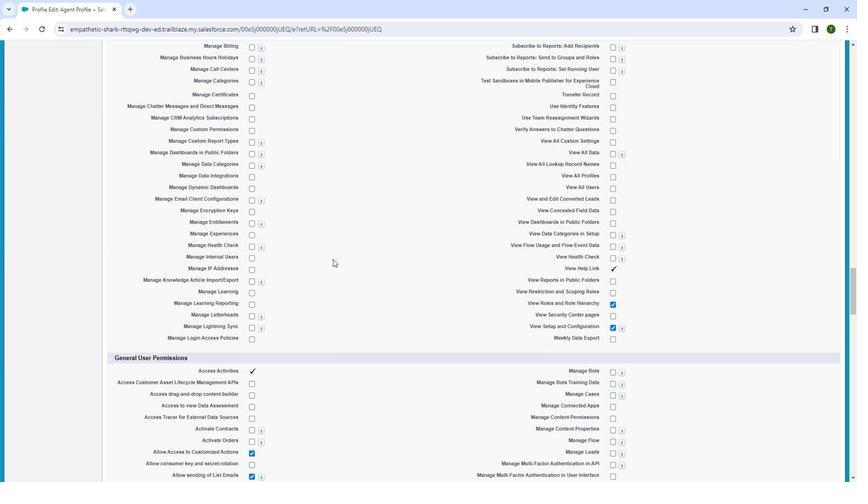 
Action: Mouse scrolled (331, 260) with delta (0, 0)
Screenshot: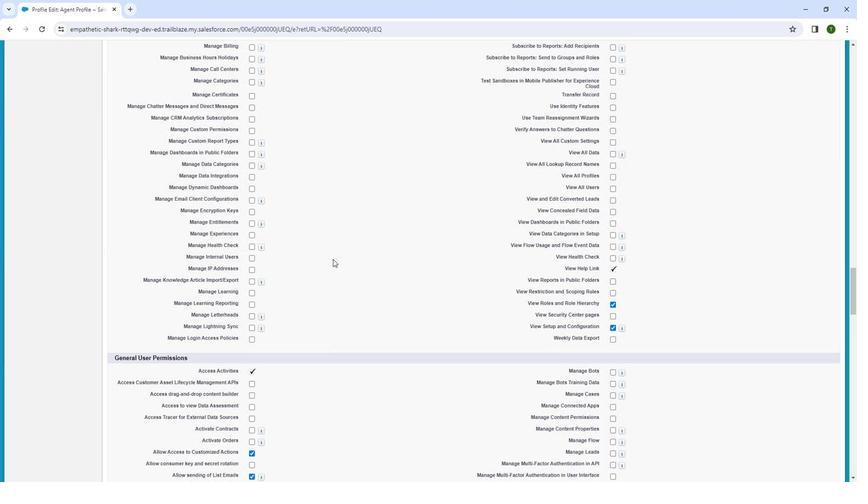 
Action: Mouse scrolled (331, 260) with delta (0, 0)
Screenshot: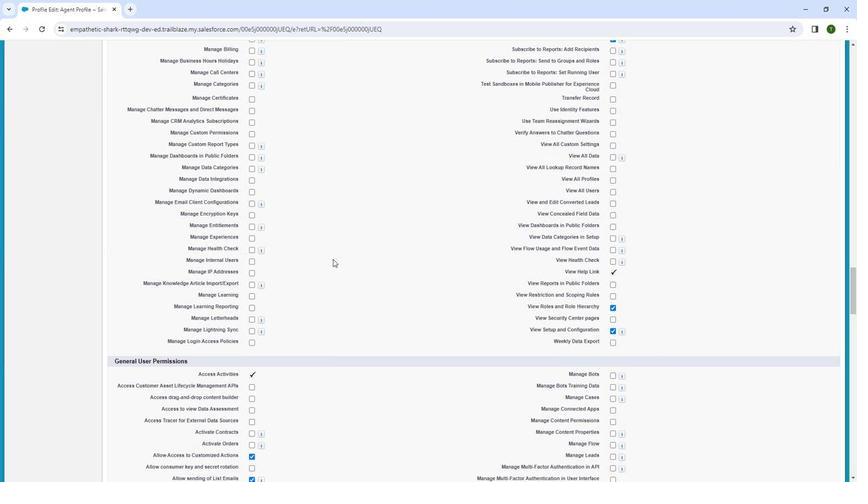 
Action: Mouse scrolled (331, 260) with delta (0, 0)
Screenshot: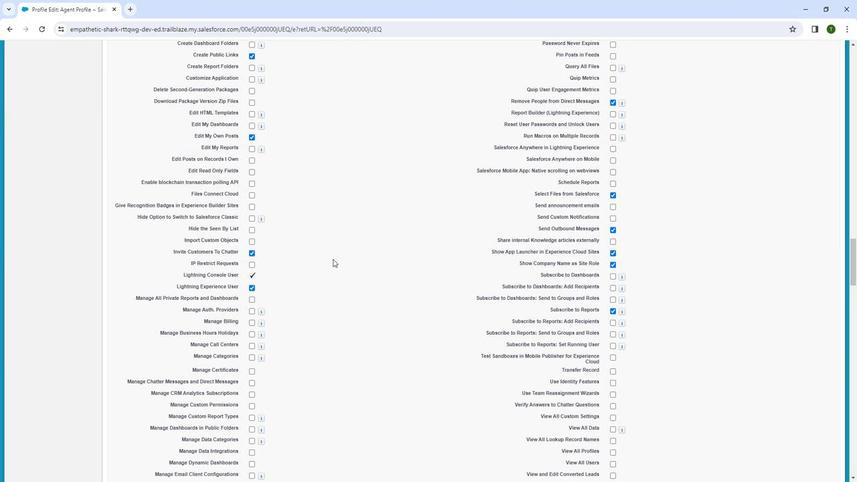 
Action: Mouse scrolled (331, 260) with delta (0, 0)
Screenshot: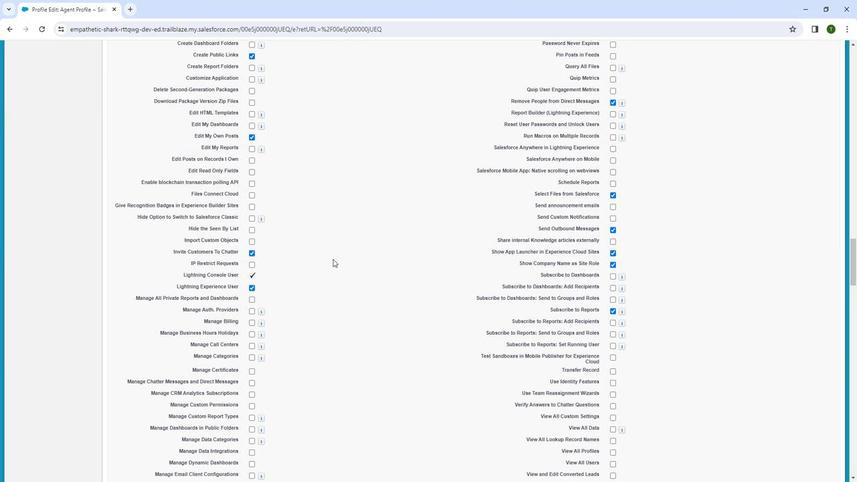 
Action: Mouse scrolled (331, 260) with delta (0, 0)
Screenshot: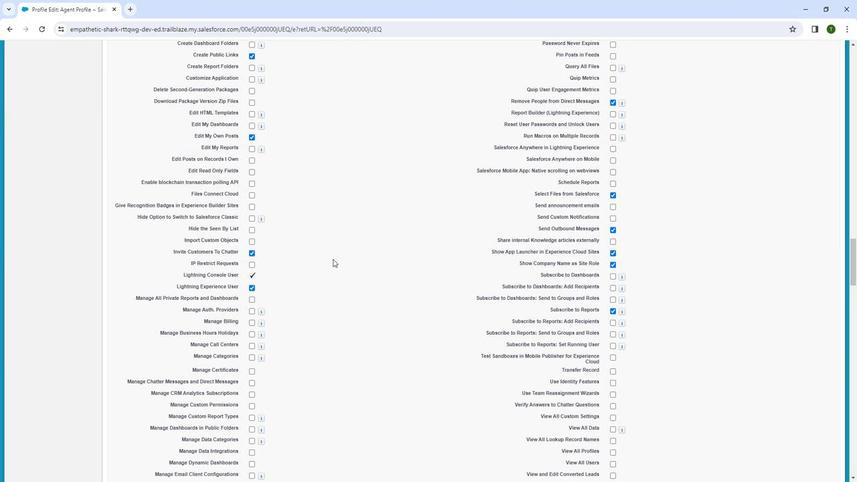 
Action: Mouse scrolled (331, 260) with delta (0, 0)
Screenshot: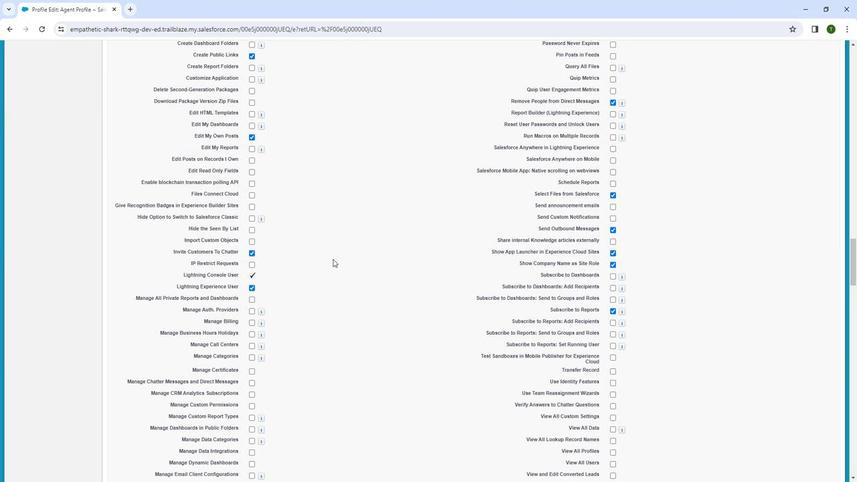 
Action: Mouse scrolled (331, 260) with delta (0, 0)
Screenshot: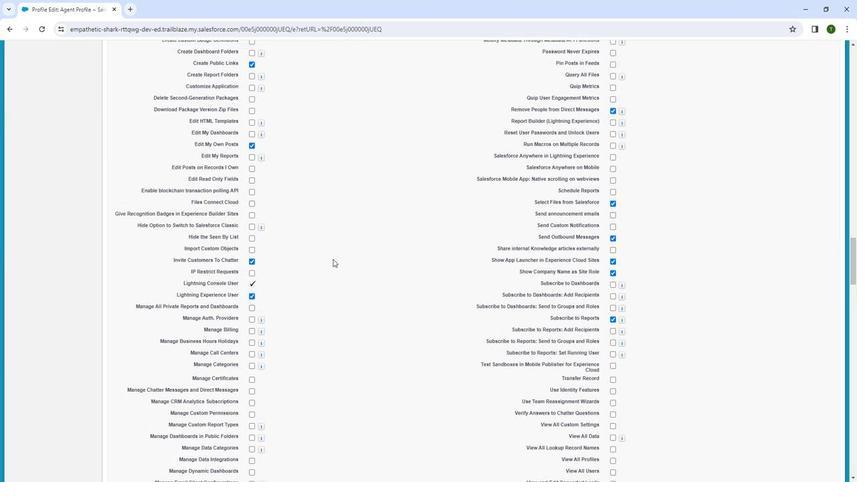 
Action: Mouse moved to (331, 258)
Screenshot: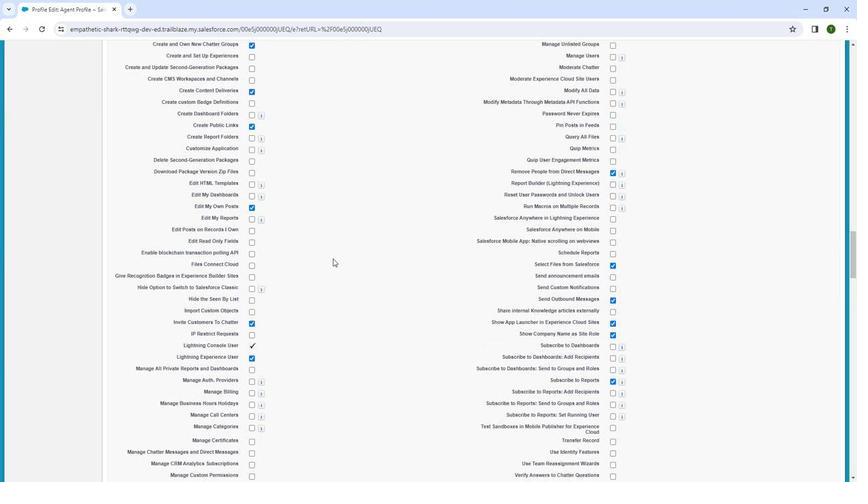 
Action: Mouse scrolled (331, 259) with delta (0, 0)
Screenshot: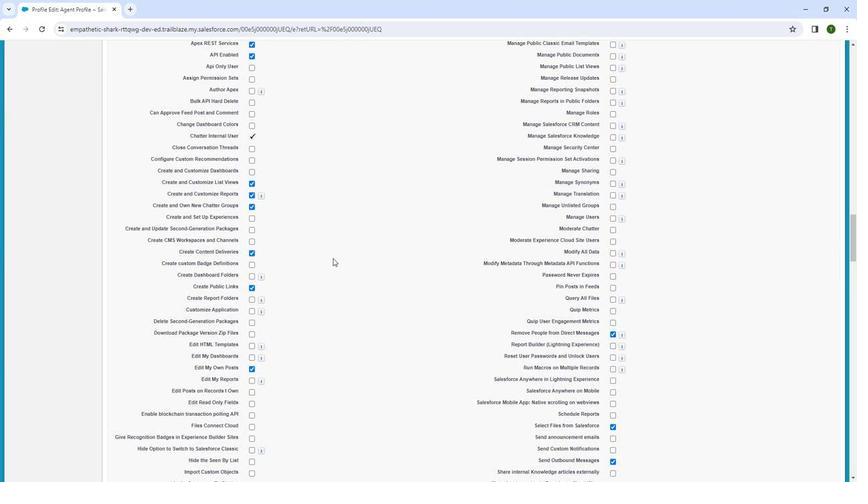 
Action: Mouse scrolled (331, 259) with delta (0, 0)
Screenshot: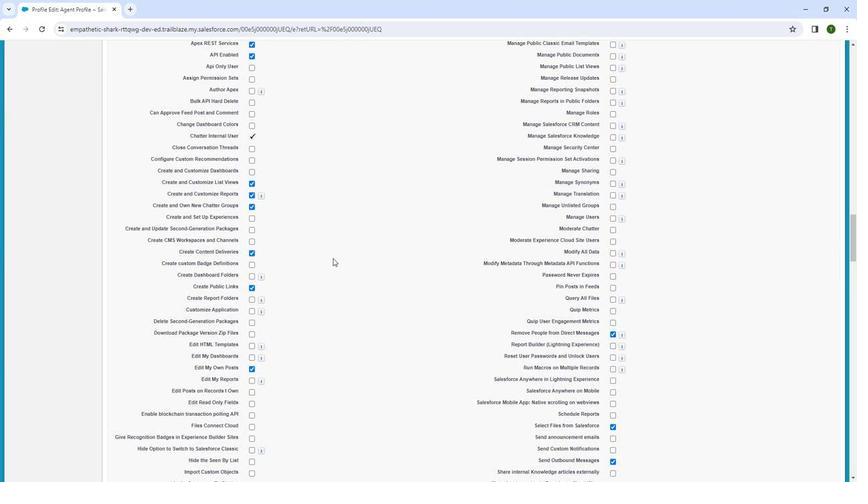 
Action: Mouse scrolled (331, 259) with delta (0, 0)
Screenshot: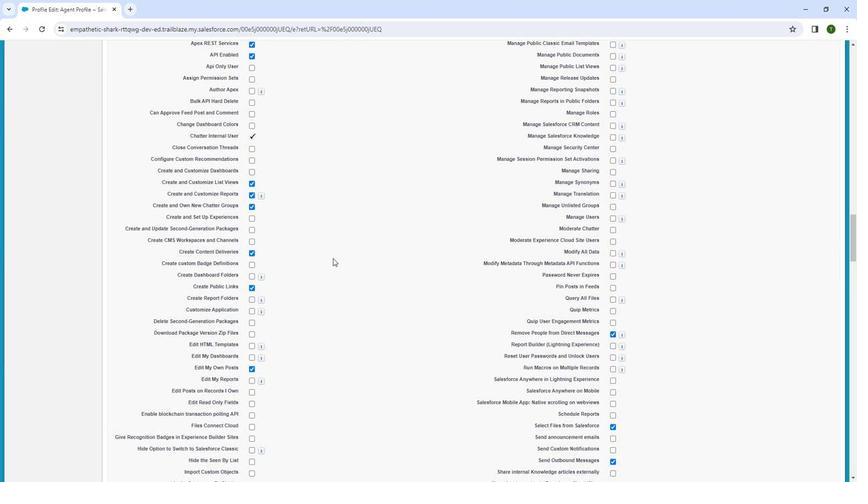 
Action: Mouse scrolled (331, 259) with delta (0, 0)
Screenshot: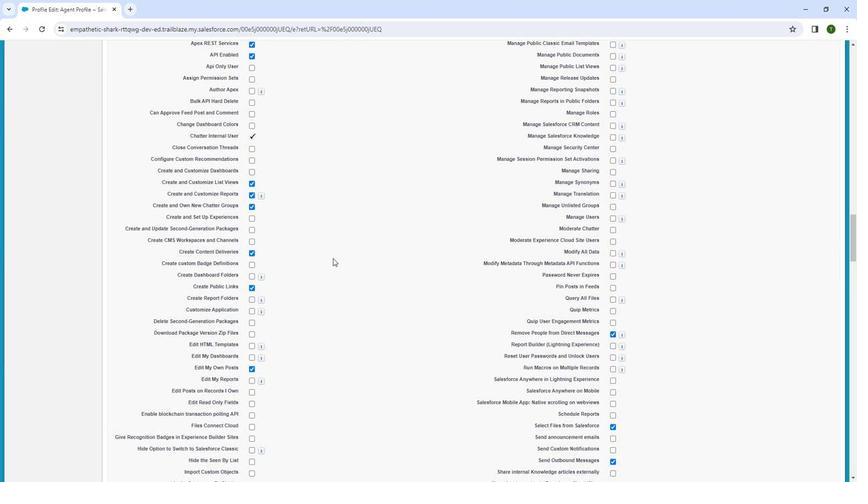 
Action: Mouse scrolled (331, 259) with delta (0, 0)
Screenshot: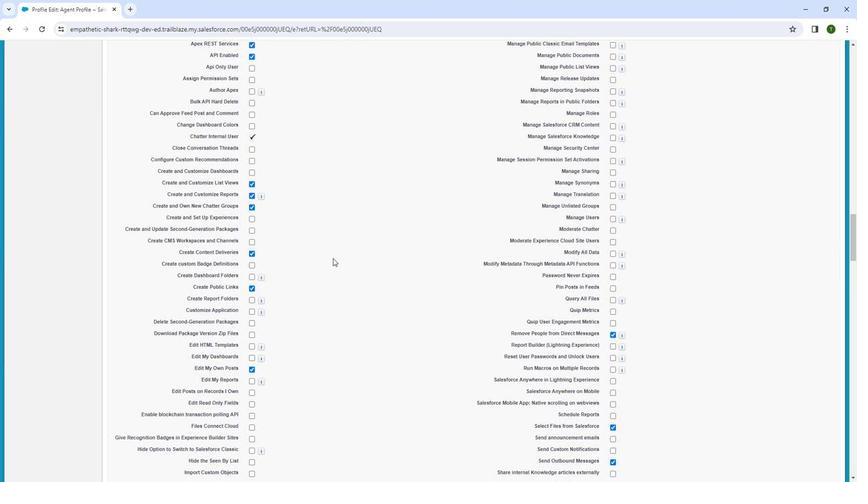
Action: Mouse moved to (331, 258)
Screenshot: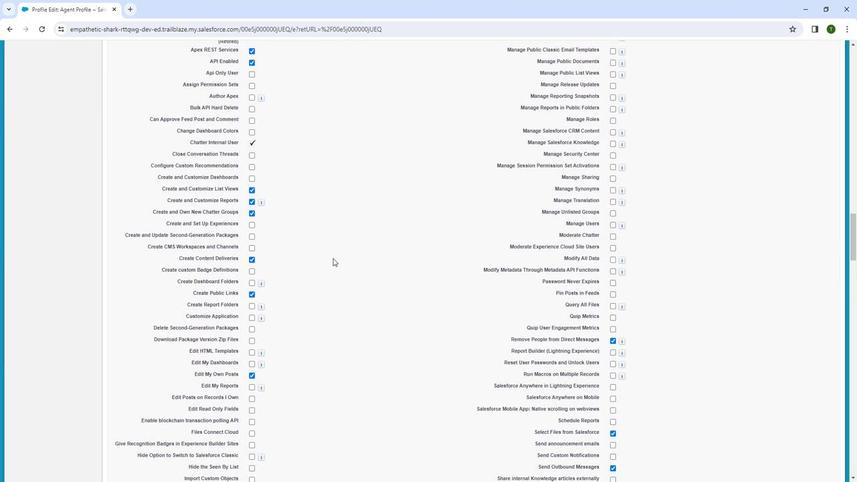 
Action: Mouse scrolled (331, 258) with delta (0, 0)
Screenshot: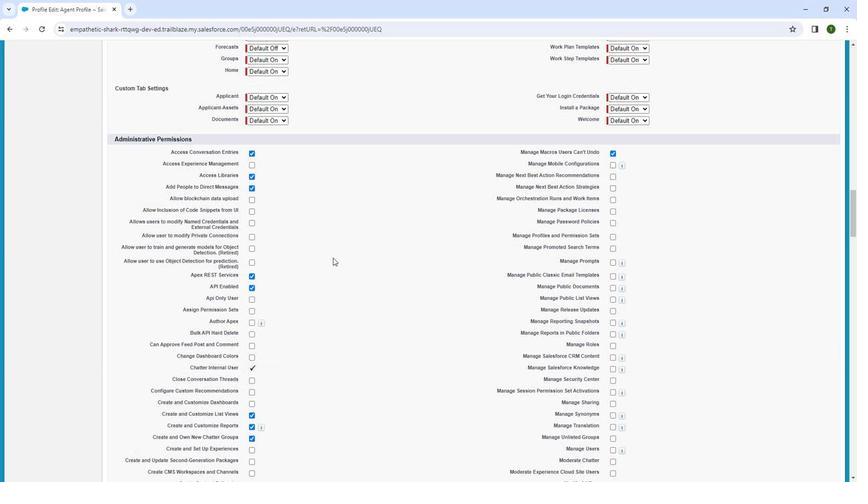 
Action: Mouse scrolled (331, 258) with delta (0, 0)
Screenshot: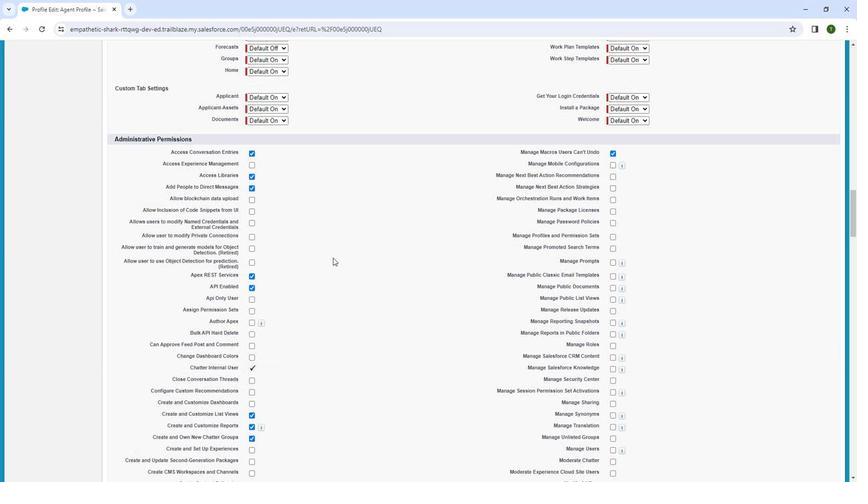 
Action: Mouse scrolled (331, 258) with delta (0, 0)
Screenshot: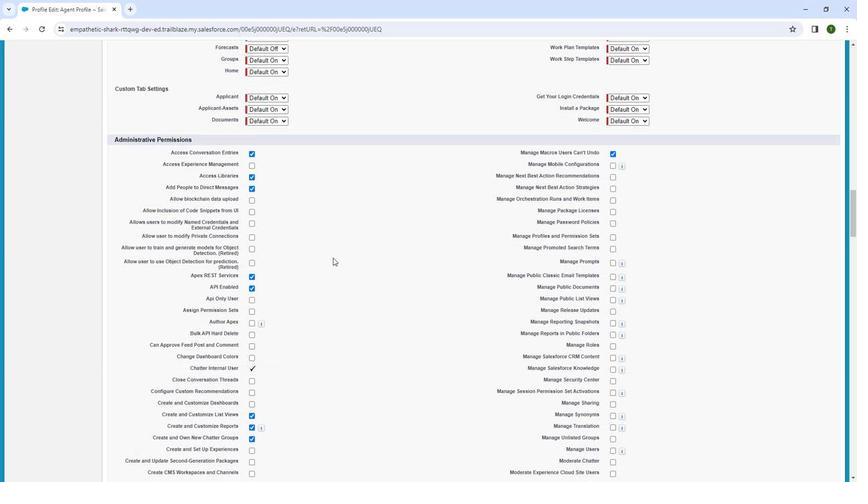 
Action: Mouse scrolled (331, 258) with delta (0, 0)
Screenshot: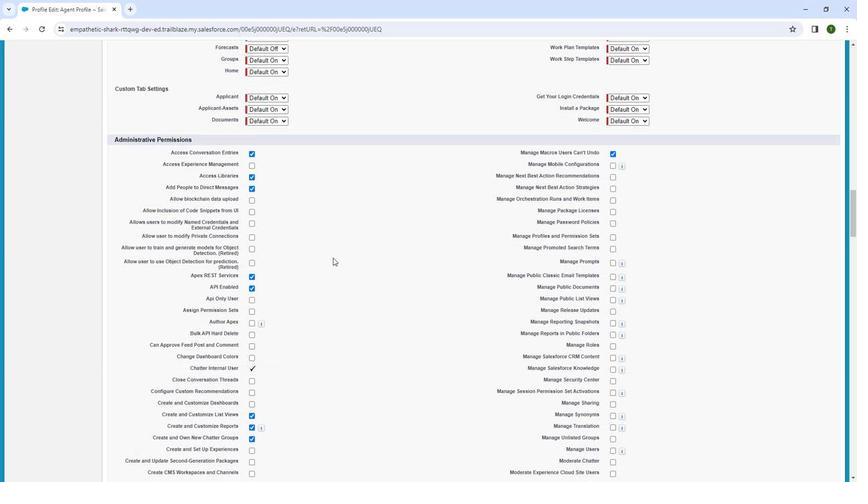 
Action: Mouse scrolled (331, 258) with delta (0, 0)
Screenshot: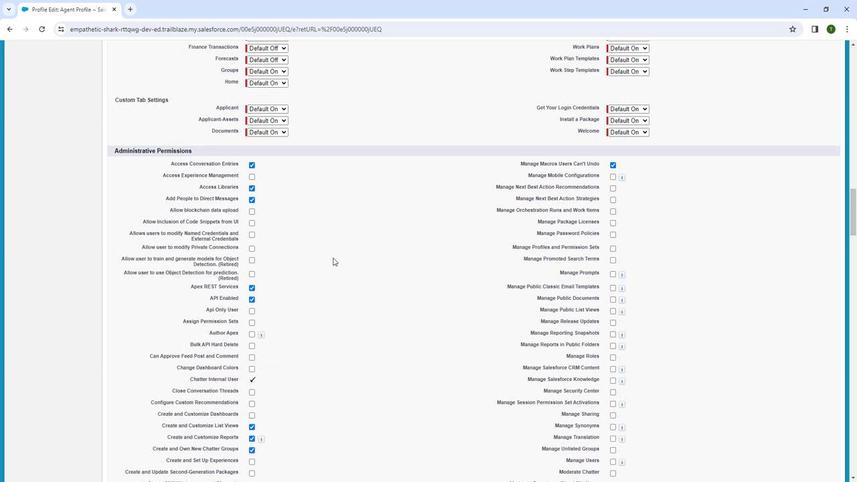 
Action: Mouse scrolled (331, 258) with delta (0, 0)
Screenshot: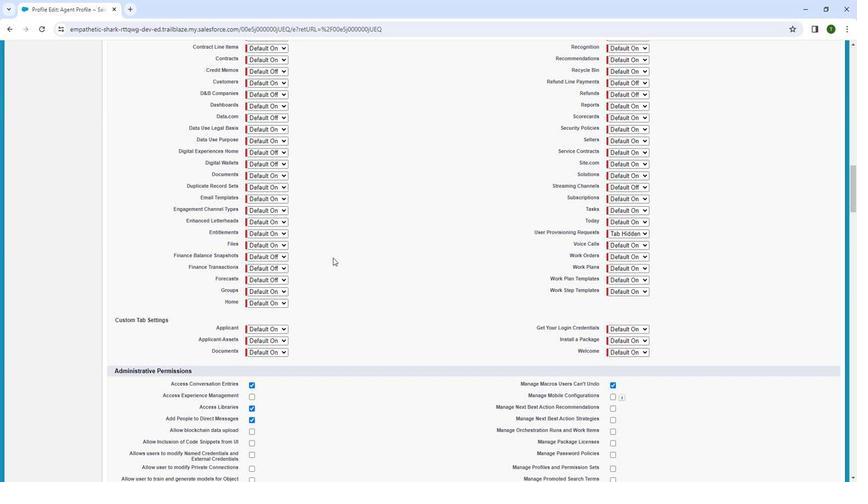 
Action: Mouse scrolled (331, 258) with delta (0, 0)
Screenshot: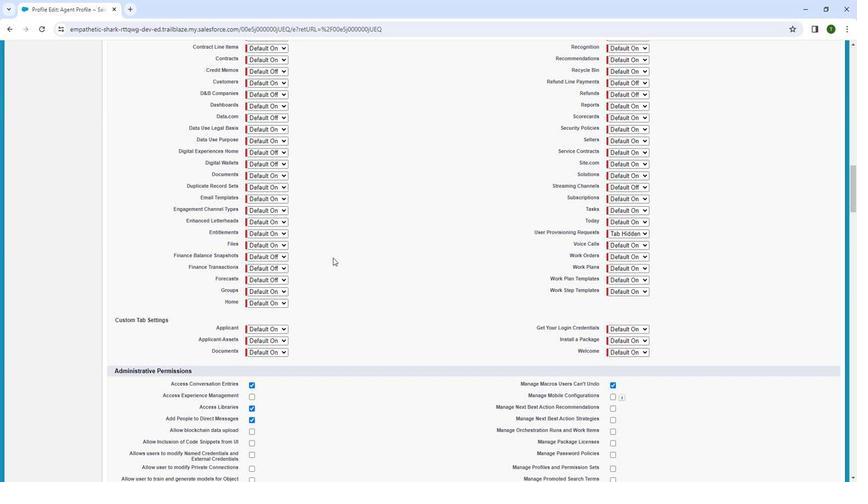 
Action: Mouse scrolled (331, 258) with delta (0, 0)
Screenshot: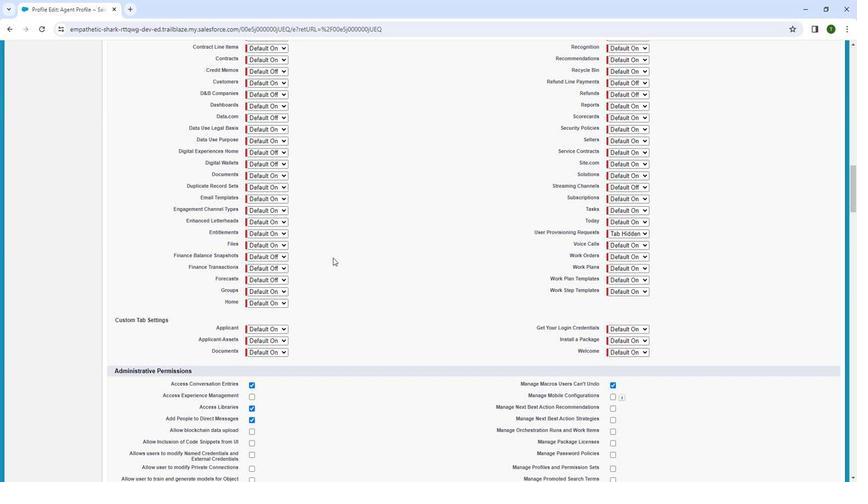 
Action: Mouse scrolled (331, 258) with delta (0, 0)
Screenshot: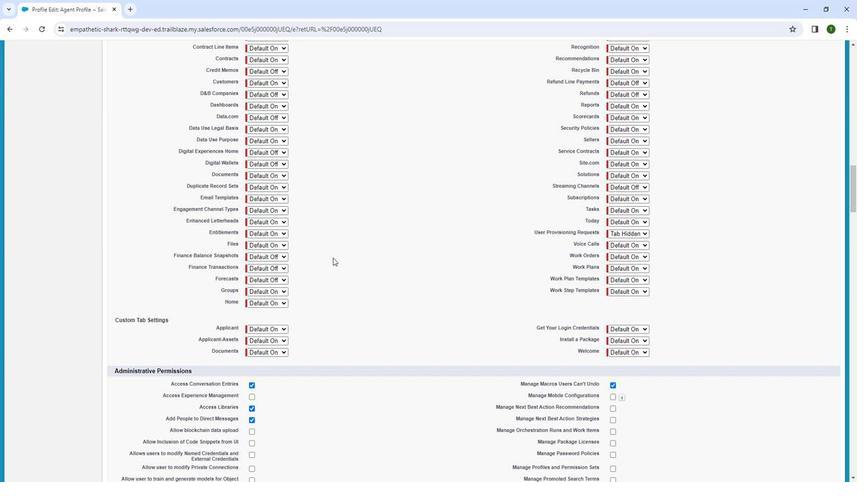 
Action: Mouse scrolled (331, 258) with delta (0, 0)
Screenshot: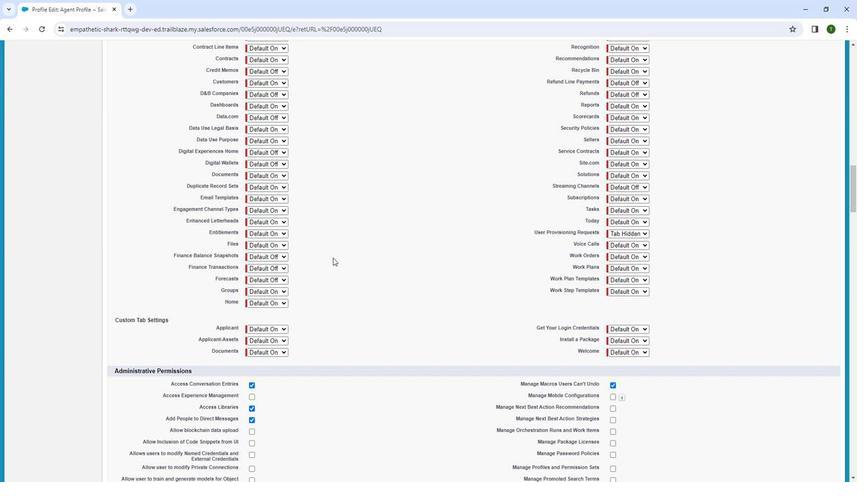 
Action: Mouse scrolled (331, 258) with delta (0, 0)
Screenshot: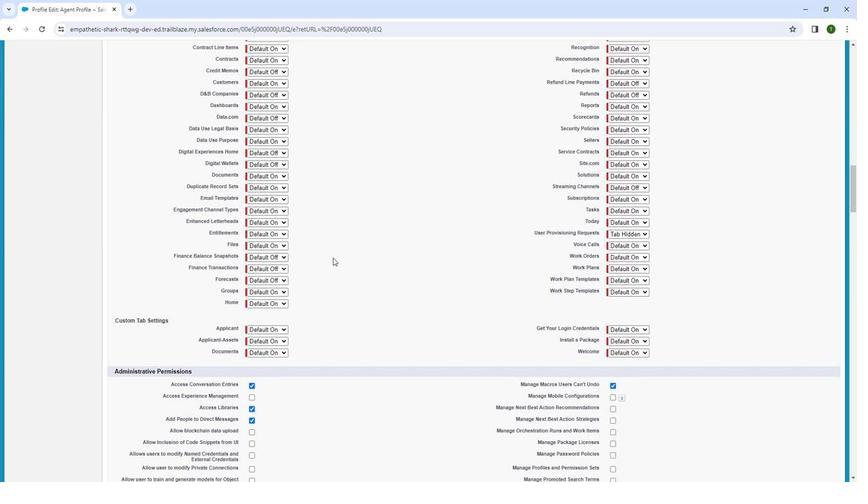 
Action: Mouse moved to (331, 257)
Screenshot: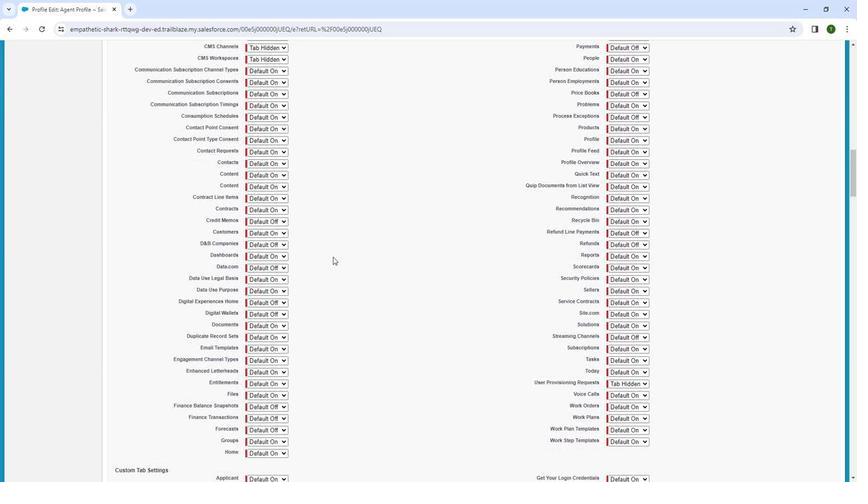 
Action: Mouse scrolled (331, 257) with delta (0, 0)
Screenshot: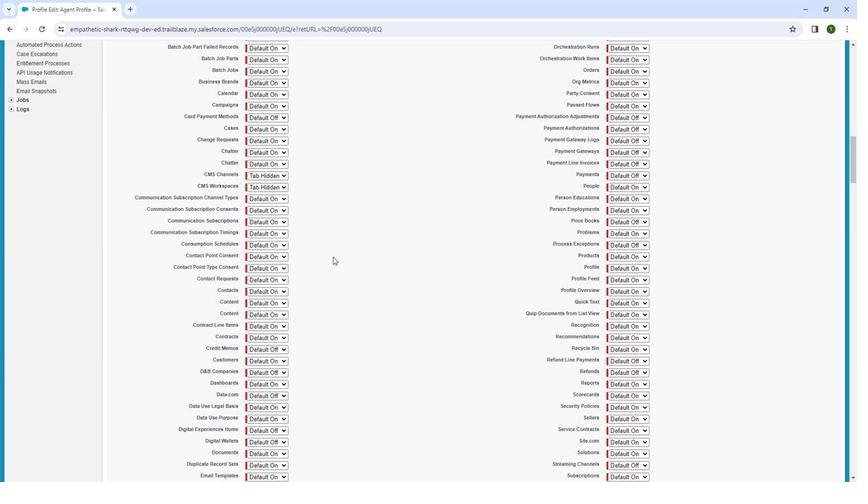 
Action: Mouse scrolled (331, 257) with delta (0, 0)
Screenshot: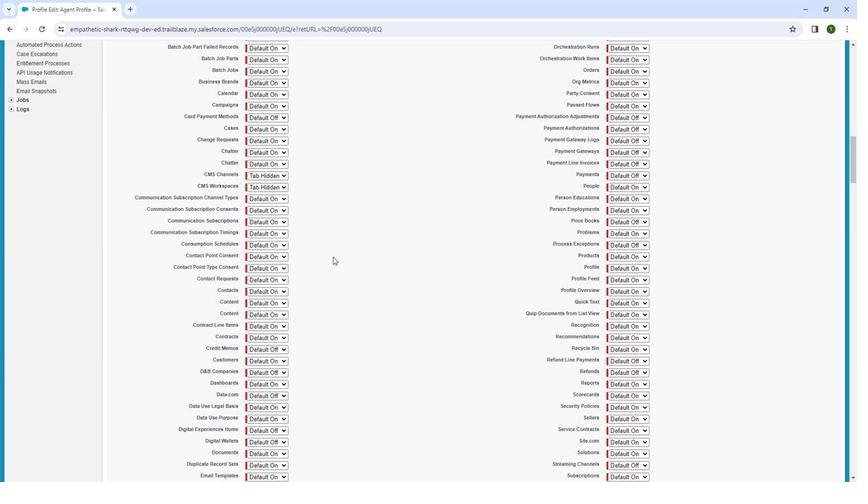 
Action: Mouse scrolled (331, 257) with delta (0, 0)
Screenshot: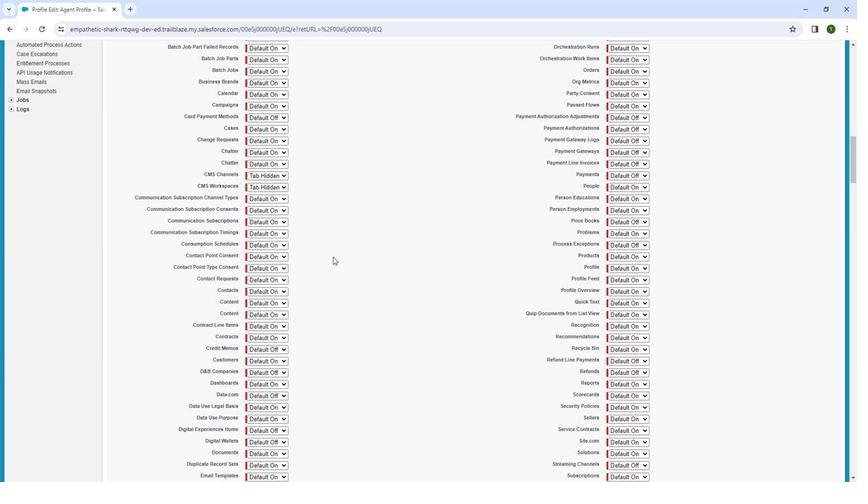 
Action: Mouse scrolled (331, 257) with delta (0, 0)
Screenshot: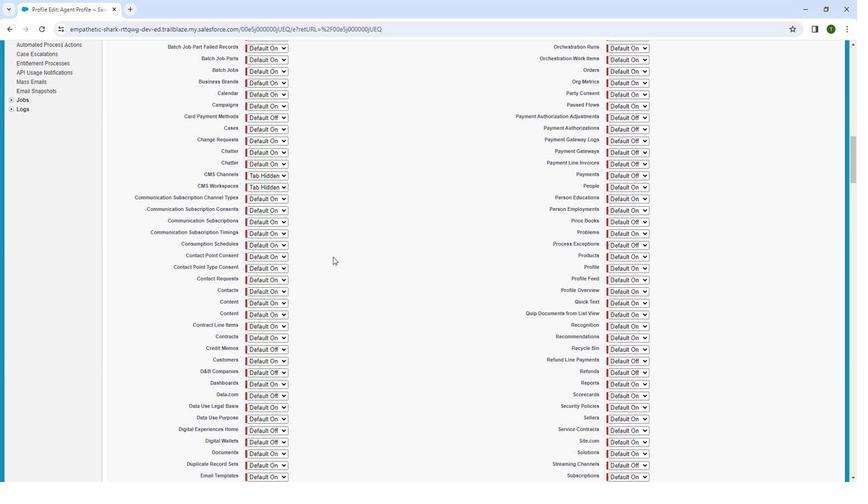 
Action: Mouse scrolled (331, 257) with delta (0, 0)
Screenshot: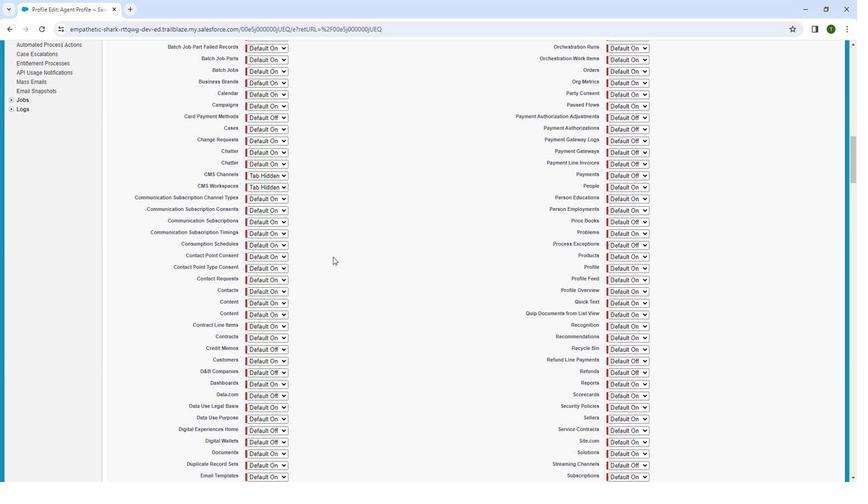 
Action: Mouse scrolled (331, 257) with delta (0, 0)
Screenshot: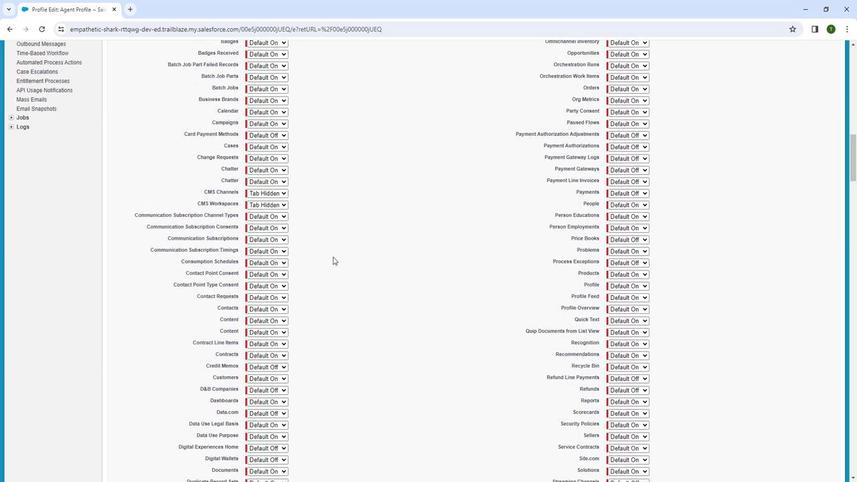 
Action: Mouse scrolled (331, 257) with delta (0, 0)
Screenshot: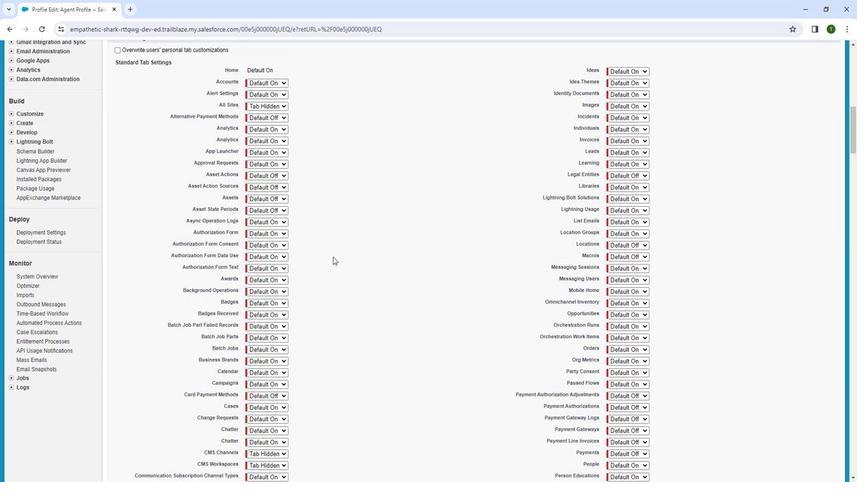 
Action: Mouse scrolled (331, 257) with delta (0, 0)
Screenshot: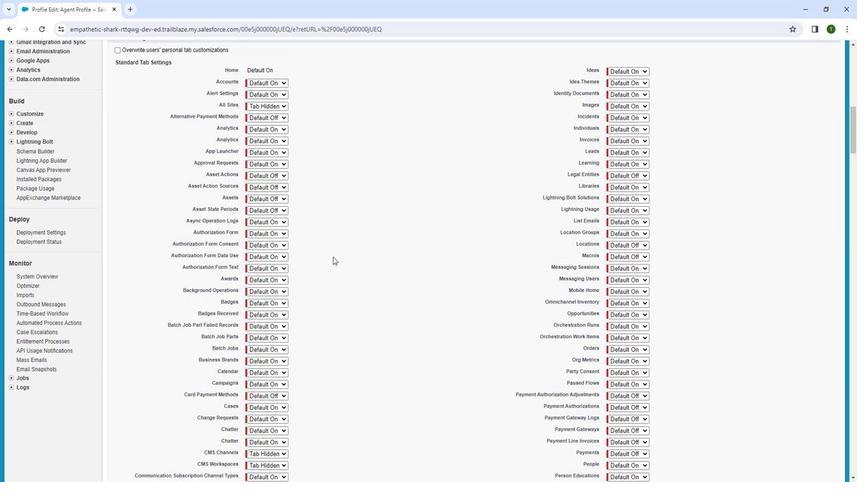 
Action: Mouse scrolled (331, 257) with delta (0, 0)
Screenshot: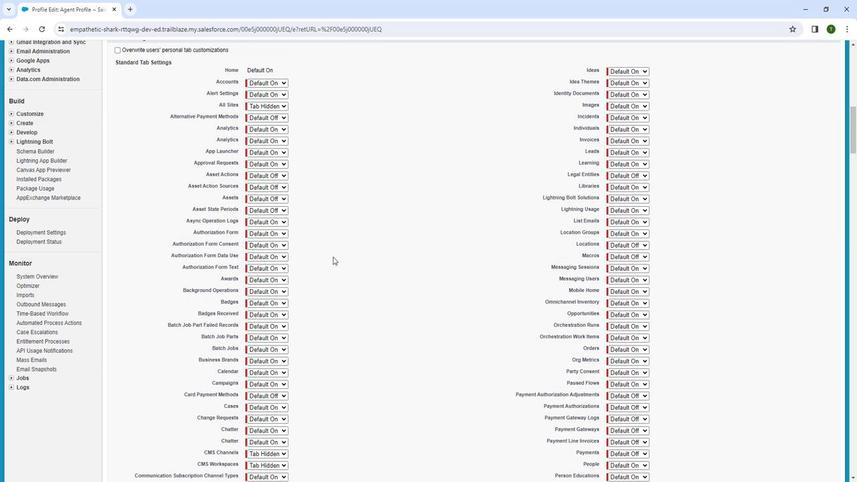 
Action: Mouse scrolled (331, 257) with delta (0, 0)
Screenshot: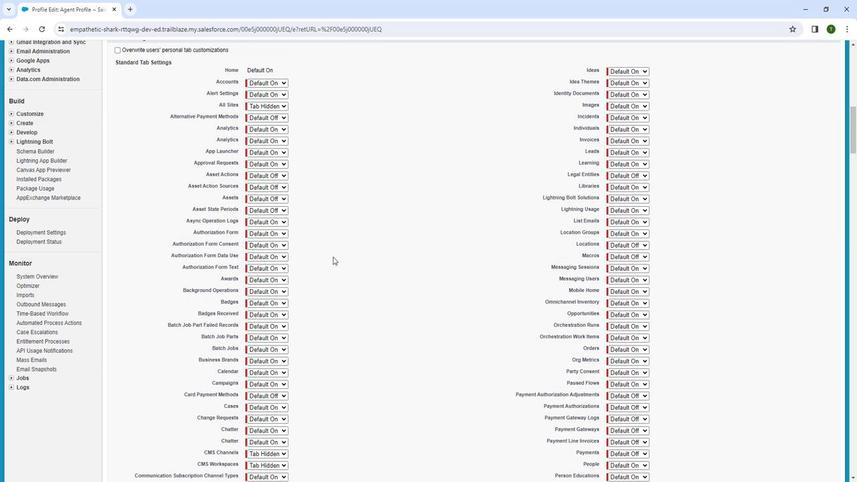 
Action: Mouse scrolled (331, 257) with delta (0, 0)
Screenshot: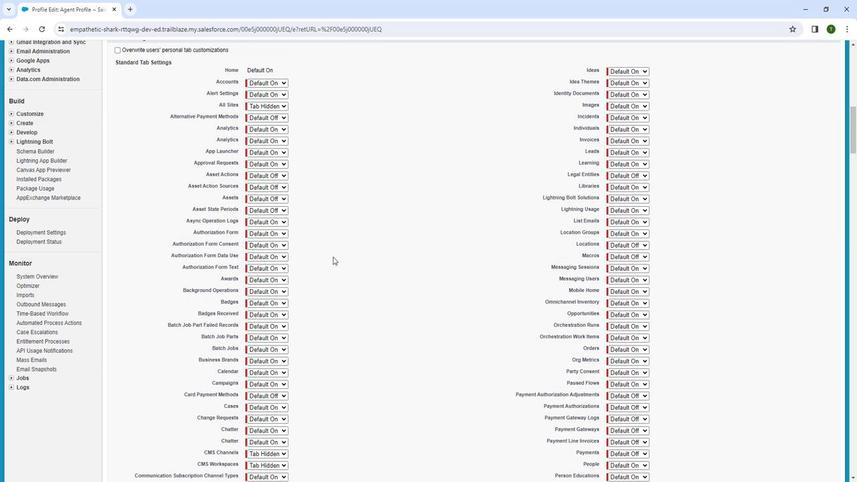 
Action: Mouse scrolled (331, 257) with delta (0, 0)
Screenshot: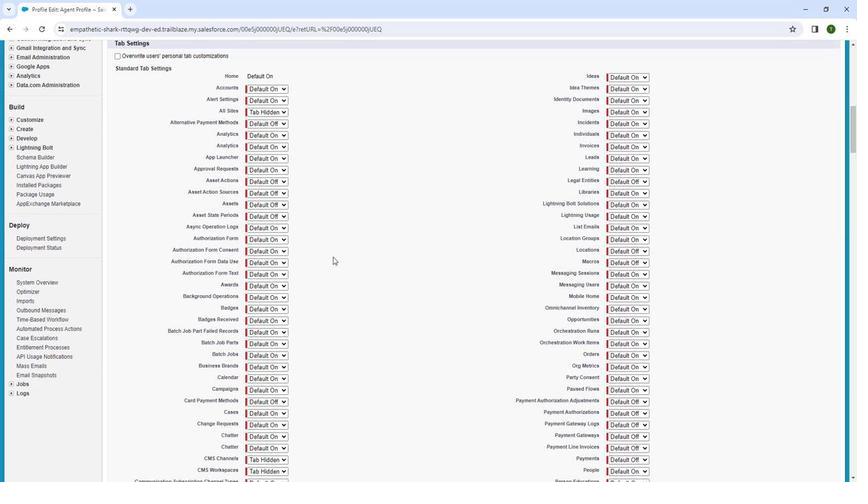 
Action: Mouse moved to (331, 257)
Screenshot: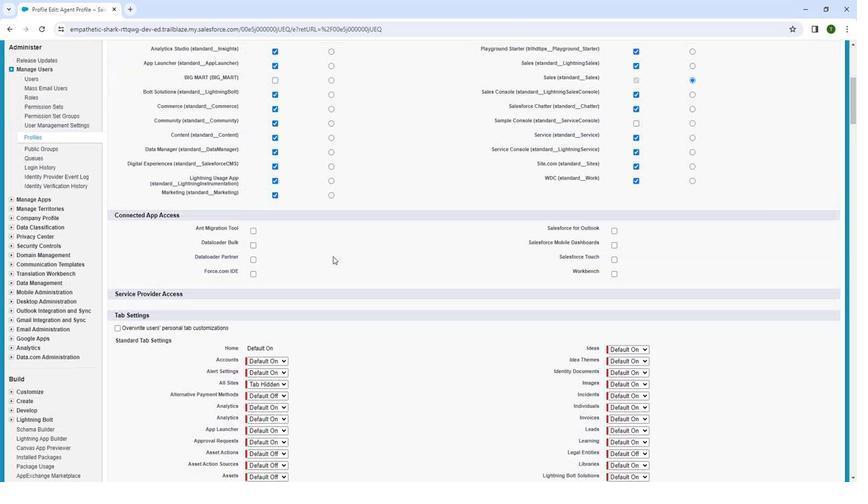 
Action: Mouse scrolled (331, 257) with delta (0, 0)
Screenshot: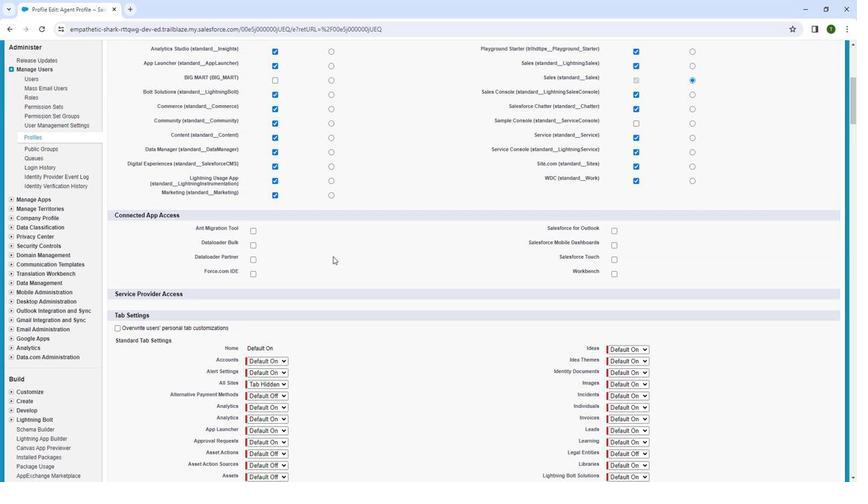 
Action: Mouse scrolled (331, 257) with delta (0, 0)
Screenshot: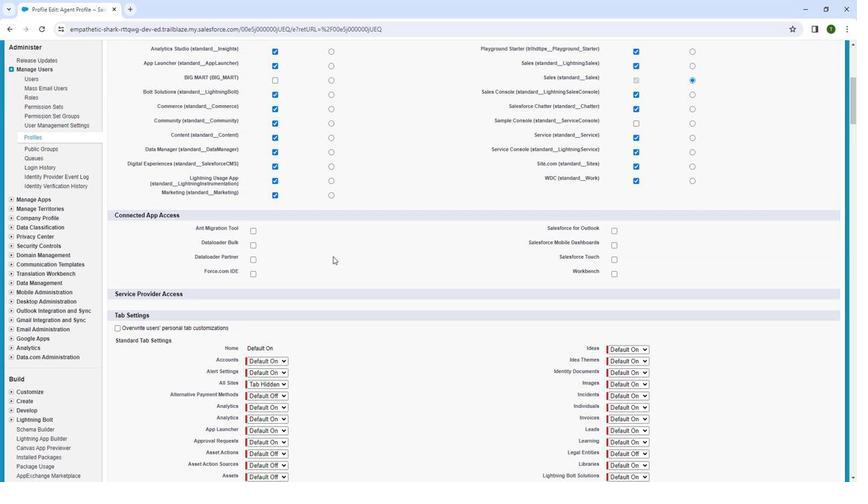 
Action: Mouse scrolled (331, 257) with delta (0, 0)
Screenshot: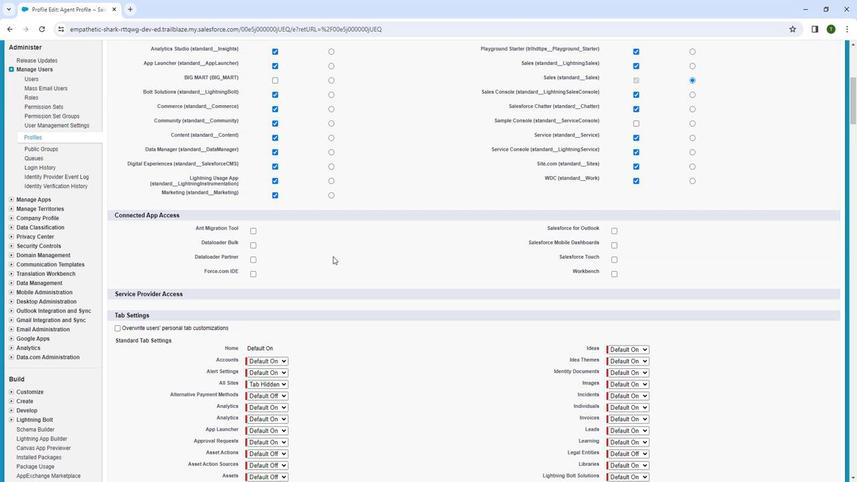
Action: Mouse scrolled (331, 257) with delta (0, 0)
Screenshot: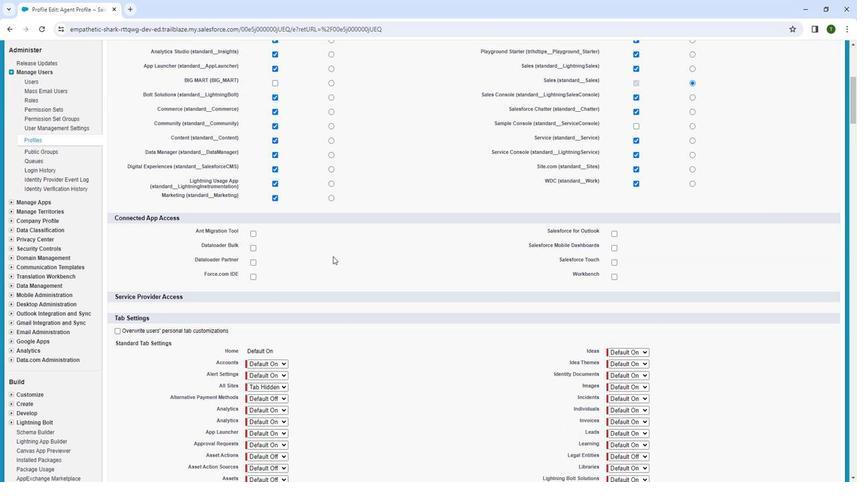 
Action: Mouse scrolled (331, 257) with delta (0, 0)
Screenshot: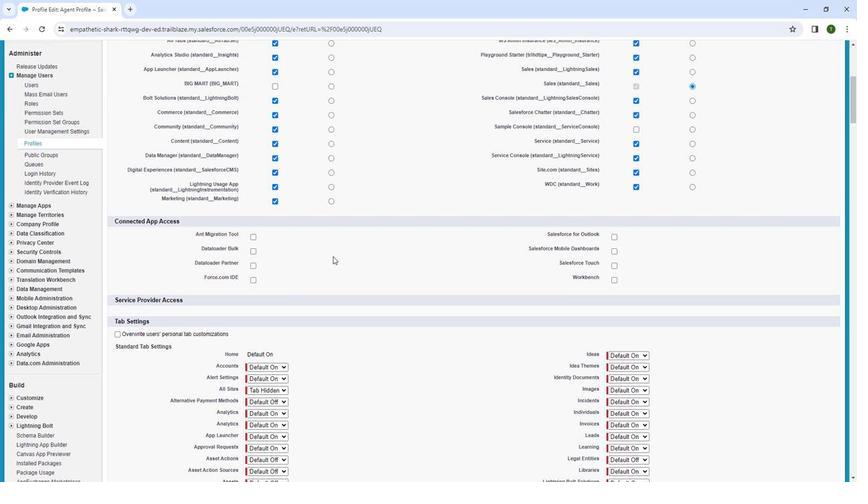 
Action: Mouse scrolled (331, 257) with delta (0, 0)
Screenshot: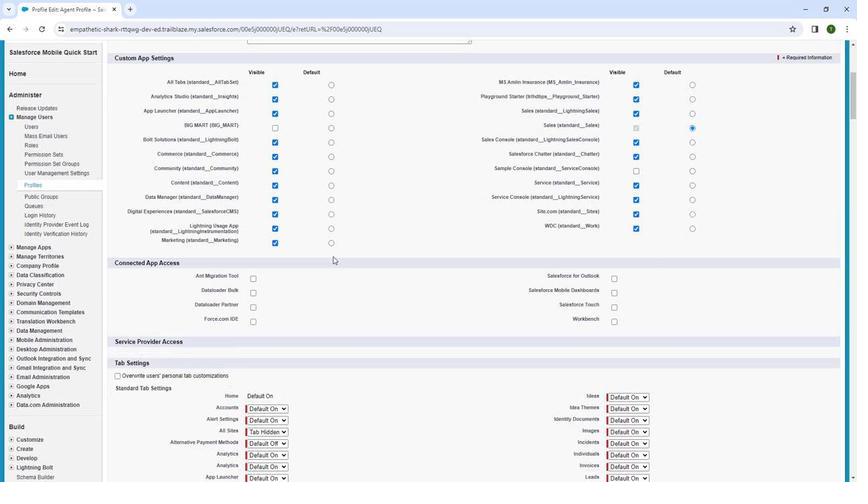 
Action: Mouse scrolled (331, 257) with delta (0, 0)
Screenshot: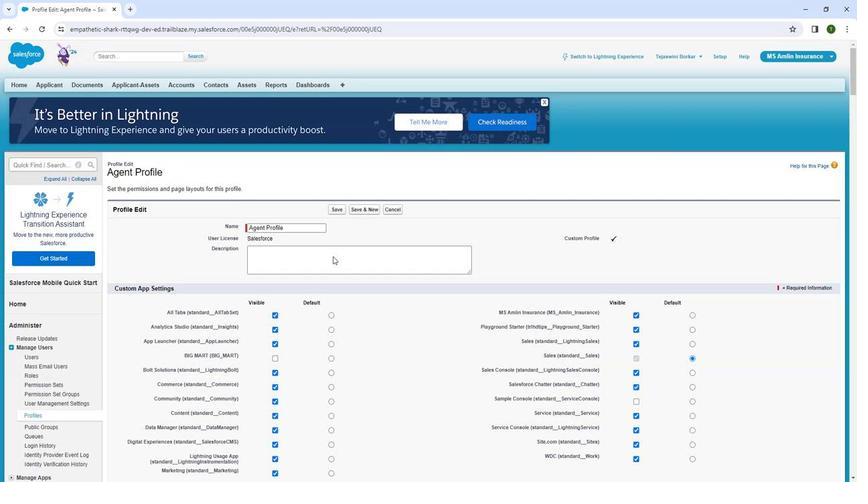 
Action: Mouse scrolled (331, 257) with delta (0, 0)
Screenshot: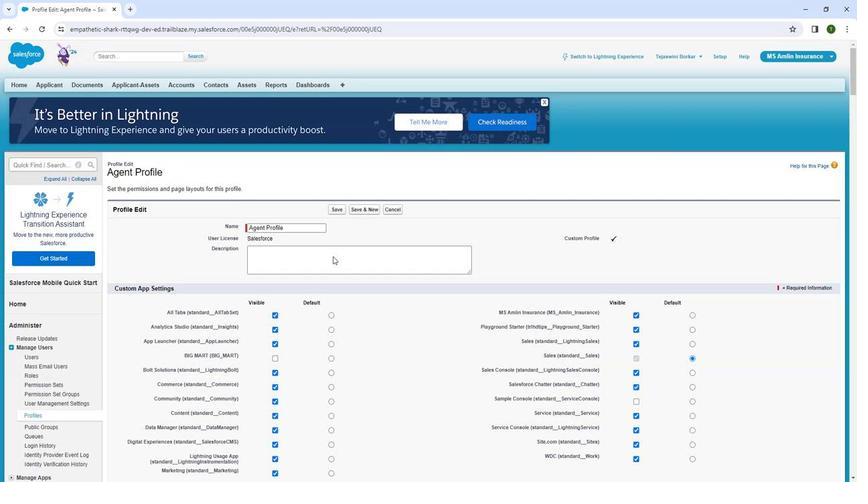 
Action: Mouse scrolled (331, 257) with delta (0, 0)
Screenshot: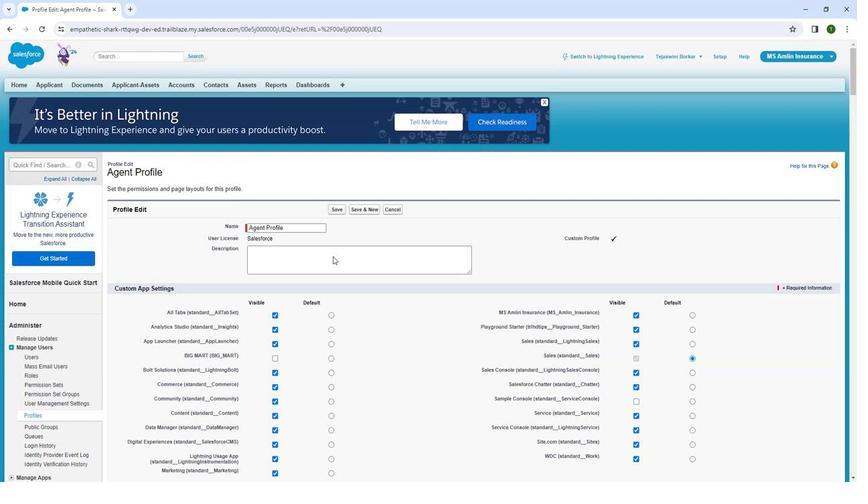 
Action: Mouse moved to (331, 256)
Screenshot: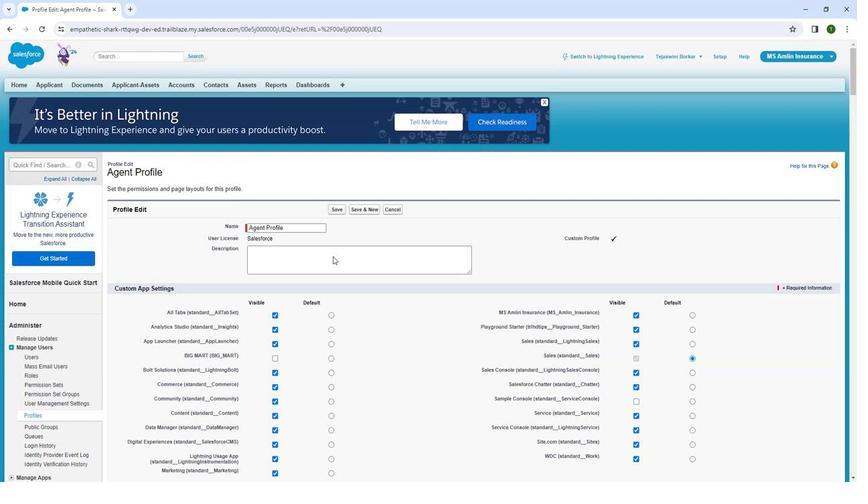 
Action: Mouse scrolled (331, 257) with delta (0, 0)
Screenshot: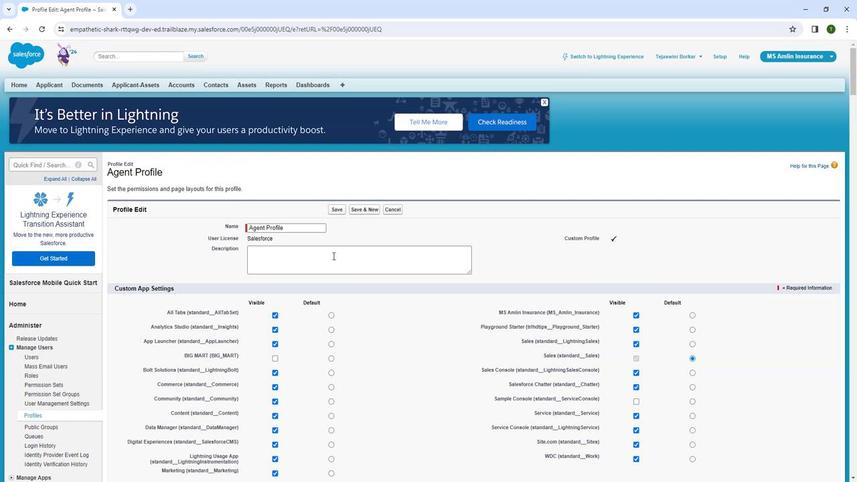 
Action: Mouse moved to (331, 255)
Screenshot: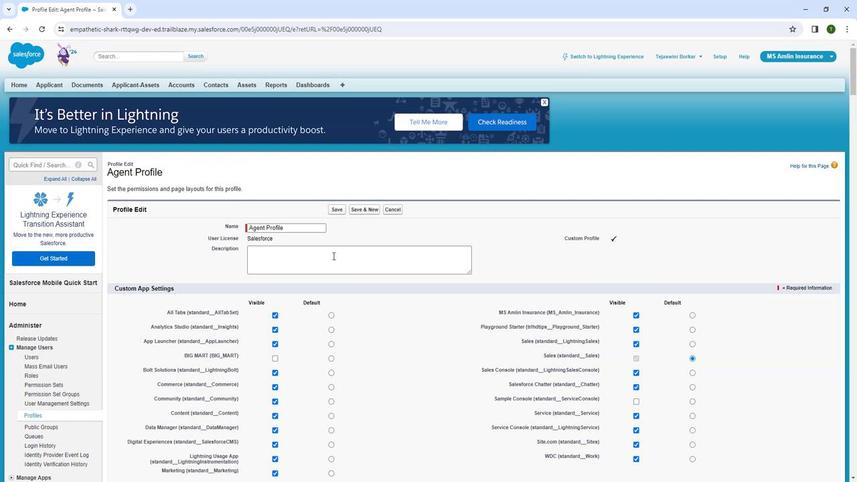 
Action: Mouse scrolled (331, 256) with delta (0, 0)
Screenshot: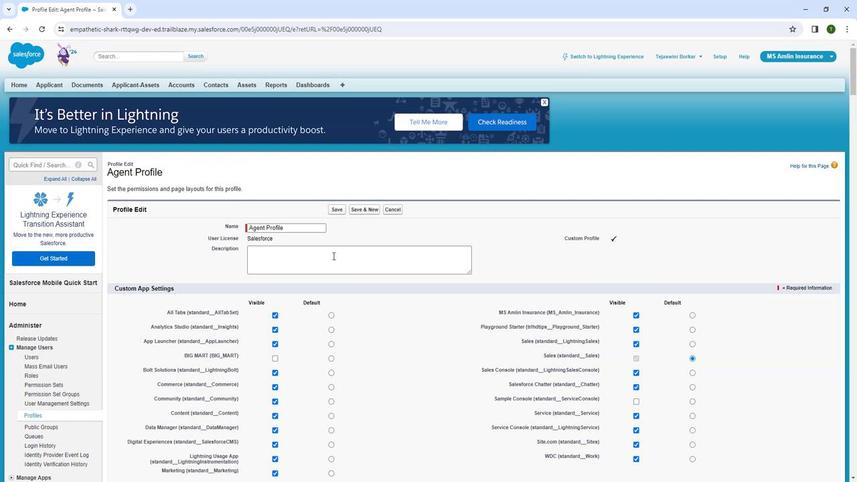 
Action: Mouse moved to (65, 164)
Screenshot: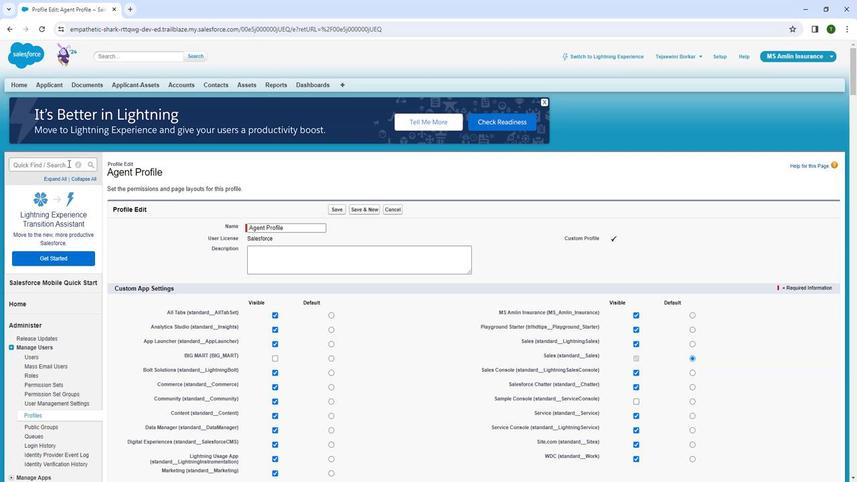 
Action: Mouse pressed left at (65, 164)
Screenshot: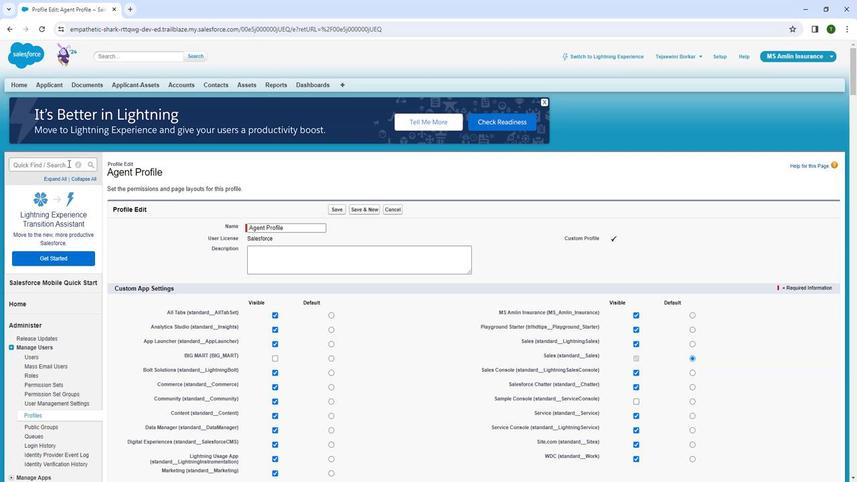 
Action: Mouse moved to (66, 161)
Screenshot: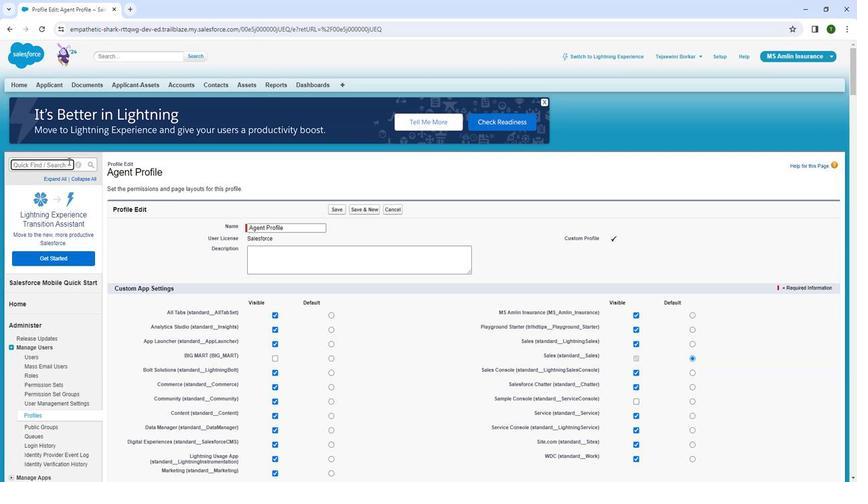 
Action: Key pressed users
Screenshot: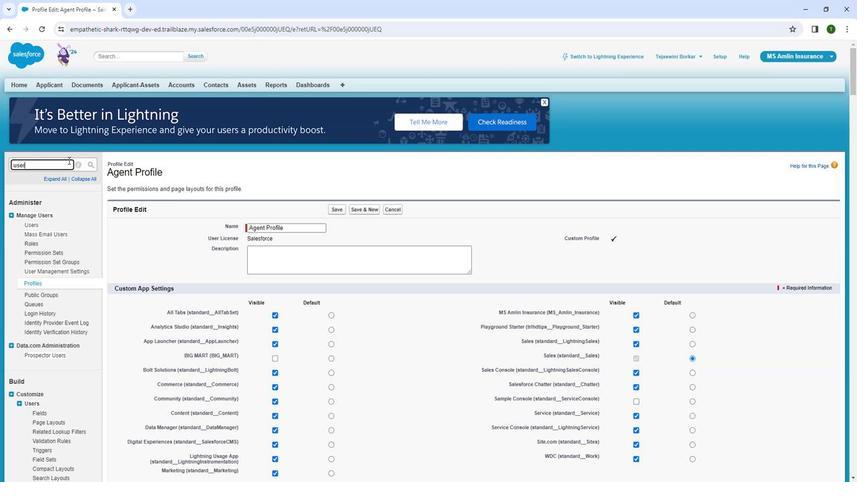 
Action: Mouse moved to (30, 228)
Screenshot: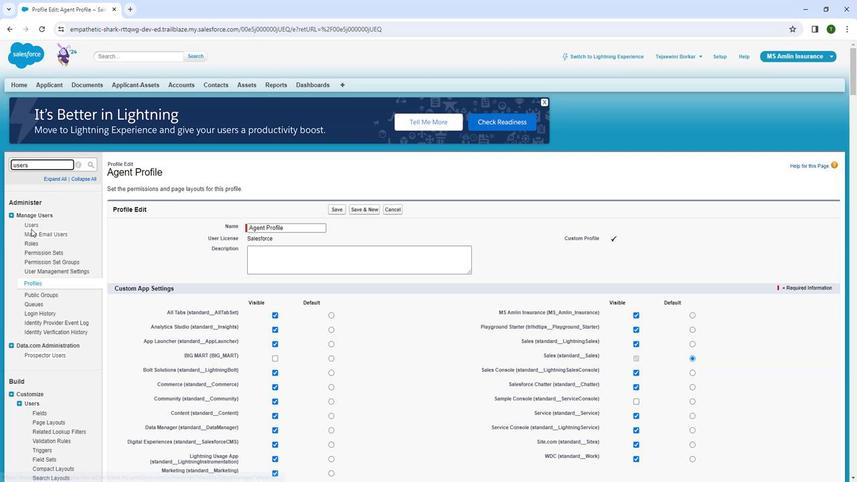 
Action: Mouse pressed left at (30, 228)
Screenshot: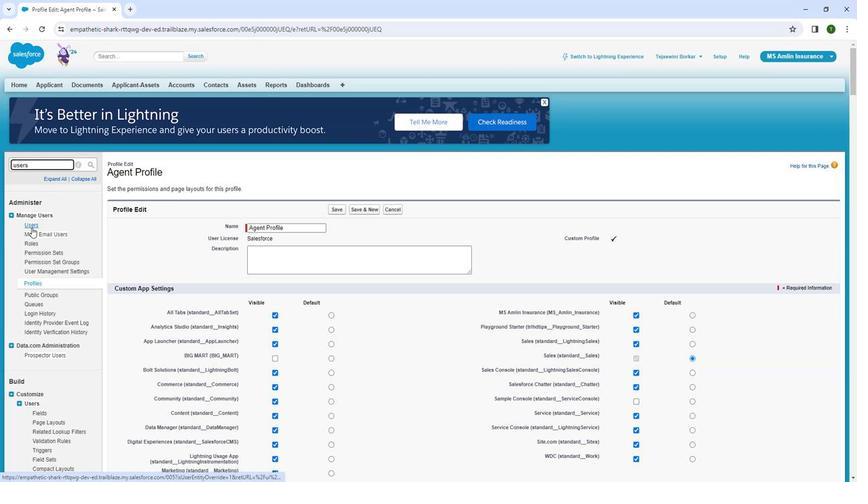 
Action: Mouse moved to (677, 291)
Screenshot: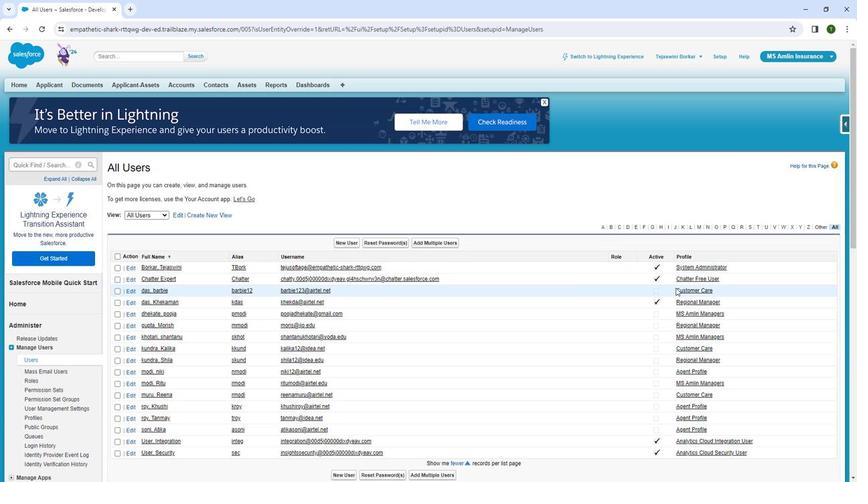 
Action: Mouse pressed left at (677, 291)
Screenshot: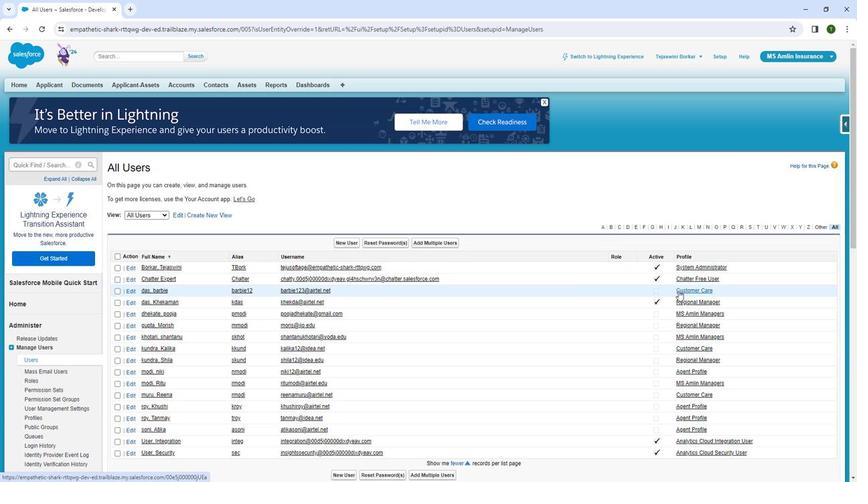 
Action: Mouse moved to (340, 253)
Screenshot: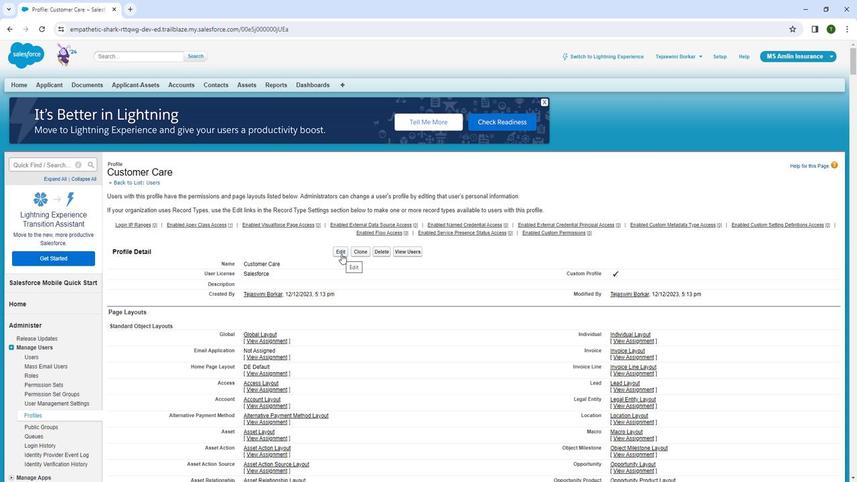 
Action: Mouse pressed left at (340, 253)
Screenshot: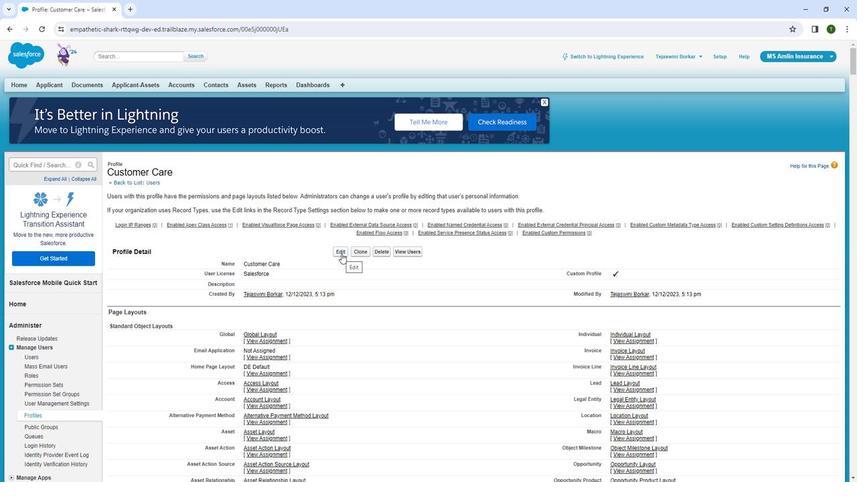 
Action: Mouse moved to (315, 264)
Screenshot: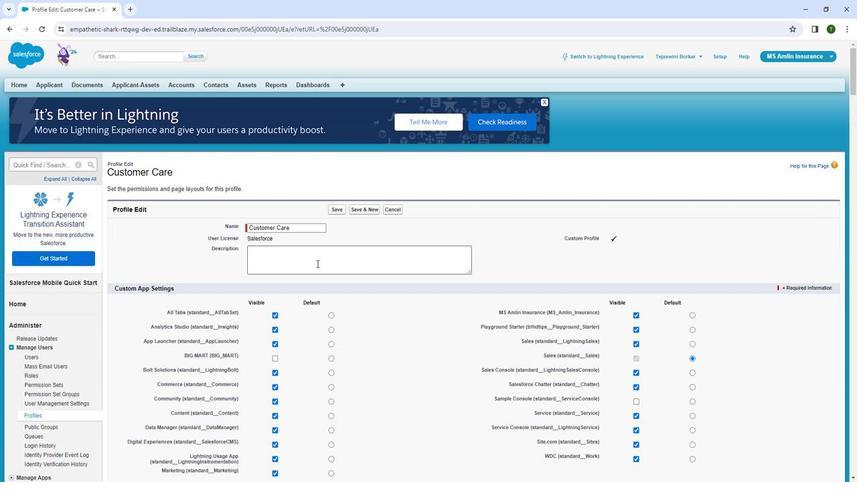 
Action: Mouse scrolled (315, 264) with delta (0, 0)
Screenshot: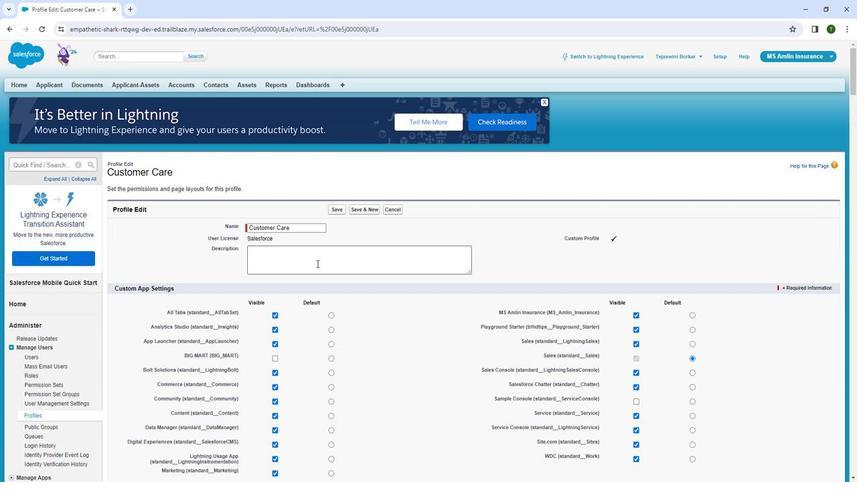 
Action: Mouse moved to (314, 268)
Screenshot: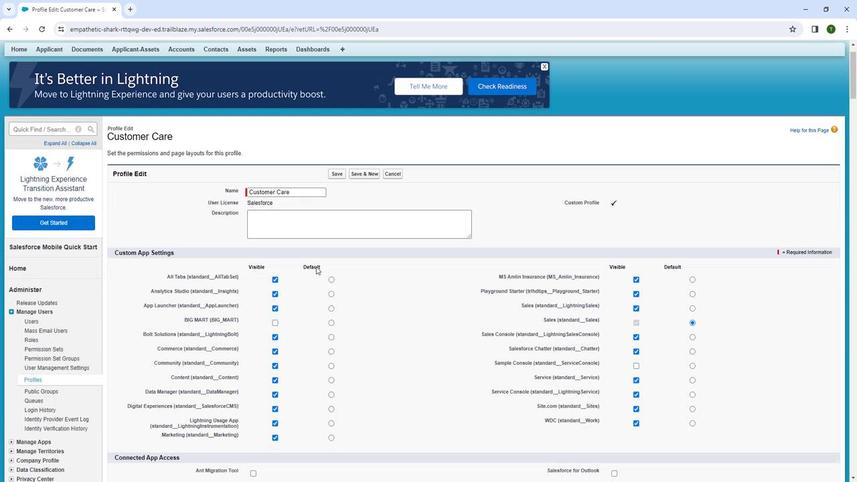 
Action: Mouse scrolled (314, 267) with delta (0, 0)
Screenshot: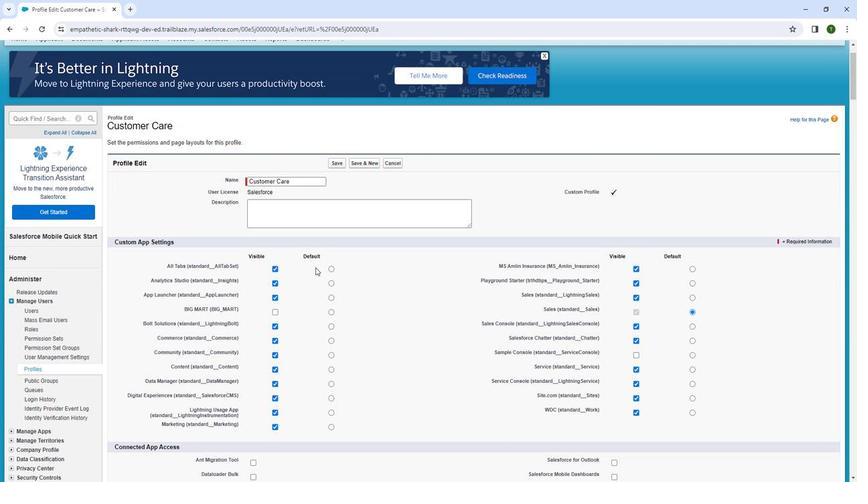 
Action: Mouse scrolled (314, 267) with delta (0, 0)
Screenshot: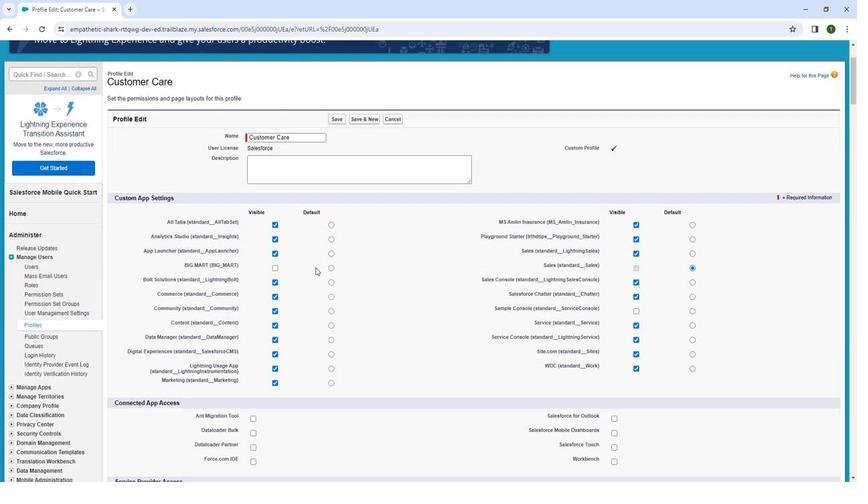 
Action: Mouse scrolled (314, 267) with delta (0, 0)
Screenshot: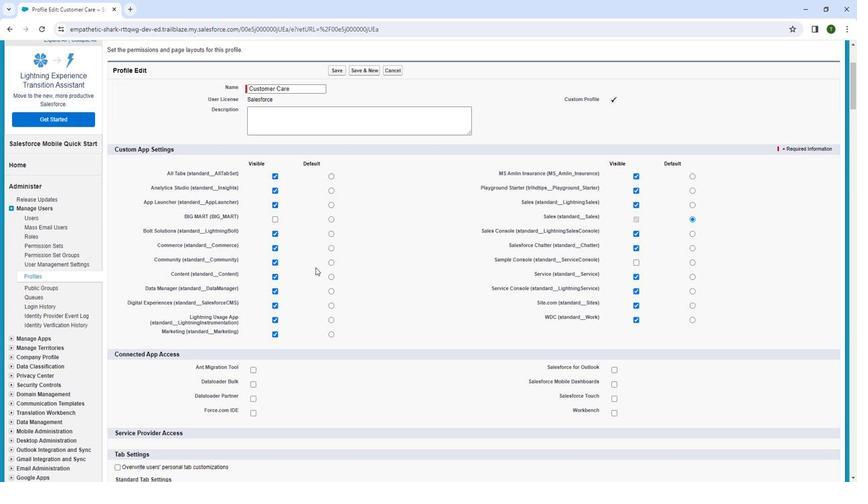 
Action: Mouse scrolled (314, 267) with delta (0, 0)
Screenshot: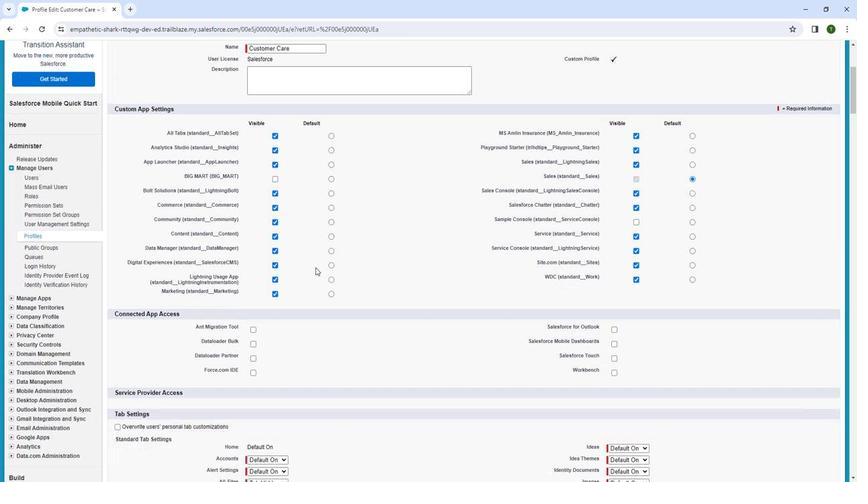 
Action: Mouse scrolled (314, 267) with delta (0, 0)
Screenshot: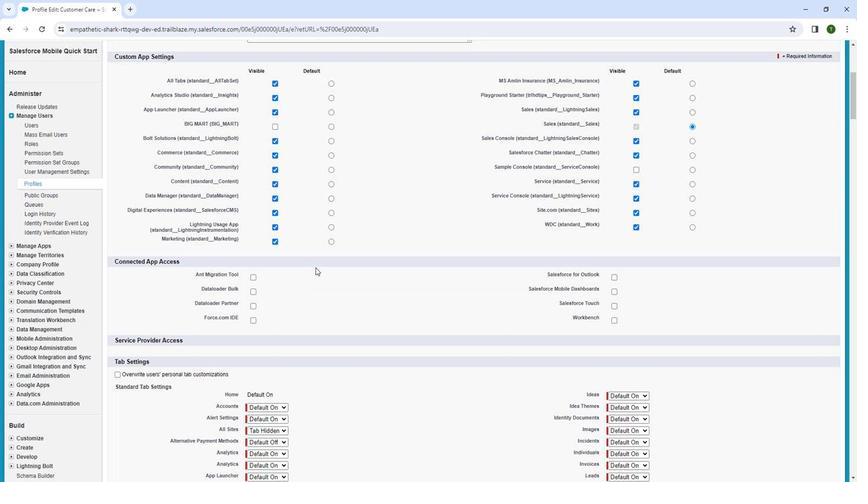 
Action: Mouse scrolled (314, 267) with delta (0, 0)
Screenshot: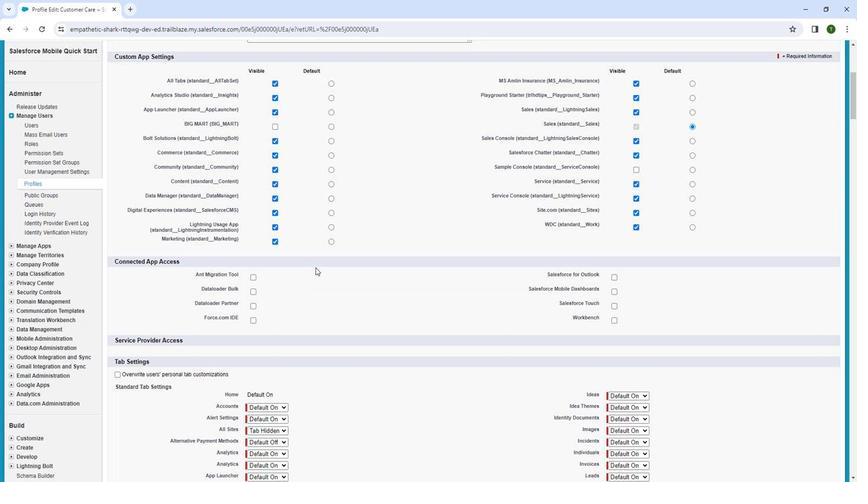 
Action: Mouse scrolled (314, 267) with delta (0, 0)
Screenshot: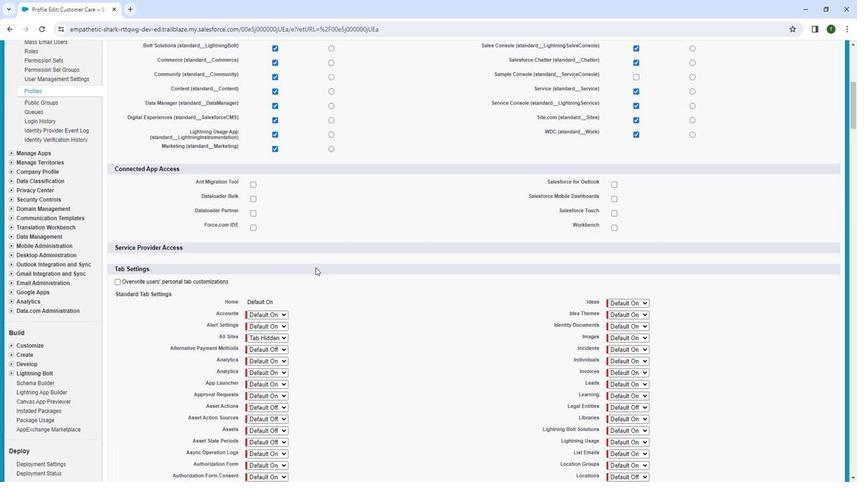 
Action: Mouse scrolled (314, 267) with delta (0, 0)
Screenshot: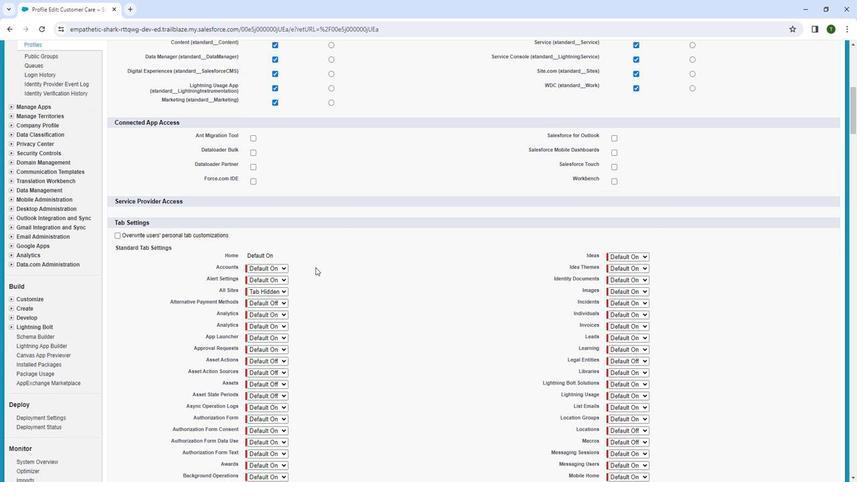 
Action: Mouse scrolled (314, 267) with delta (0, 0)
Screenshot: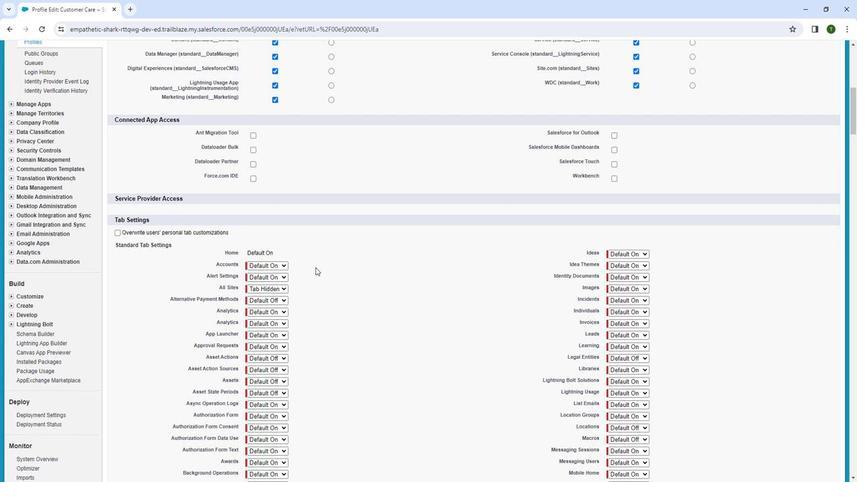
Action: Mouse scrolled (314, 267) with delta (0, 0)
Screenshot: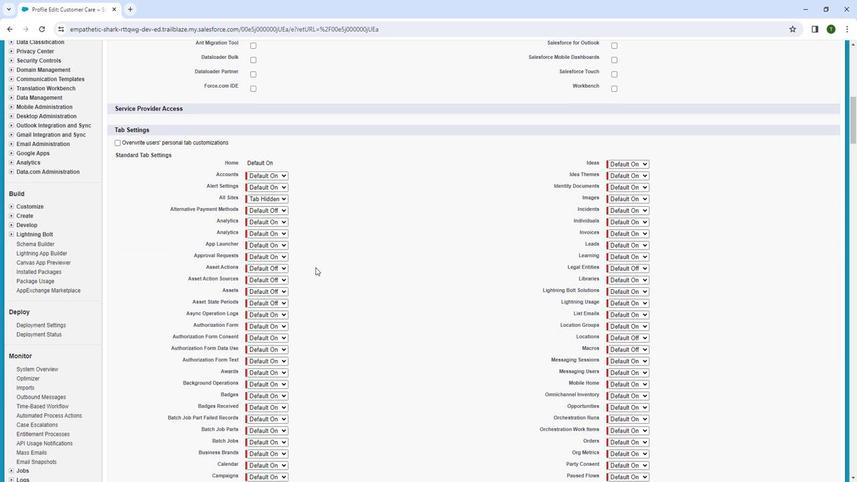 
Action: Mouse scrolled (314, 267) with delta (0, 0)
Screenshot: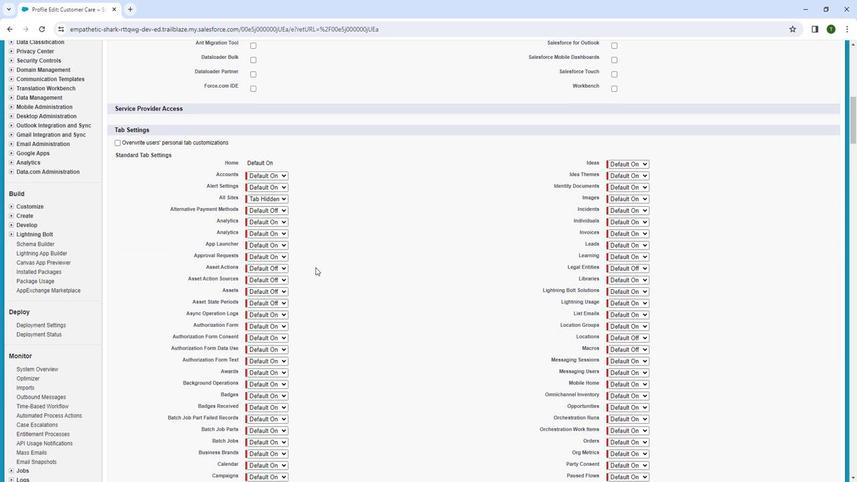 
Action: Mouse moved to (315, 243)
Screenshot: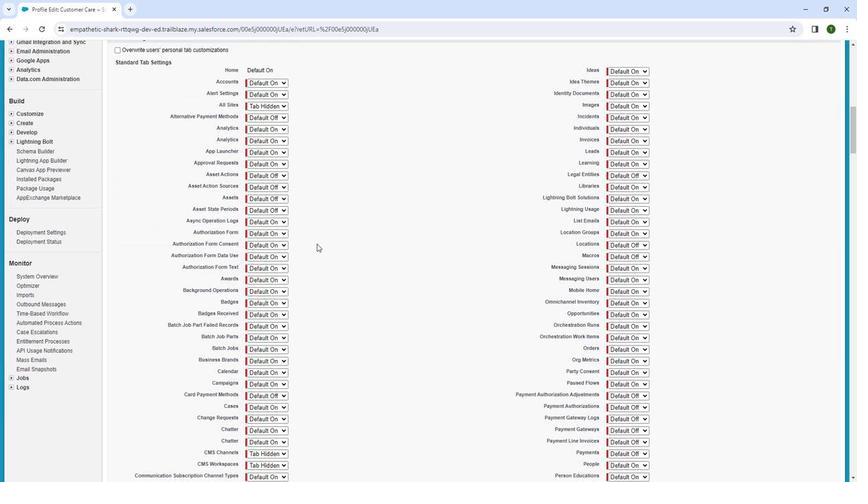 
Action: Mouse scrolled (315, 243) with delta (0, 0)
Screenshot: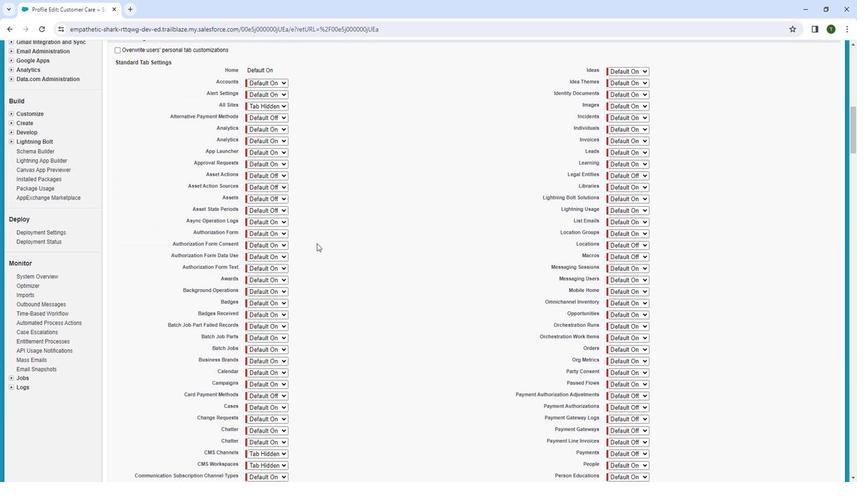
Action: Mouse scrolled (315, 243) with delta (0, 0)
Screenshot: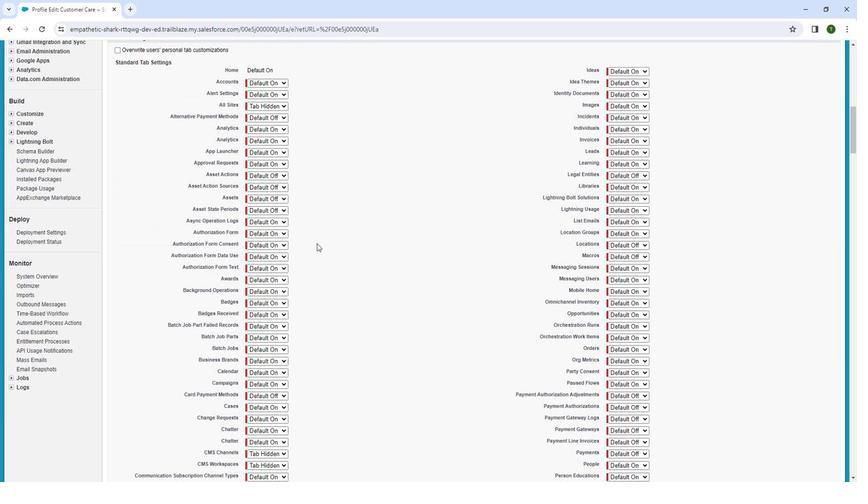 
Action: Mouse scrolled (315, 243) with delta (0, 0)
Screenshot: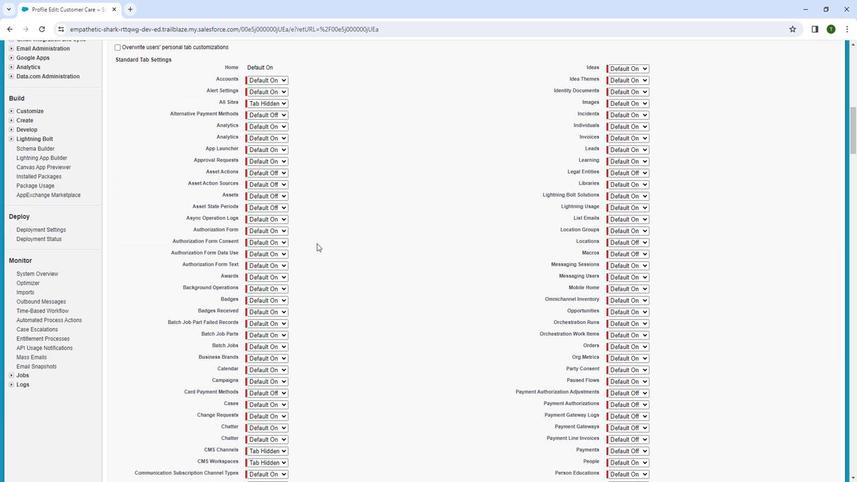 
Action: Mouse moved to (315, 241)
Screenshot: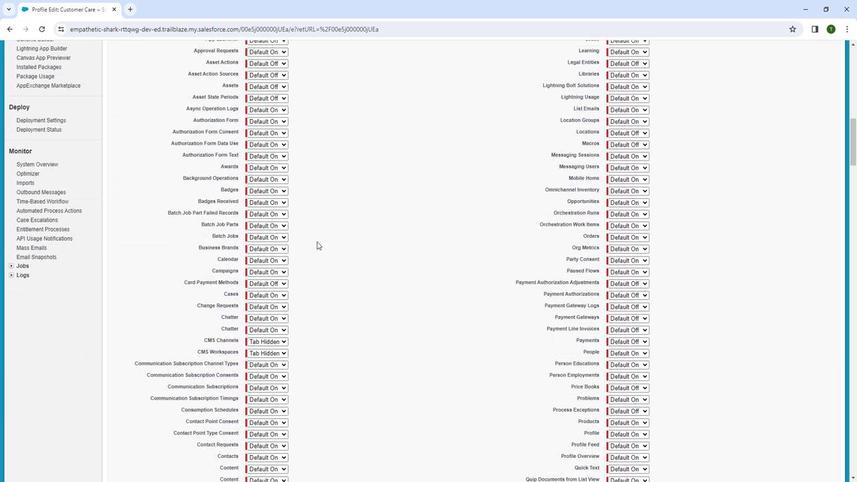 
Action: Mouse scrolled (315, 241) with delta (0, 0)
Screenshot: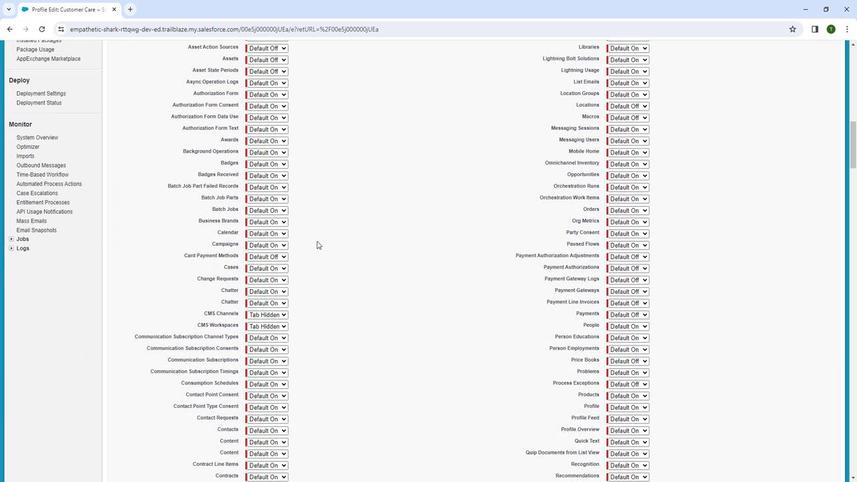 
Action: Mouse scrolled (315, 241) with delta (0, 0)
Screenshot: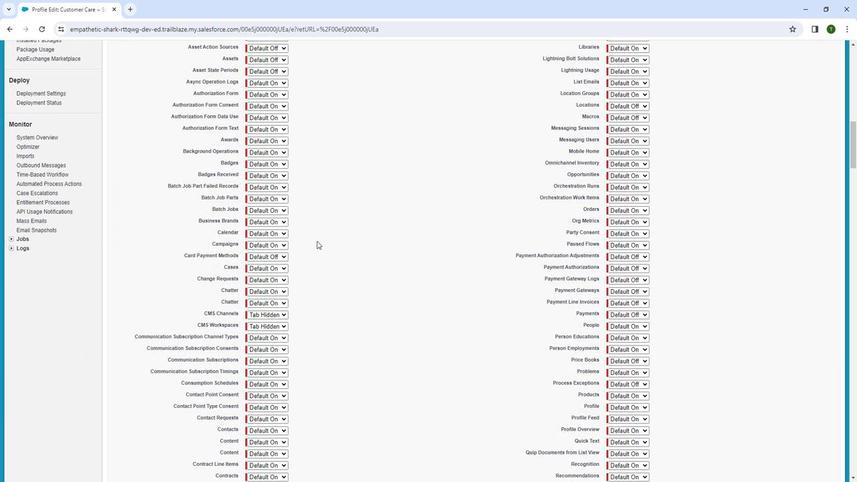 
Action: Mouse scrolled (315, 241) with delta (0, 0)
Screenshot: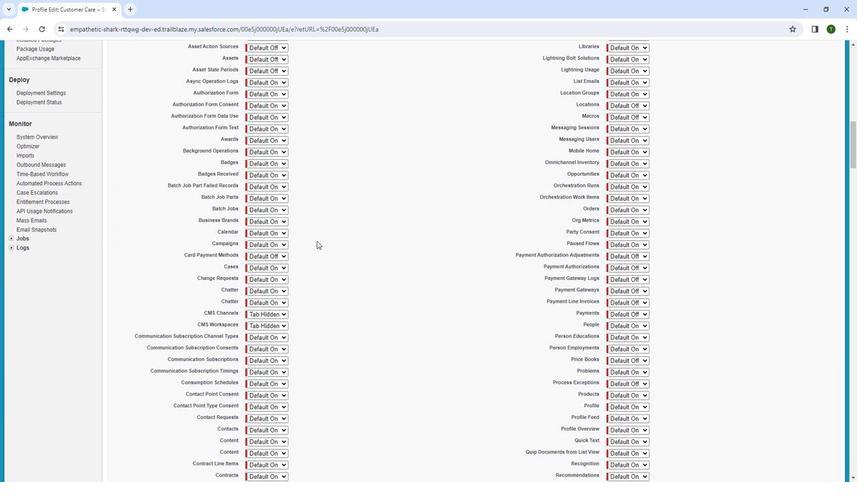 
Action: Mouse moved to (314, 238)
Screenshot: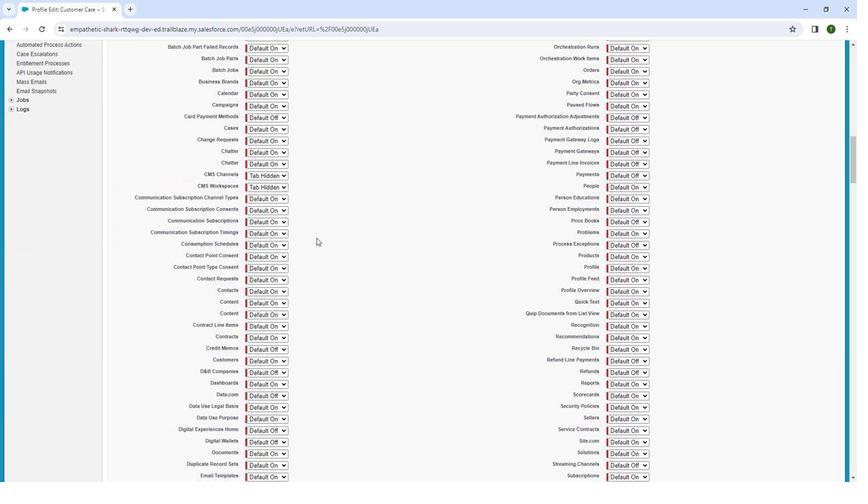 
Action: Mouse scrolled (314, 237) with delta (0, 0)
Screenshot: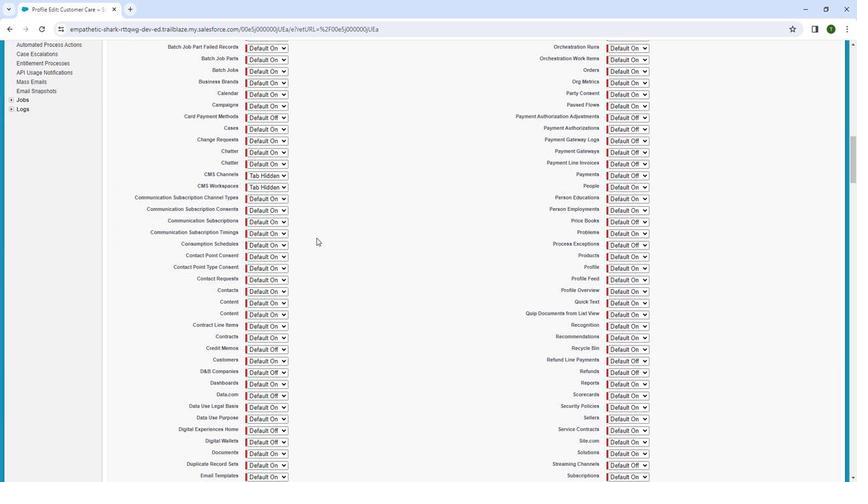 
Action: Mouse scrolled (314, 237) with delta (0, 0)
Screenshot: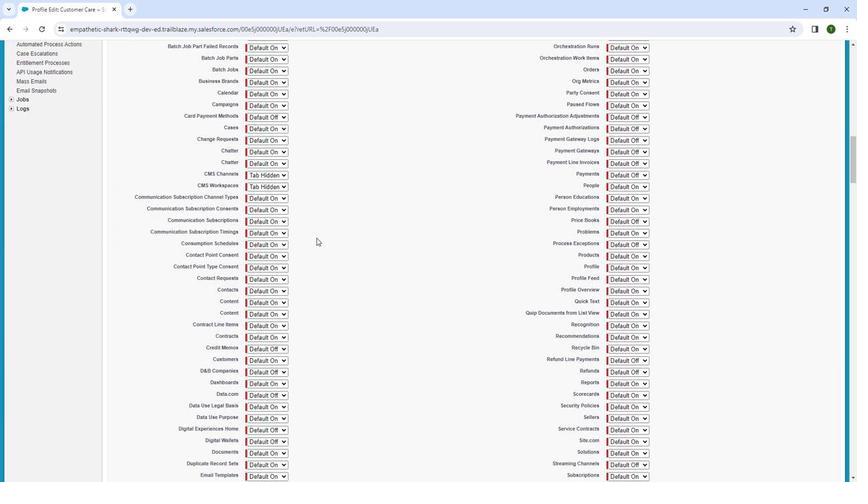 
Action: Mouse scrolled (314, 237) with delta (0, 0)
Screenshot: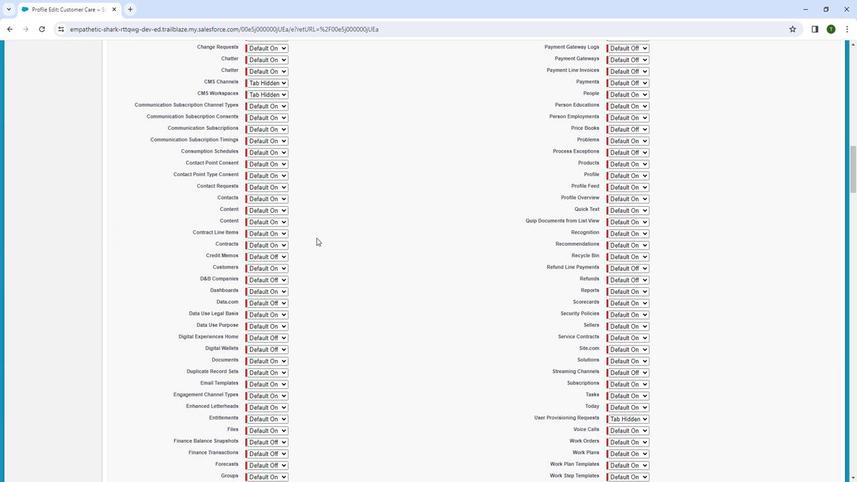 
Action: Mouse scrolled (314, 237) with delta (0, 0)
Screenshot: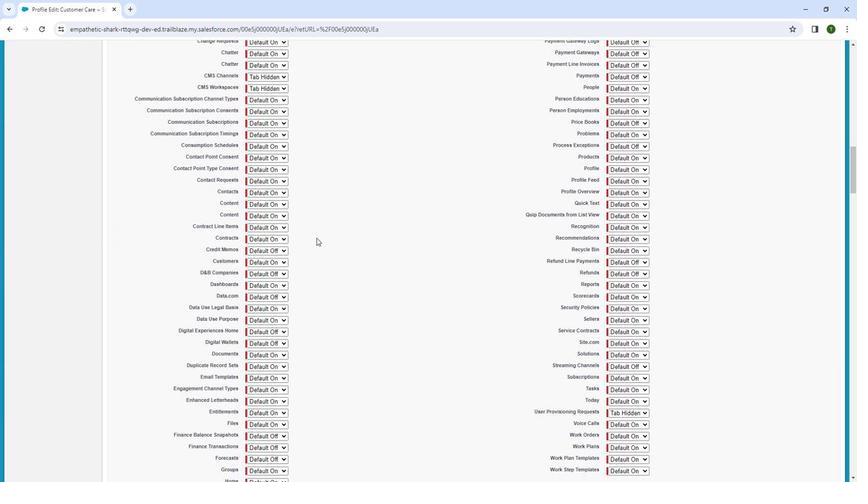 
Action: Mouse moved to (298, 257)
Screenshot: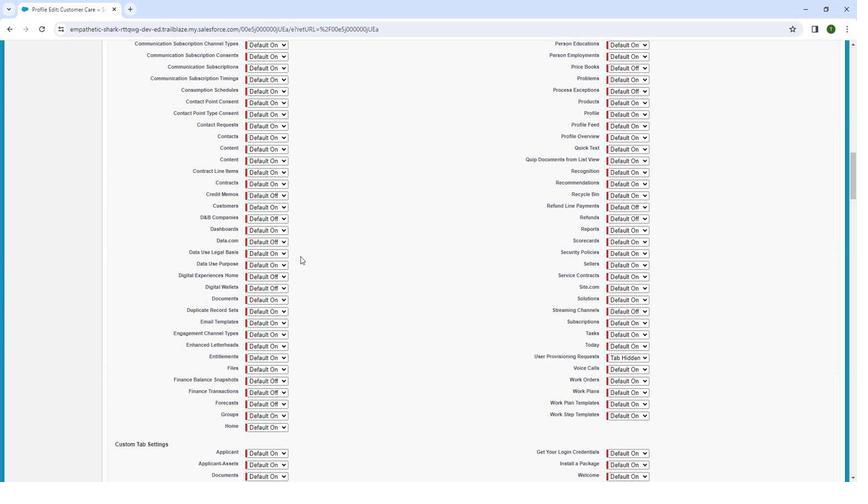 
Action: Mouse scrolled (298, 257) with delta (0, 0)
Screenshot: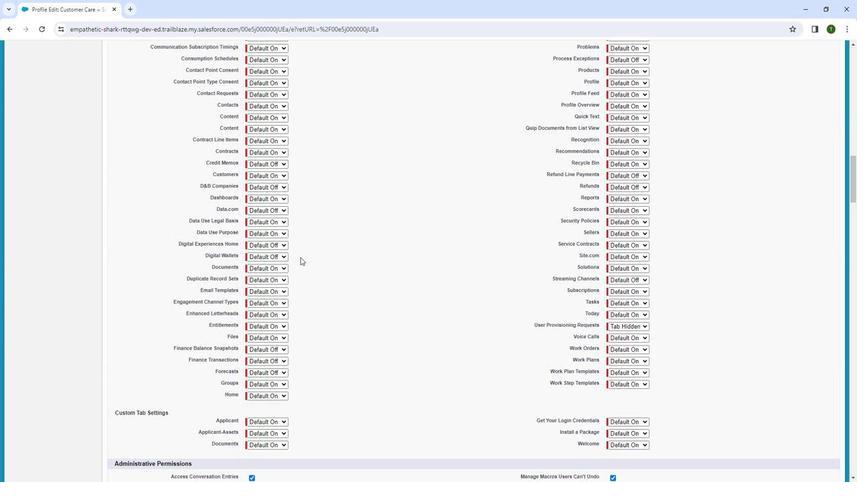 
Action: Mouse scrolled (298, 257) with delta (0, 0)
Screenshot: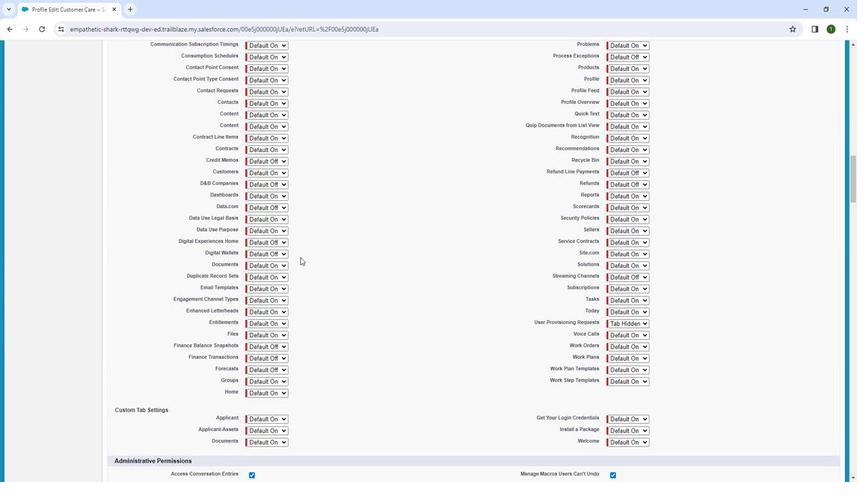 
Action: Mouse moved to (298, 258)
Screenshot: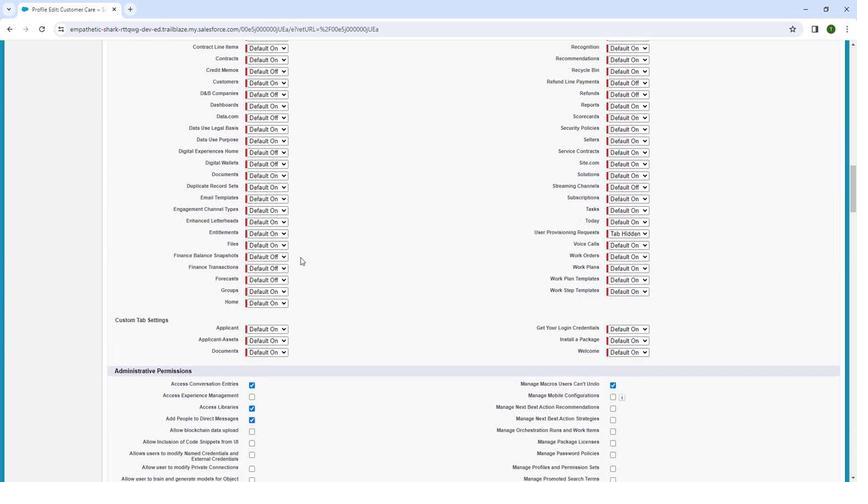 
Action: Mouse scrolled (298, 258) with delta (0, 0)
Screenshot: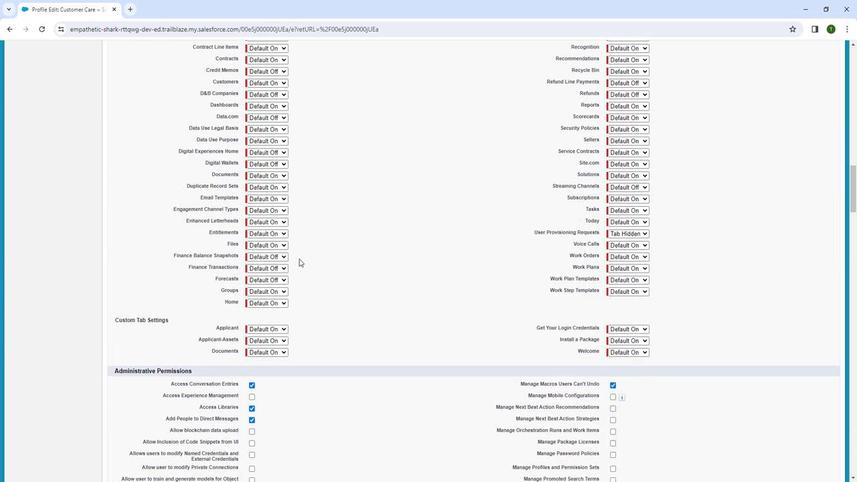 
Action: Mouse moved to (297, 260)
Screenshot: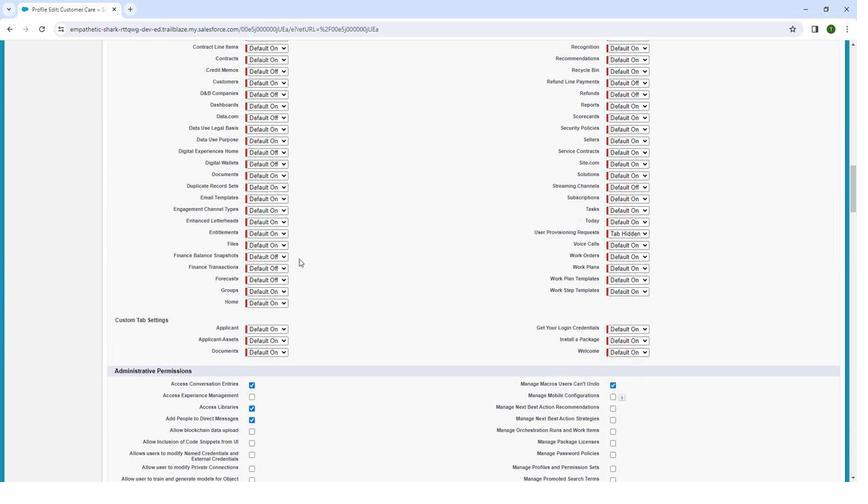 
Action: Mouse scrolled (297, 260) with delta (0, 0)
Screenshot: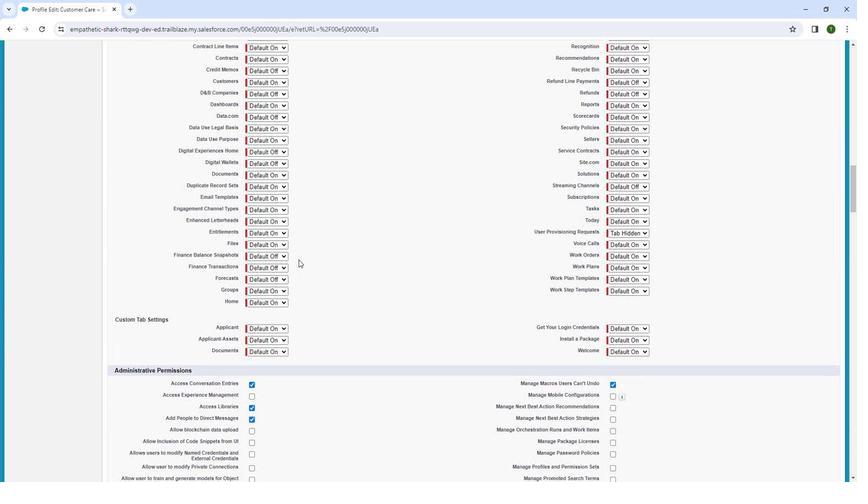 
Action: Mouse moved to (296, 261)
Screenshot: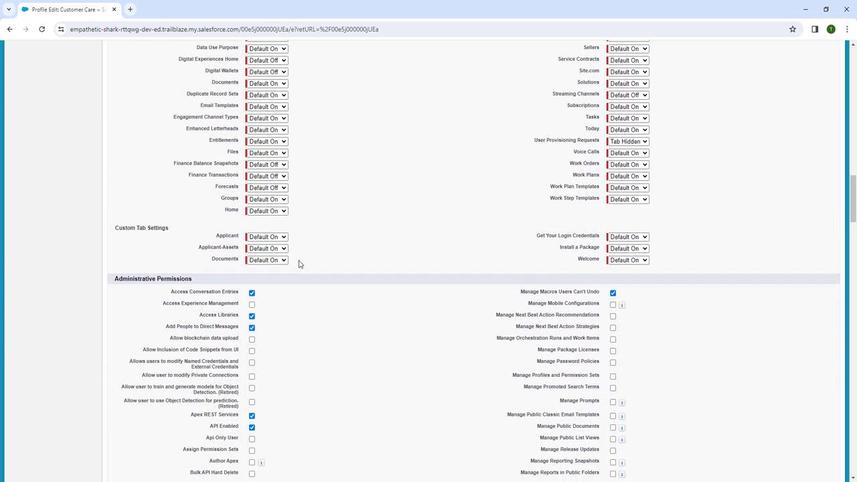 
Action: Mouse scrolled (296, 260) with delta (0, 0)
Screenshot: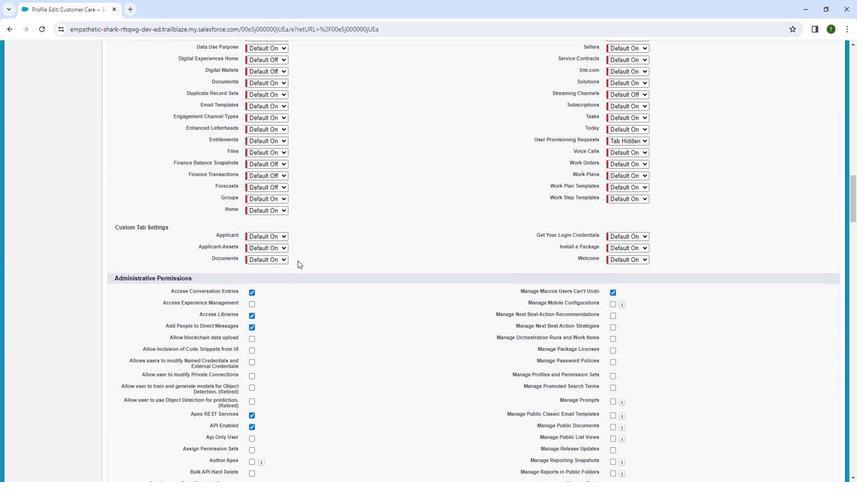 
Action: Mouse moved to (296, 262)
Screenshot: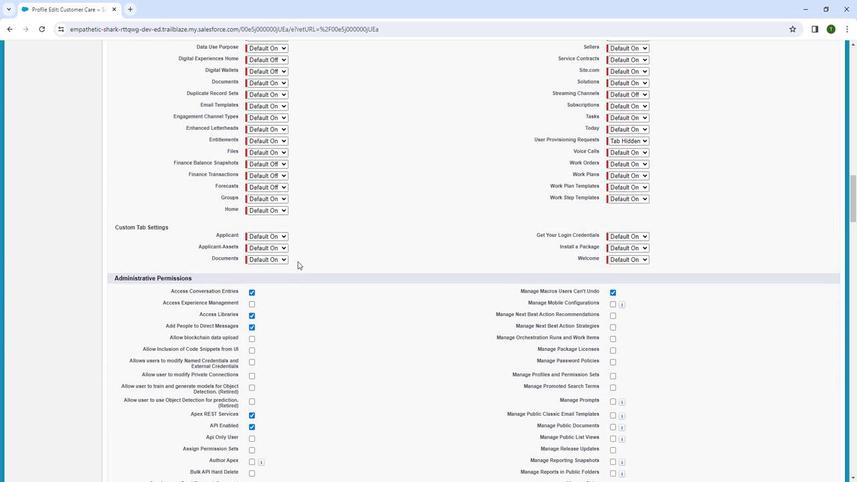 
Action: Mouse scrolled (296, 262) with delta (0, 0)
Screenshot: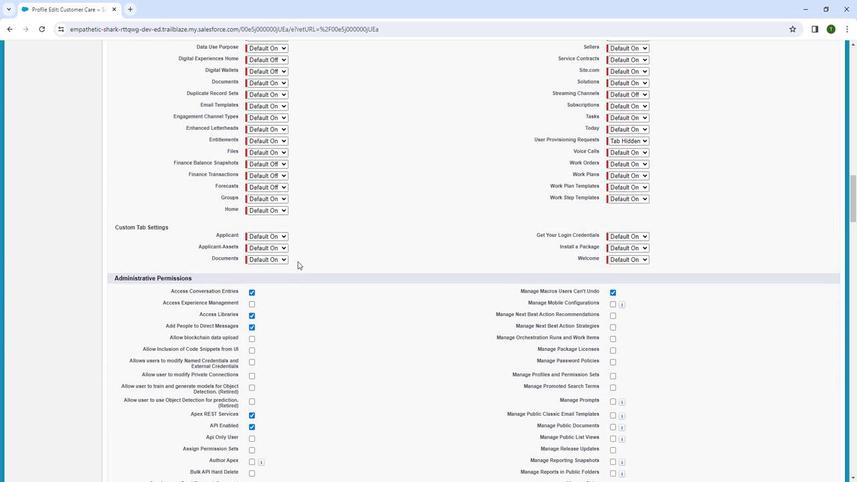 
Action: Mouse scrolled (296, 262) with delta (0, 0)
Screenshot: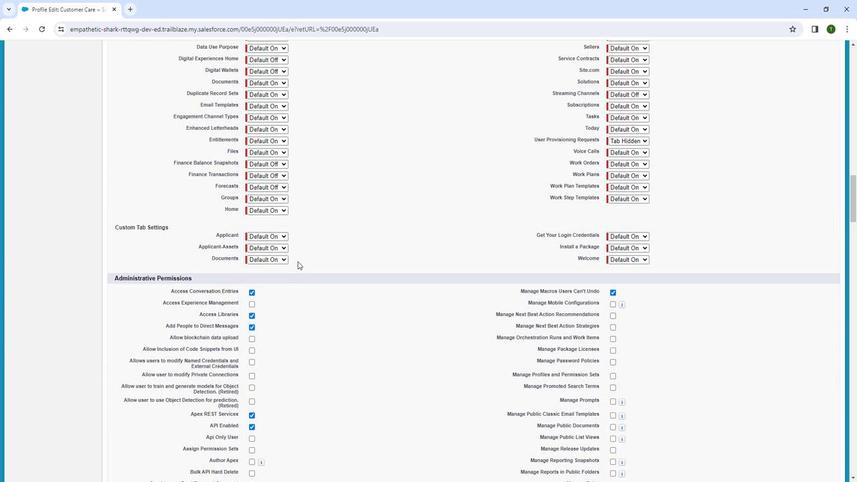 
Action: Mouse scrolled (296, 262) with delta (0, 0)
Screenshot: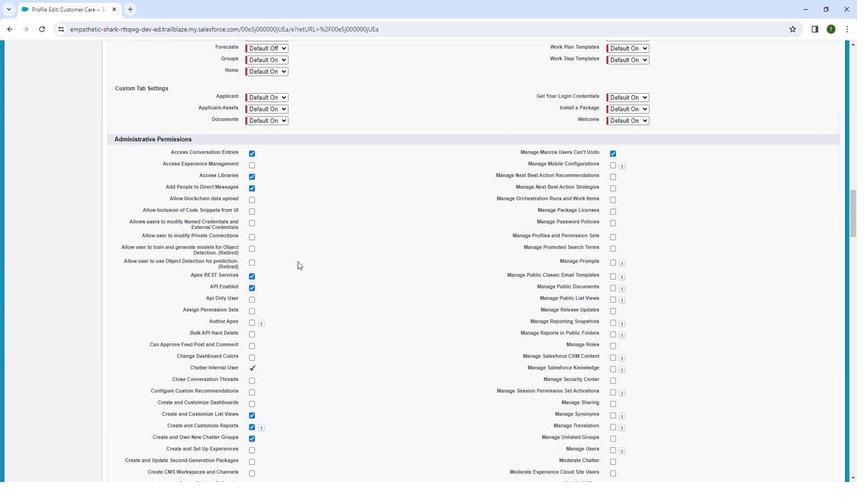 
Action: Mouse scrolled (296, 262) with delta (0, 0)
Screenshot: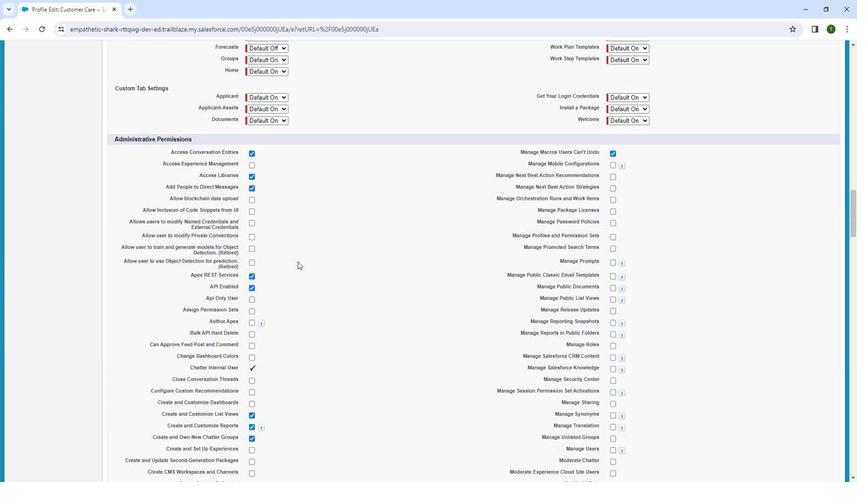 
Action: Mouse scrolled (296, 262) with delta (0, 0)
Screenshot: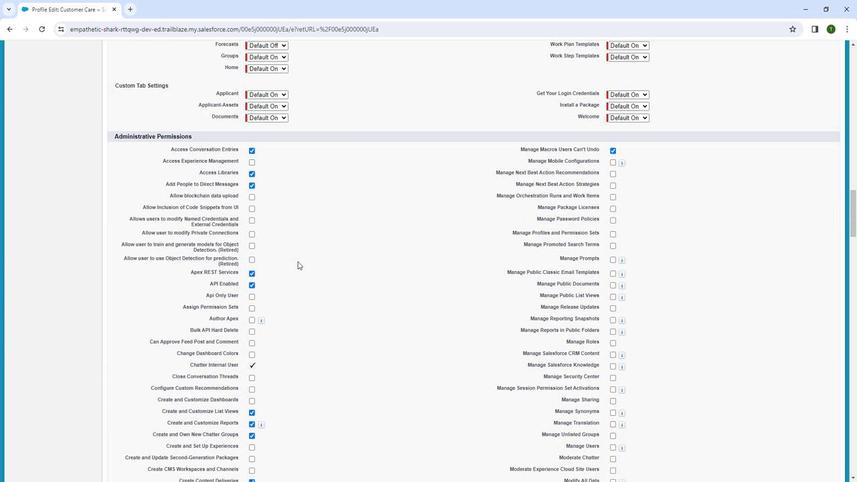 
Action: Mouse moved to (296, 262)
Screenshot: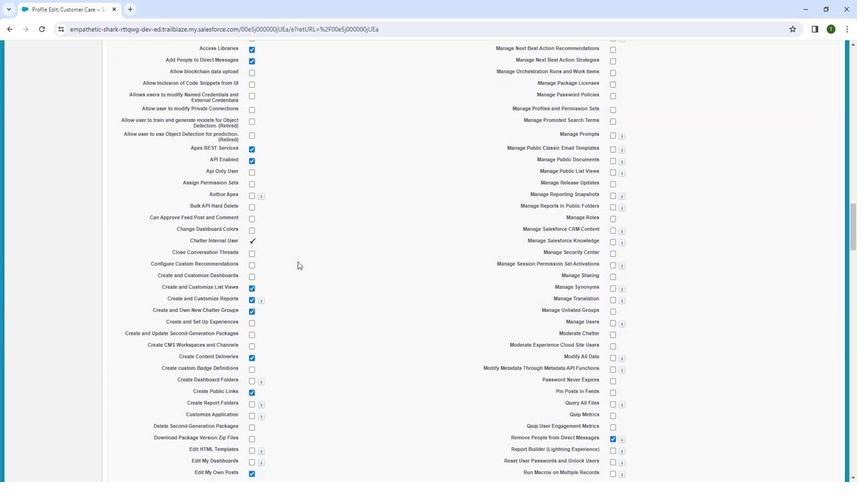 
Action: Mouse scrolled (296, 262) with delta (0, 0)
Screenshot: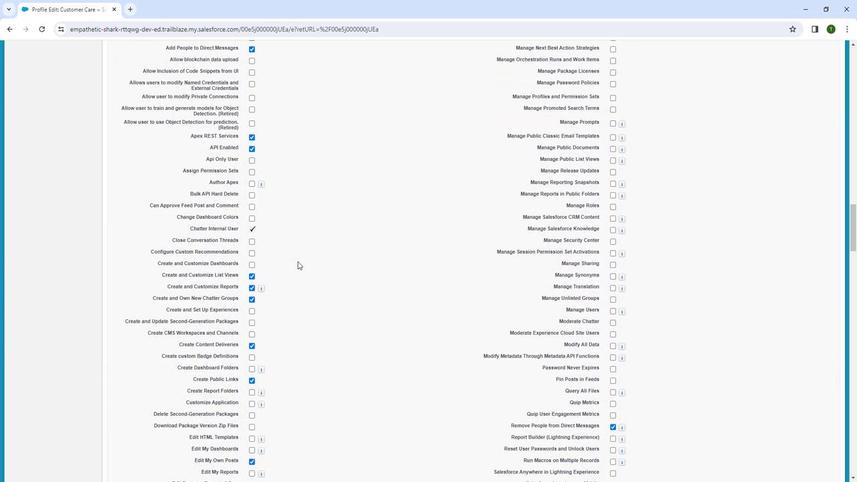 
Action: Mouse scrolled (296, 262) with delta (0, 0)
Screenshot: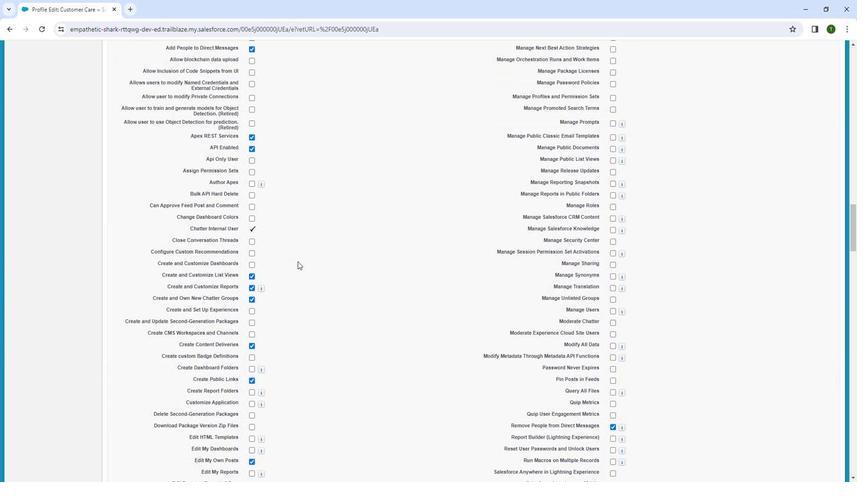 
Action: Mouse scrolled (296, 262) with delta (0, 0)
